 Task: Open an excel sheet and write heading  Alpha Sales. Add 10 people name  'Joshua Rivera, Zoey Coleman, Ryan Wright, Addison Bailey, Jonathan Simmons, Brooklyn Ward, Caleb Barnes, Audrey Collins, Gabriel Perry, Sofia Bell'Item code in between  450-900. Product range in between  1000-10000. Add Products   Calvin Klein, Tommy Hilfiger T-shirt, Armani Bag, Burberry Shoe, Levi's T-shirt, Under Armour, Vans Shoe, Converse Shoe, Timberland Shoe, Skechers Shoe.Choose quantity  2 to 5 In Total Add the Amounts. Save page  Alpha Sales book
Action: Mouse moved to (18, 17)
Screenshot: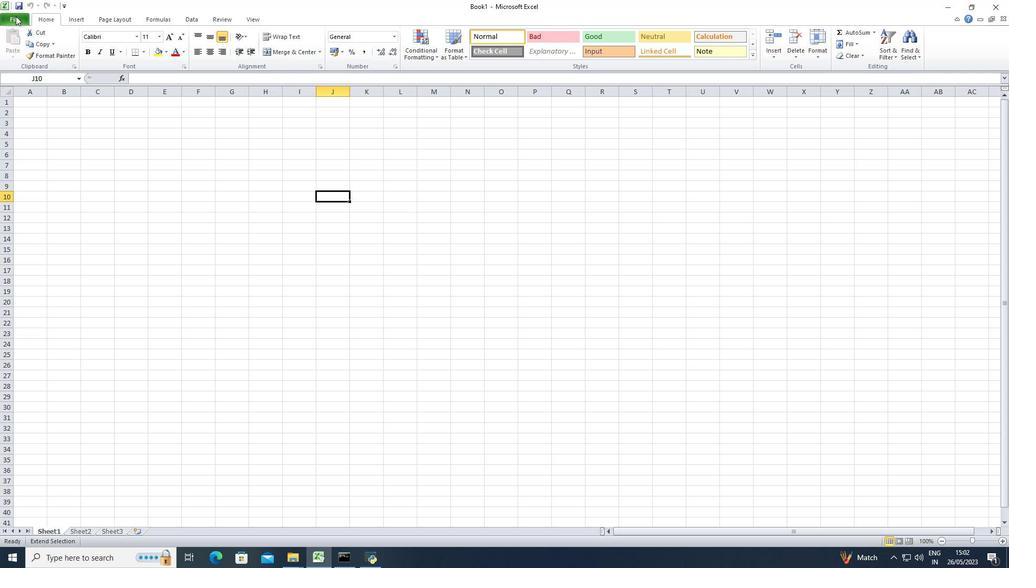 
Action: Mouse pressed left at (18, 17)
Screenshot: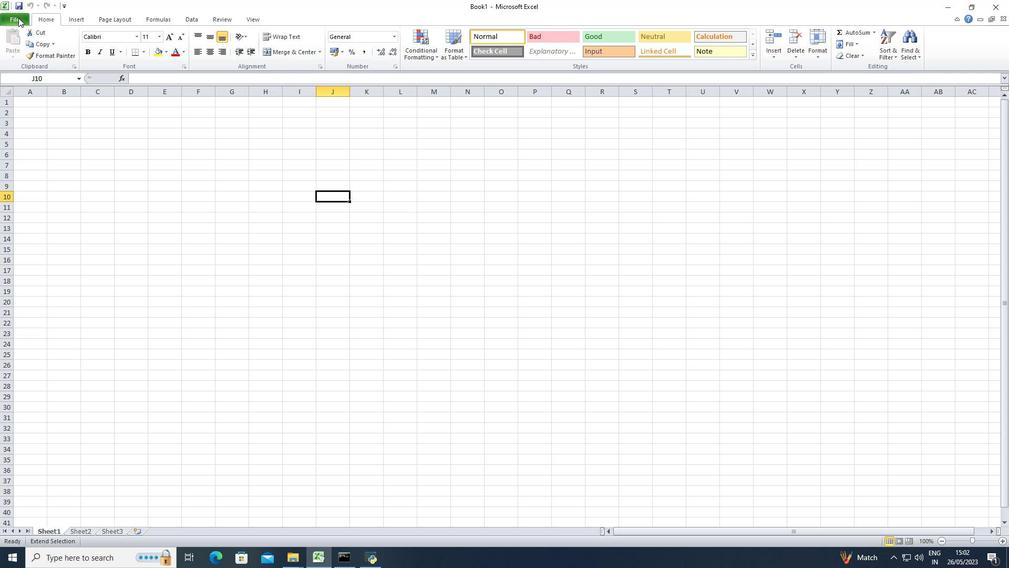 
Action: Mouse moved to (39, 129)
Screenshot: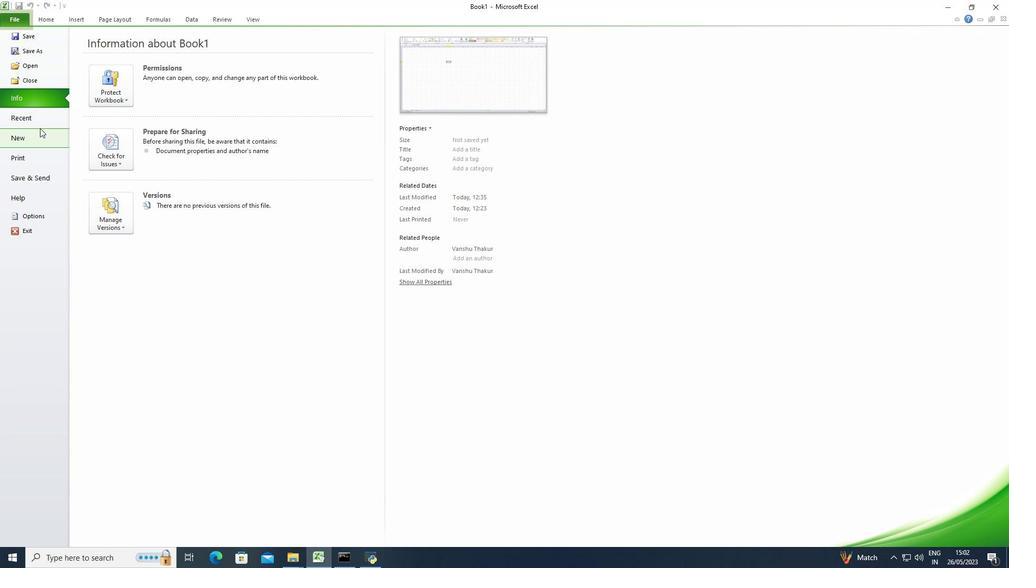 
Action: Mouse pressed left at (39, 129)
Screenshot: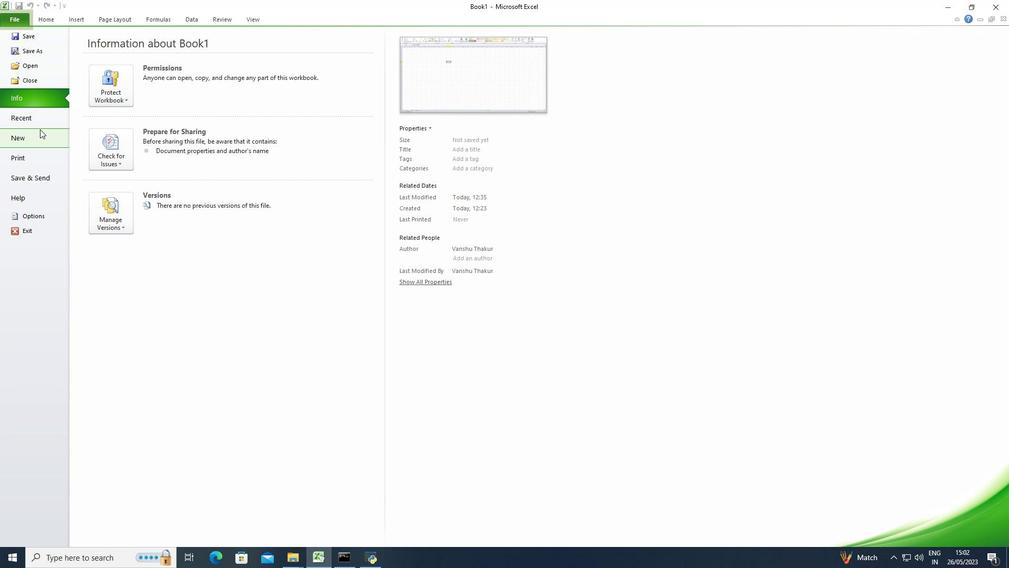 
Action: Mouse moved to (114, 94)
Screenshot: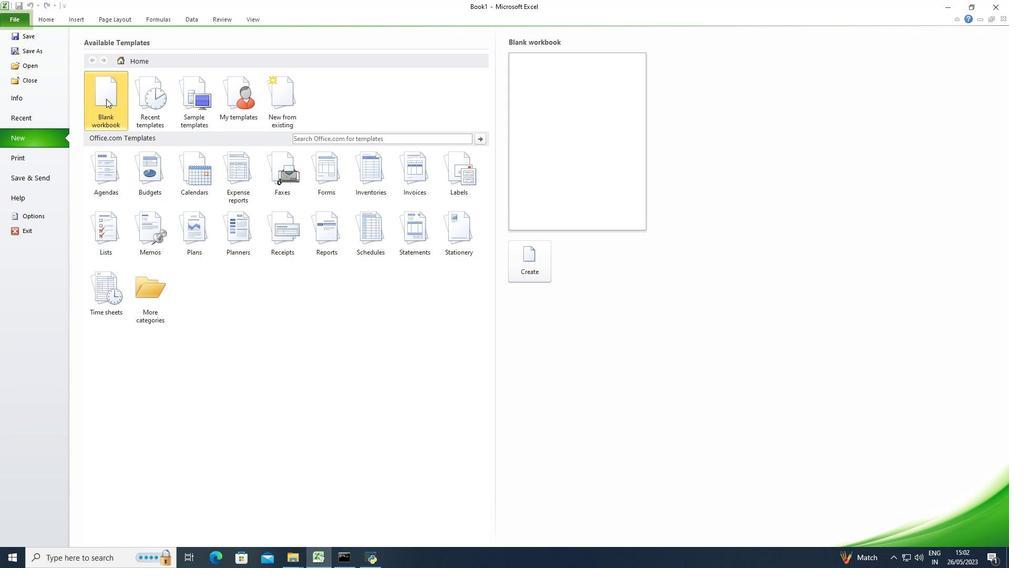 
Action: Mouse pressed left at (114, 94)
Screenshot: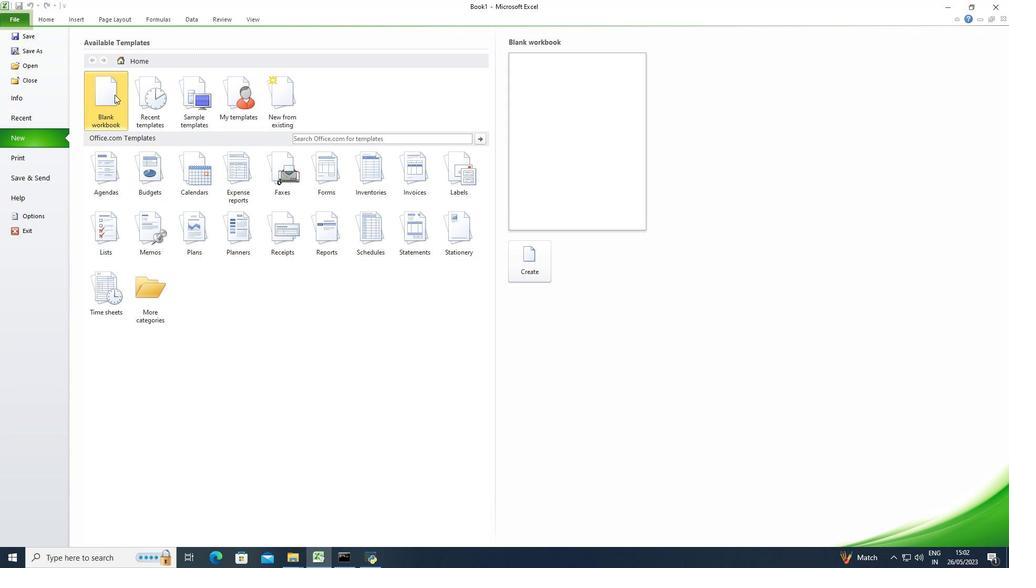 
Action: Mouse moved to (537, 270)
Screenshot: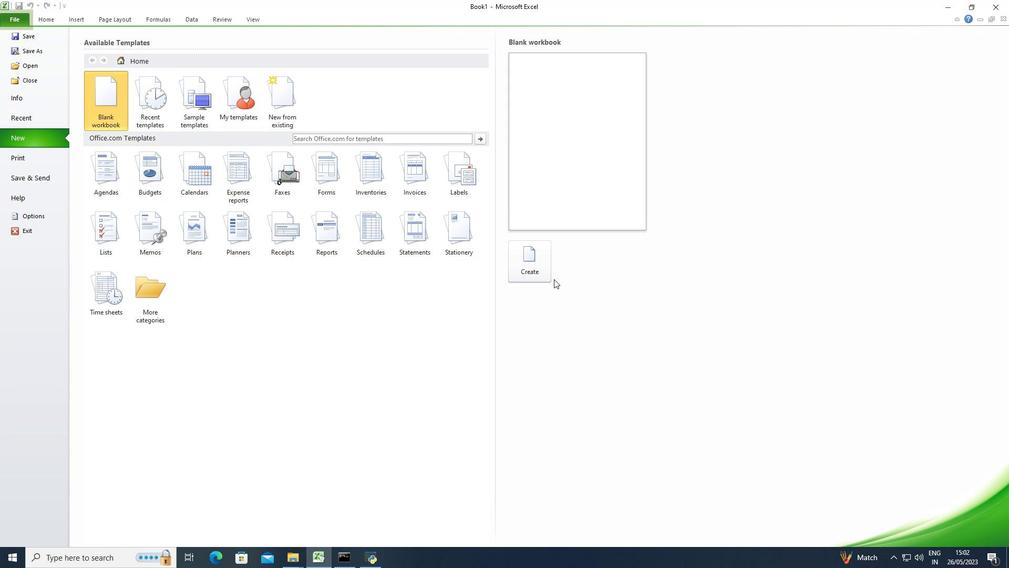 
Action: Mouse pressed left at (537, 270)
Screenshot: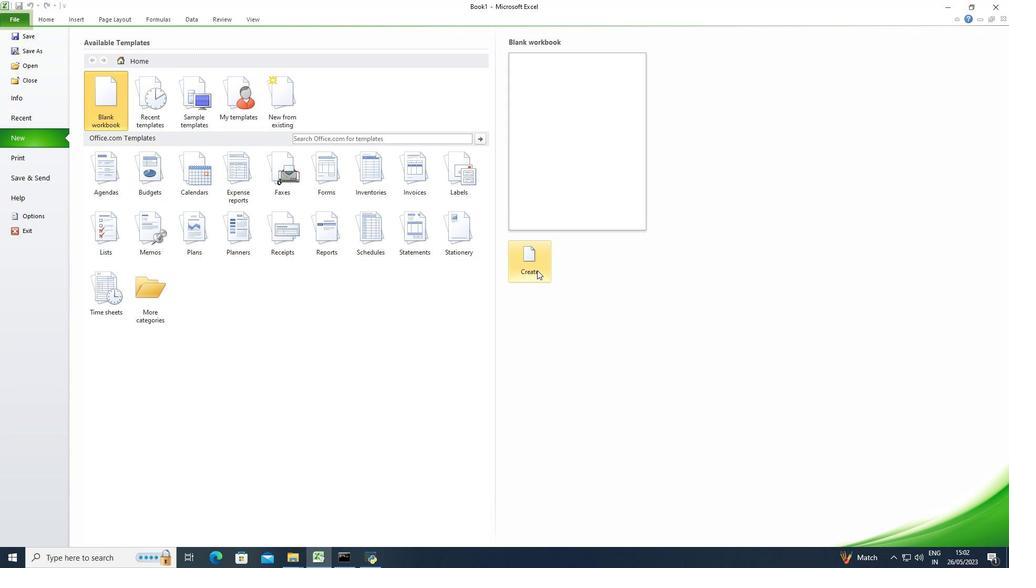 
Action: Mouse moved to (42, 102)
Screenshot: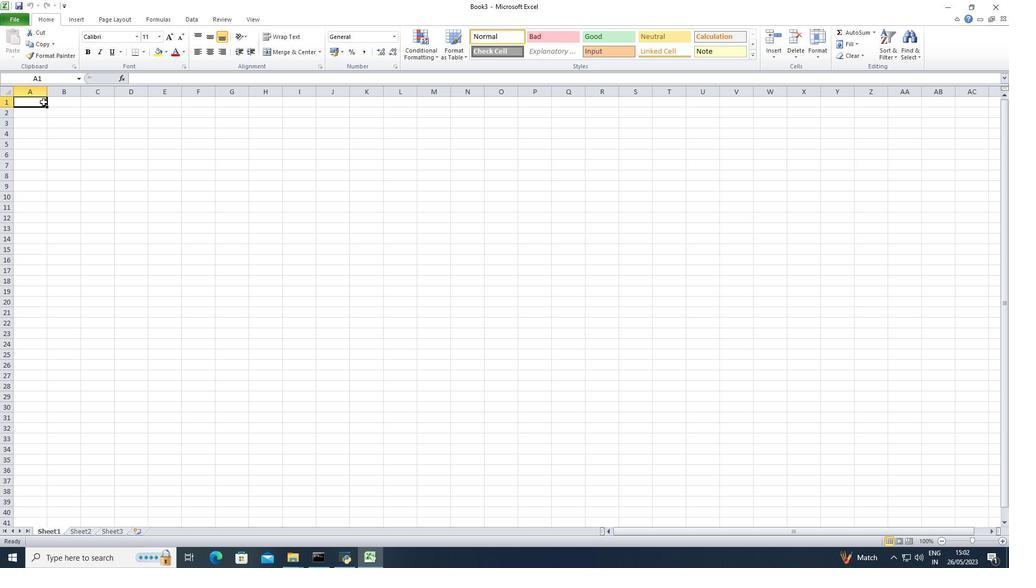 
Action: Mouse pressed left at (42, 102)
Screenshot: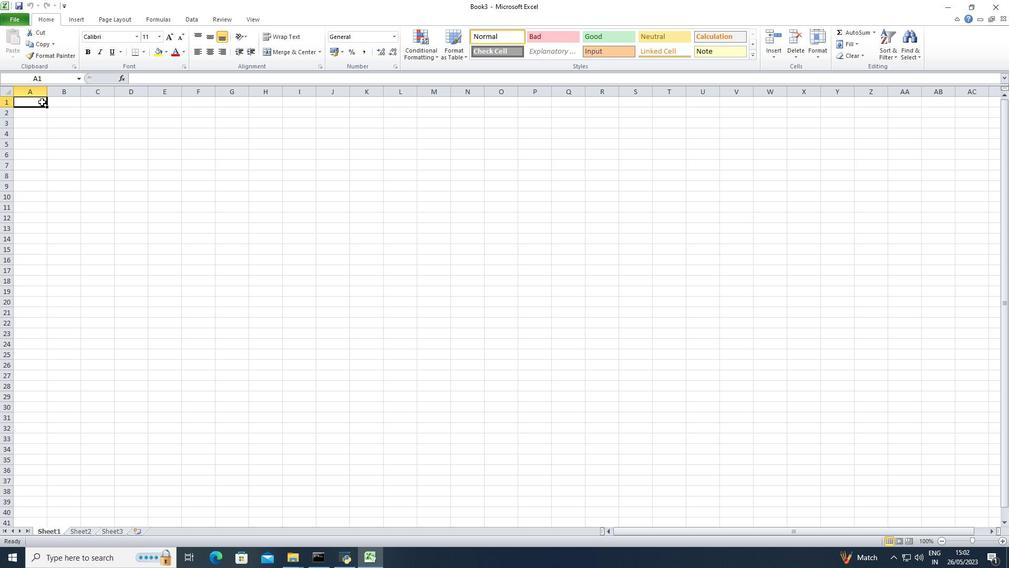 
Action: Mouse moved to (88, 98)
Screenshot: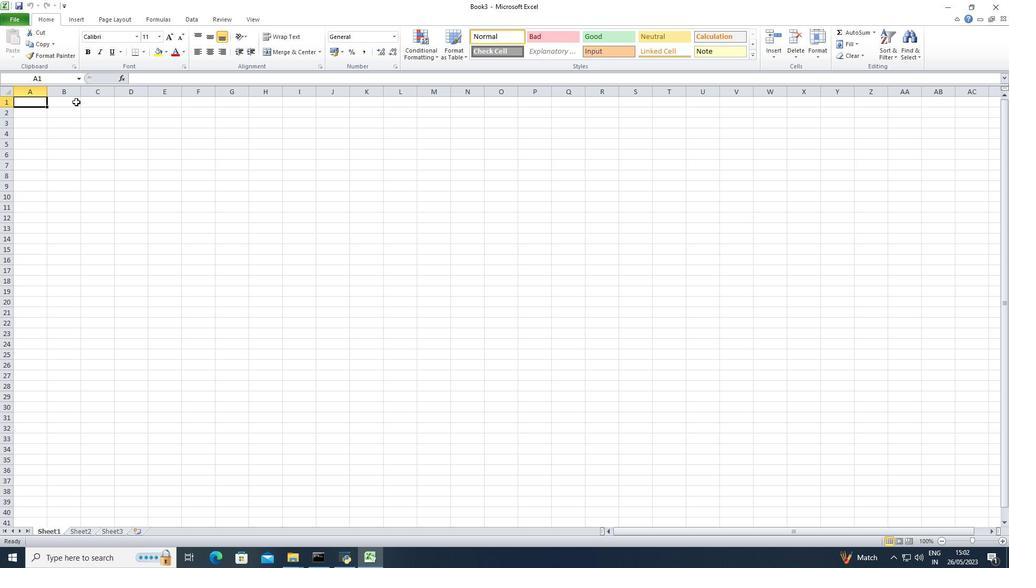 
Action: Key pressed <Key.shift>Alpha<Key.space><Key.shift>Sales<Key.down><Key.shift>Name<Key.right><Key.shift><Key.shift><Key.shift><Key.shift><Key.shift><Key.shift><Key.shift><Key.shift><Key.shift><Key.shift><Key.shift><Key.shift><Key.shift><Key.shift><Key.shift><Key.shift><Key.shift><Key.shift><Key.shift><Key.shift><Key.shift><Key.shift><Key.shift><Key.shift><Key.shift><Key.shift><Key.shift><Key.shift><Key.shift><Key.shift><Key.shift><Key.shift><Key.shift><Key.shift><Key.shift>Item<Key.space><Key.shift><Key.shift><Key.shift><Key.shift>Code<Key.tab><Key.shift>Products<Key.space><Key.shift><Key.shift><Key.shift><Key.shift><Key.shift>range<Key.tab><Key.shift>Products<Key.tab><Key.shift><Key.shift><Key.shift><Key.shift><Key.shift><Key.shift><Key.shift><Key.shift><Key.shift><Key.shift><Key.shift>Quan<Key.backspace><Key.backspace><Key.backspace><Key.backspace><Key.shift>Choose<Key.space><Key.shift>Quantity<Key.left><Key.left>
Screenshot: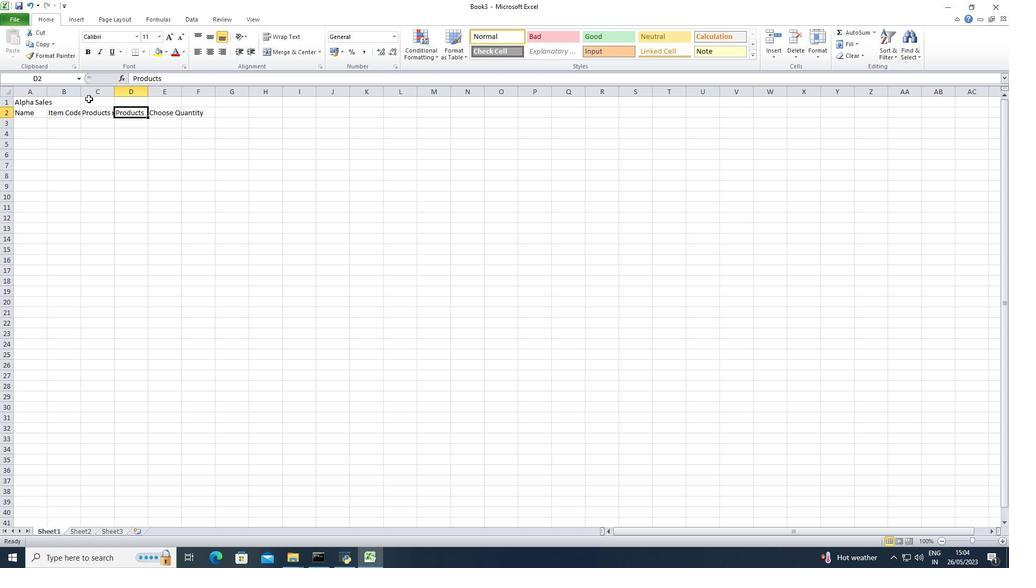 
Action: Mouse moved to (172, 113)
Screenshot: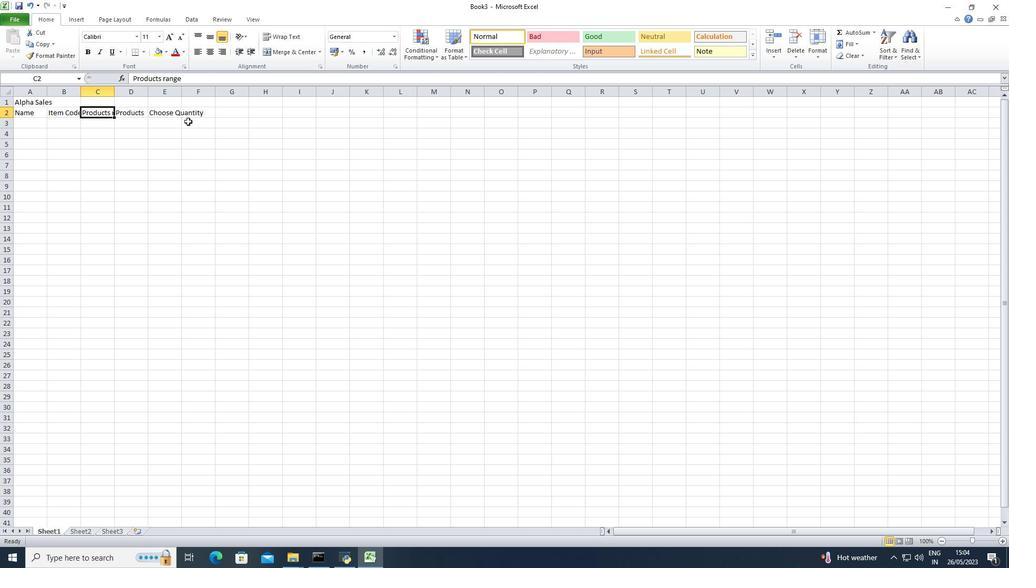 
Action: Mouse pressed left at (172, 113)
Screenshot: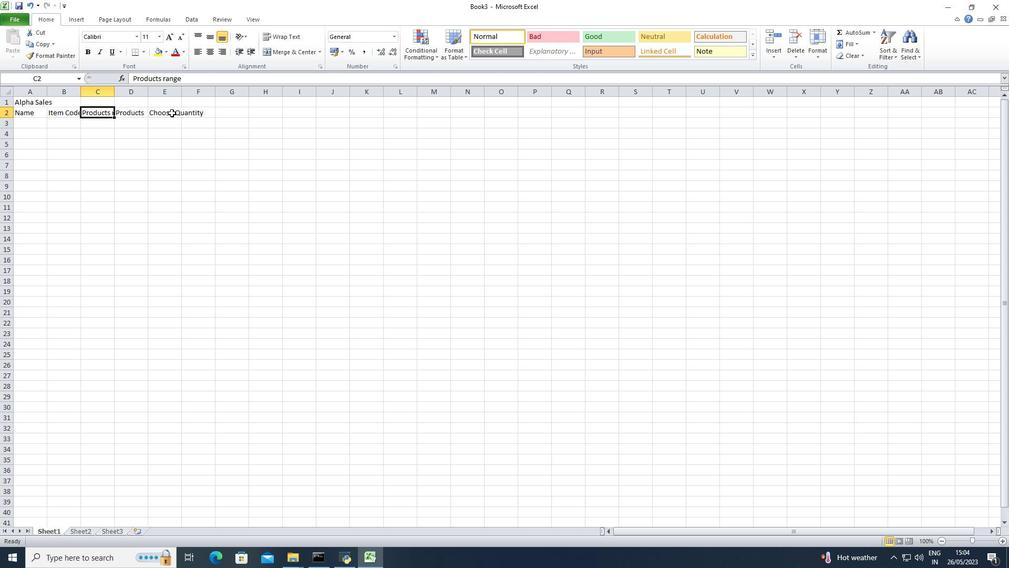 
Action: Mouse moved to (172, 113)
Screenshot: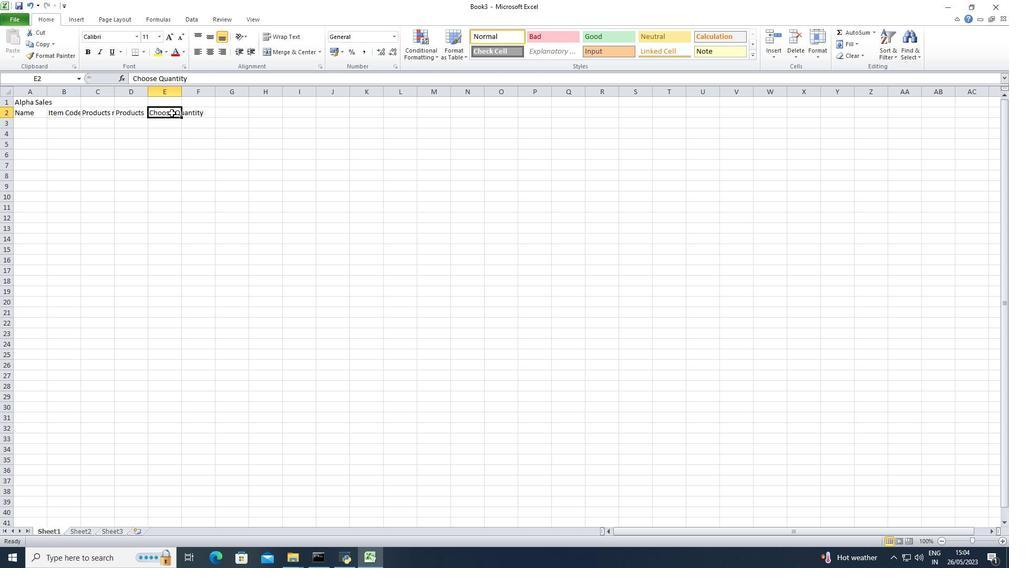 
Action: Mouse pressed left at (172, 113)
Screenshot: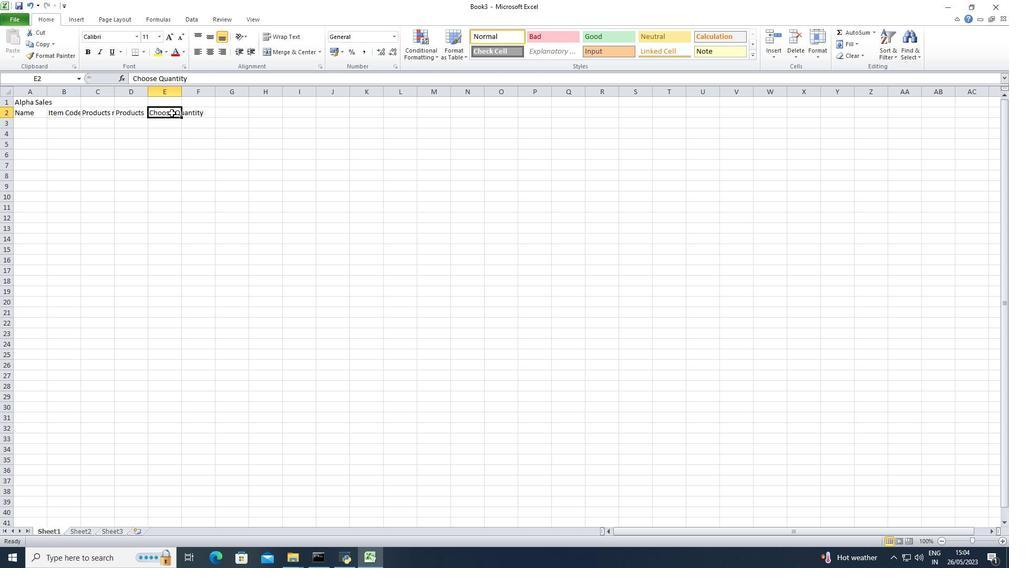 
Action: Mouse pressed left at (172, 113)
Screenshot: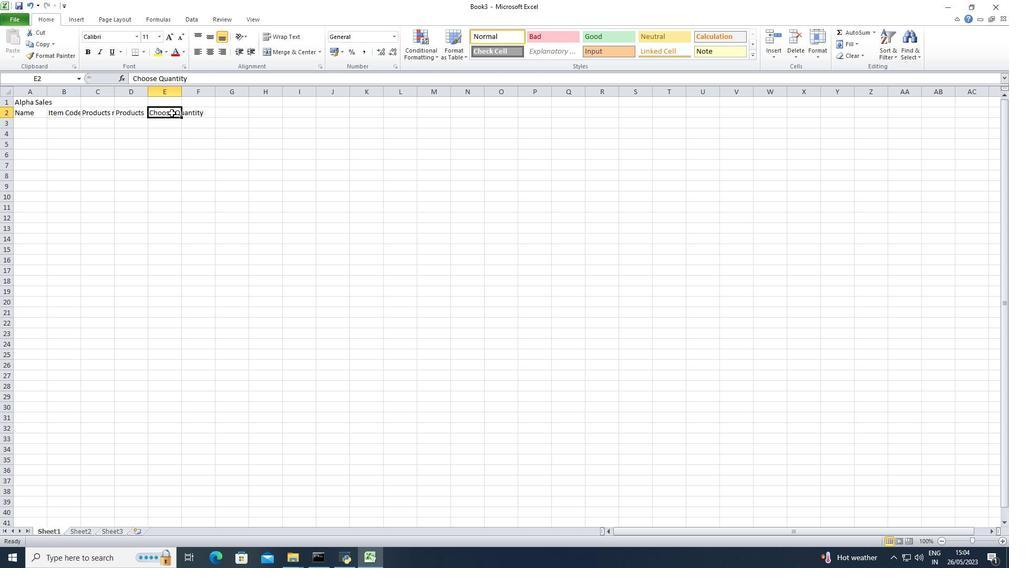 
Action: Mouse moved to (157, 77)
Screenshot: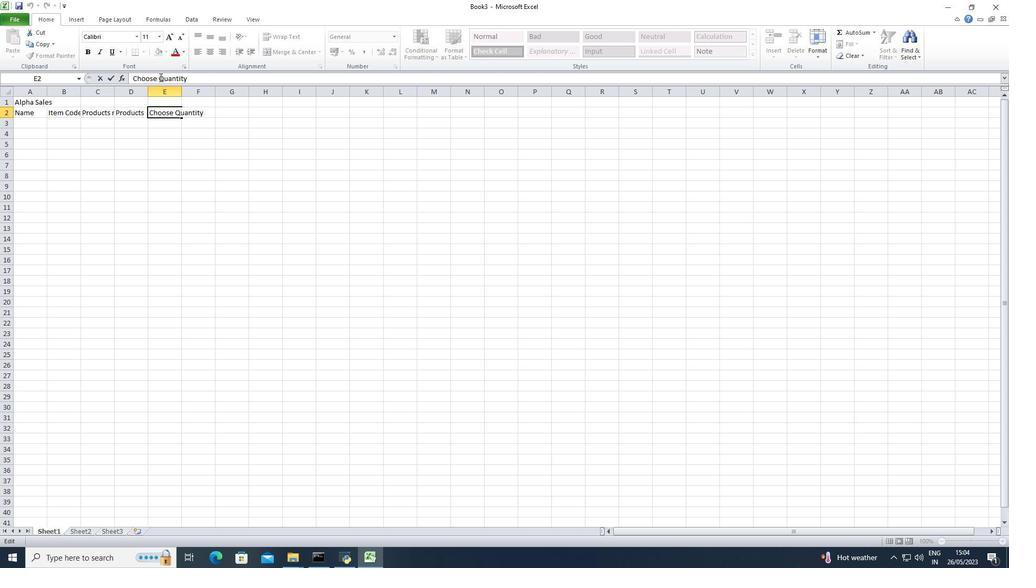 
Action: Mouse pressed left at (157, 77)
Screenshot: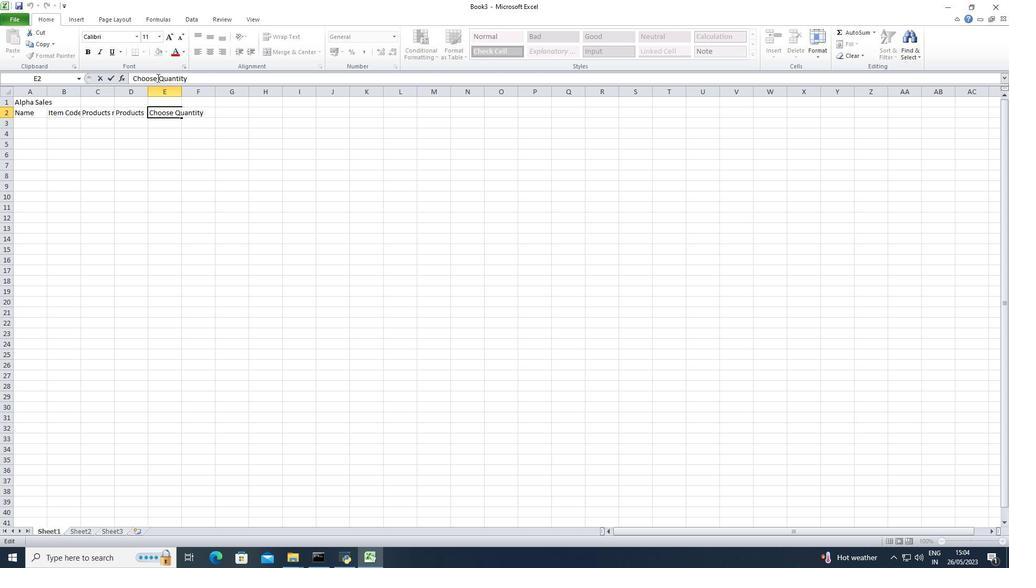 
Action: Mouse moved to (163, 81)
Screenshot: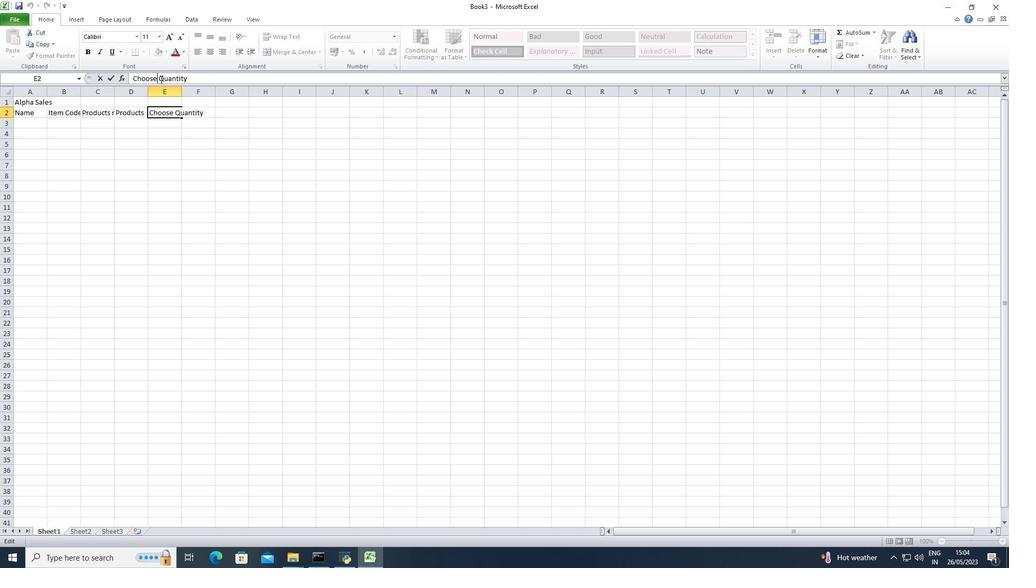 
Action: Key pressed <Key.right><Key.backspace><Key.backspace><Key.backspace><Key.backspace><Key.backspace><Key.backspace><Key.backspace><Key.backspace>
Screenshot: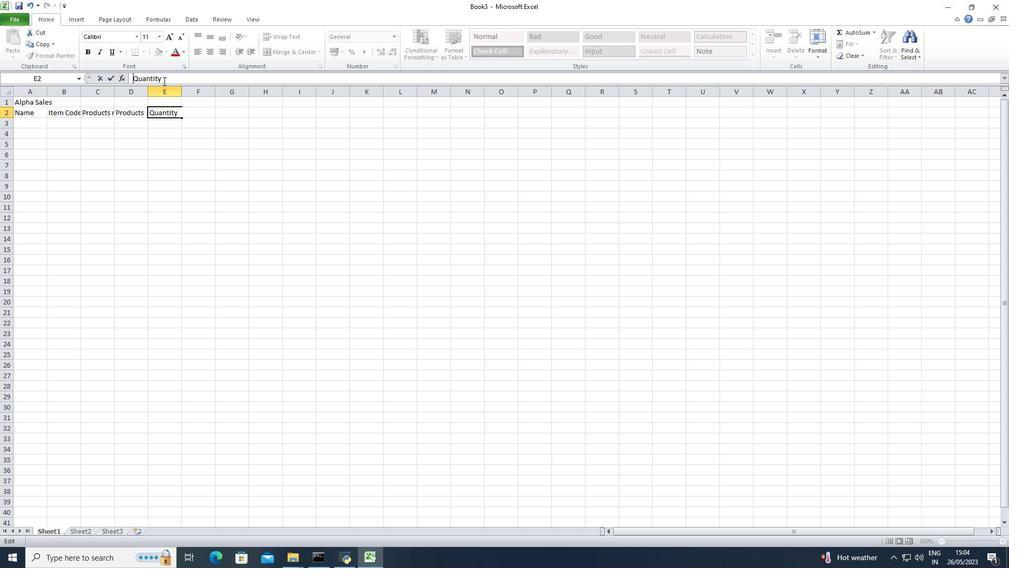 
Action: Mouse moved to (205, 112)
Screenshot: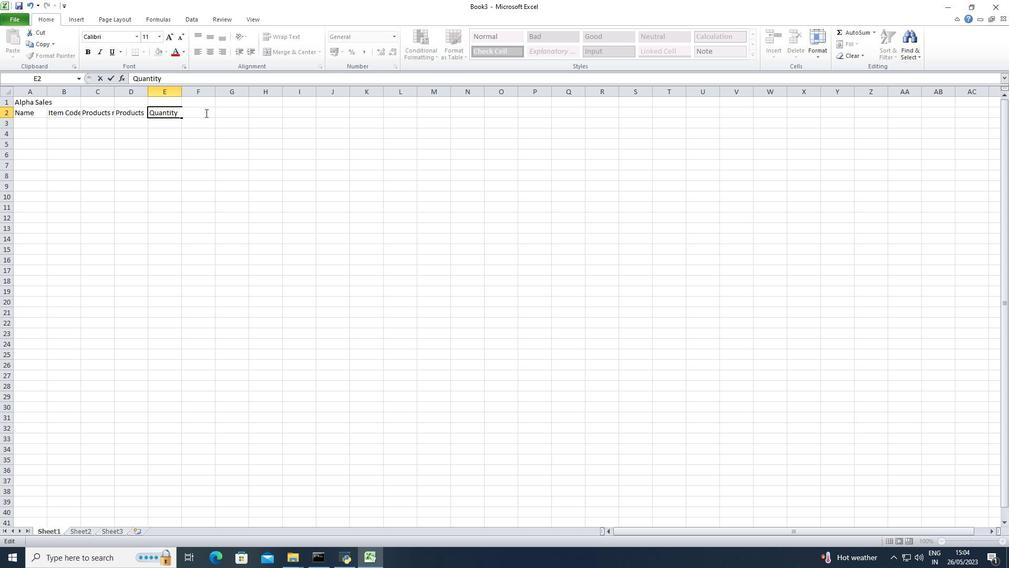 
Action: Mouse pressed left at (205, 112)
Screenshot: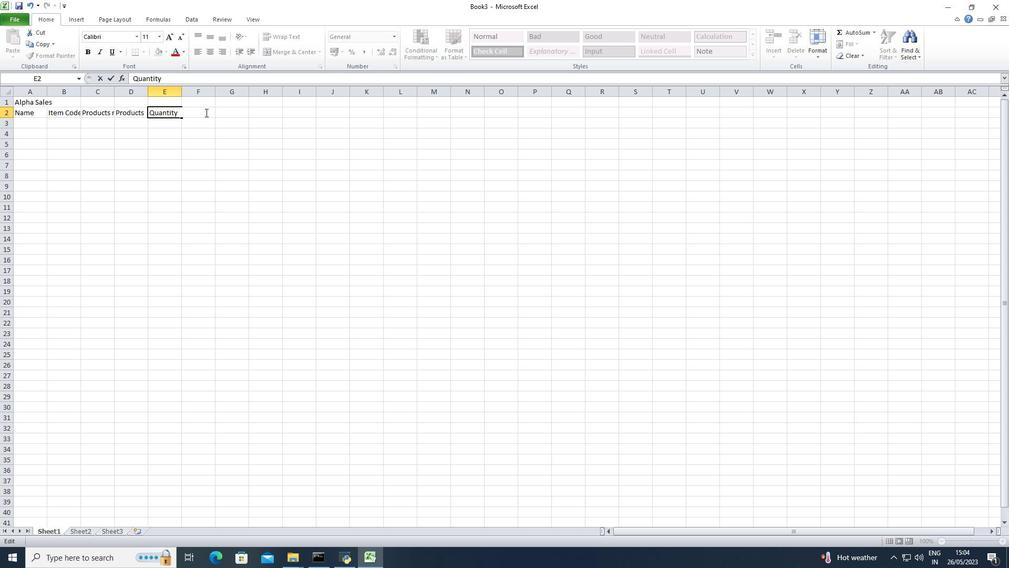 
Action: Mouse moved to (195, 113)
Screenshot: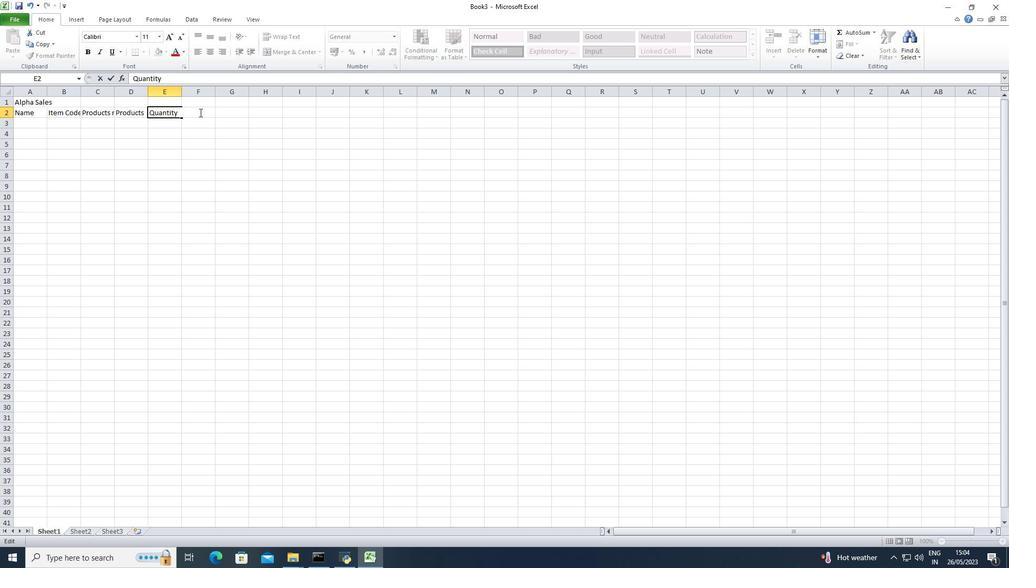 
Action: Key pressed <Key.tab><Key.shift>Total
Screenshot: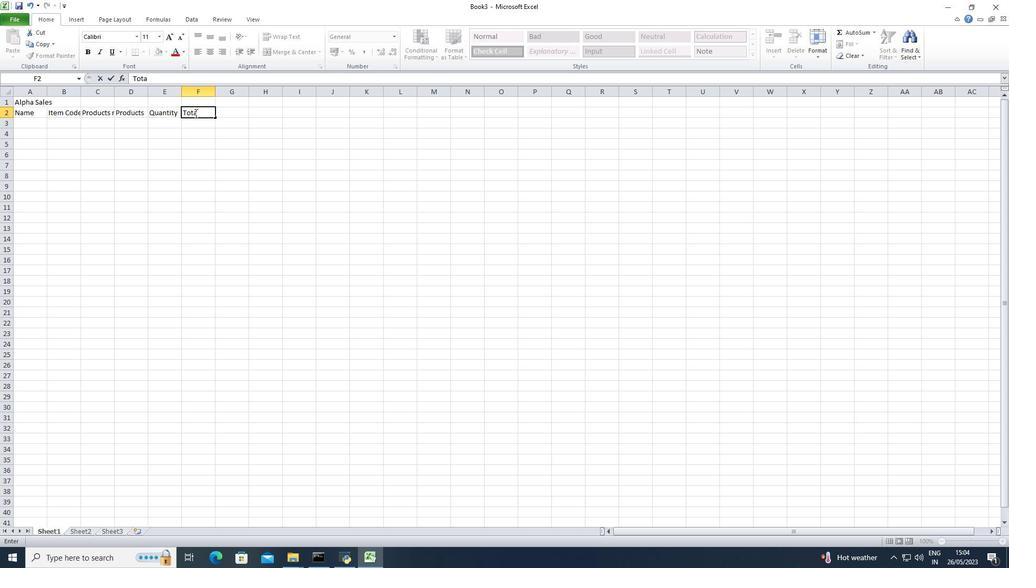 
Action: Mouse moved to (36, 125)
Screenshot: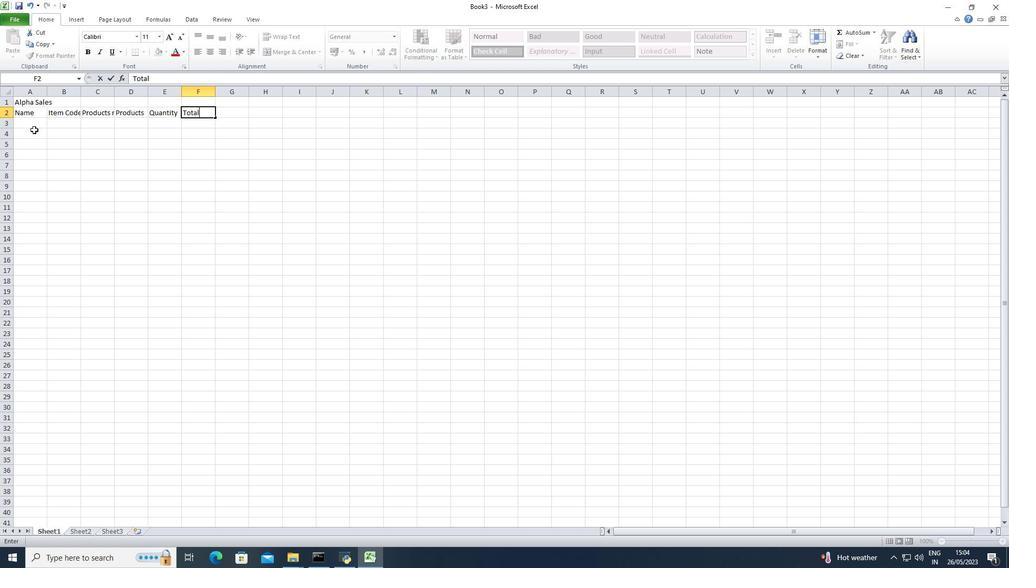 
Action: Mouse pressed left at (36, 125)
Screenshot: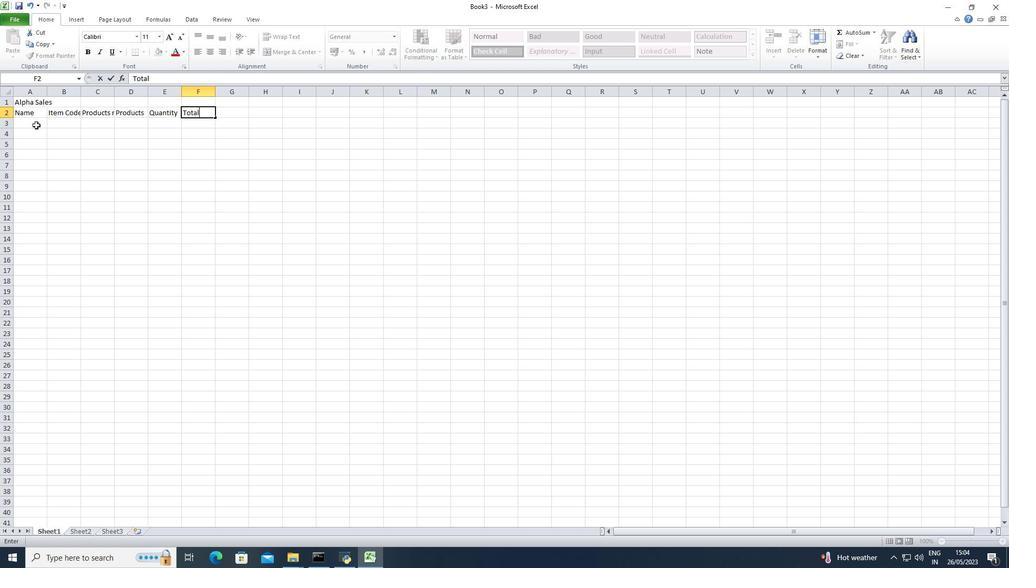 
Action: Mouse moved to (96, 123)
Screenshot: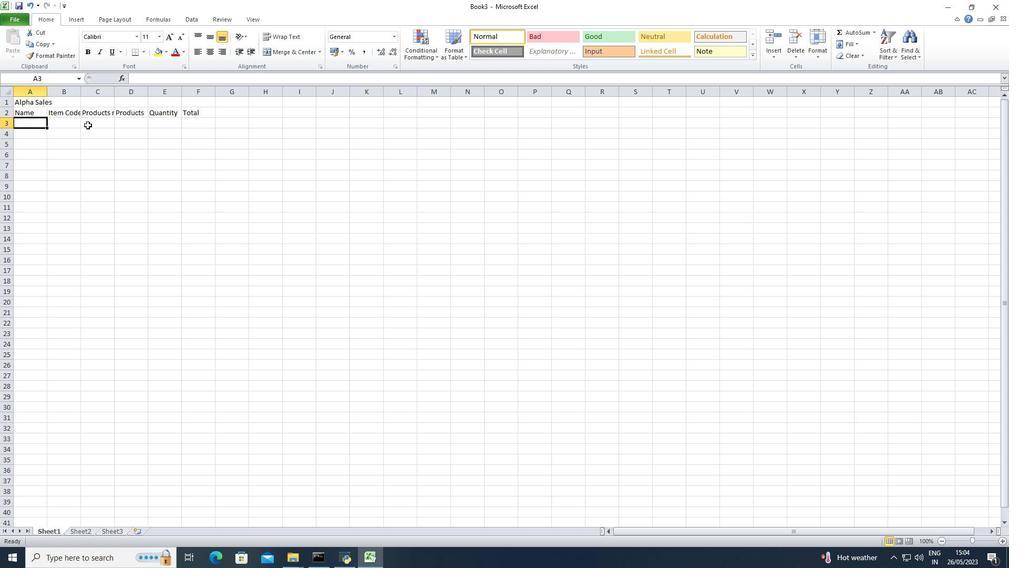 
Action: Key pressed <Key.shift>Joshua<Key.space><Key.shift>Ra<Key.backspace>ivera<Key.down><Key.shift><Key.shift><Key.shift><Key.shift><Key.shift><Key.shift><Key.shift><Key.shift><Key.shift><Key.shift><Key.shift>Zoey<Key.space><Key.shift>Coleman<Key.down><Key.shift><Key.shift><Key.shift><Key.shift><Key.shift><Key.shift><Key.shift><Key.shift><Key.shift><Key.shift><Key.shift><Key.shift>Ryan<Key.space><Key.shift><Key.shift>Wright<Key.down><Key.shift>Addison<Key.space><Key.shift>Bailey<Key.down><Key.shift><Key.shift><Key.shift><Key.shift>Jonathan<Key.space><Key.shift>Simmons<Key.down><Key.shift><Key.shift><Key.shift><Key.shift><Key.shift><Key.shift>Brooklyn<Key.space><Key.shift>Ward<Key.down><Key.shift>Caleb<Key.space><Key.shift>Bara<Key.backspace>nes<Key.down><Key.shift>Audrey<Key.space><Key.shift>Collins<Key.down><Key.shift>Gabriel<Key.space><Key.shift>Perry<Key.down><Key.shift><Key.shift><Key.shift><Key.shift><Key.shift><Key.shift><Key.shift><Key.shift><Key.shift><Key.shift><Key.shift><Key.shift><Key.shift><Key.shift><Key.shift><Key.shift><Key.shift>Sofia<Key.space><Key.shift>Bell<Key.right><Key.up><Key.up><Key.up><Key.up><Key.up><Key.up><Key.up><Key.up><Key.up>
Screenshot: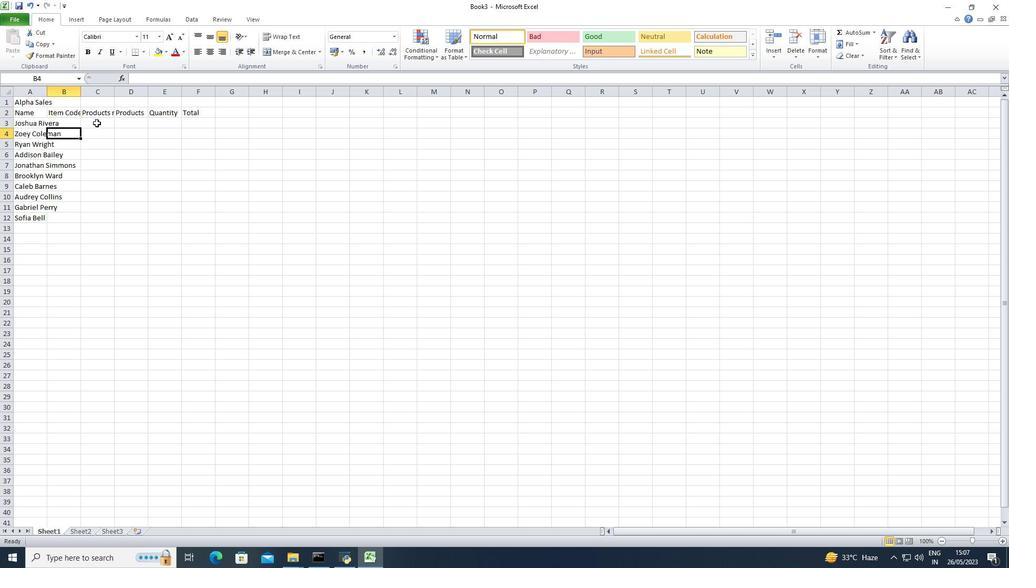 
Action: Mouse moved to (48, 95)
Screenshot: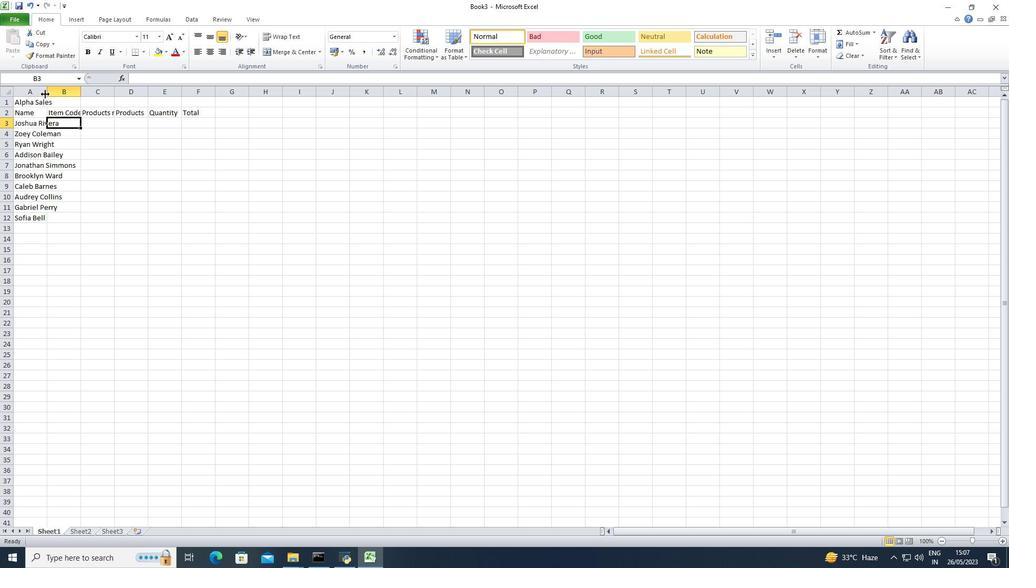 
Action: Mouse pressed left at (48, 95)
Screenshot: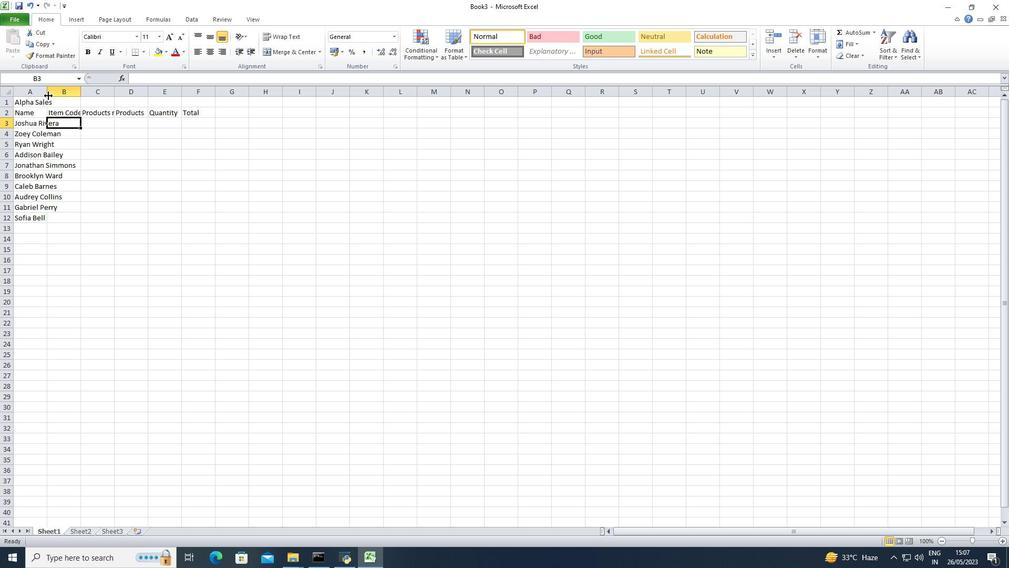
Action: Mouse pressed left at (48, 95)
Screenshot: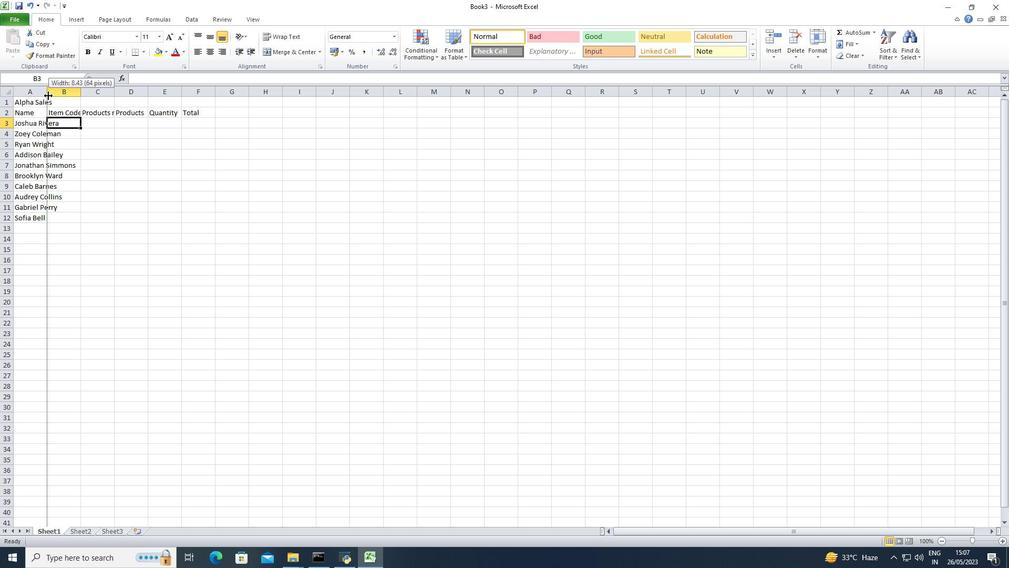 
Action: Mouse moved to (87, 124)
Screenshot: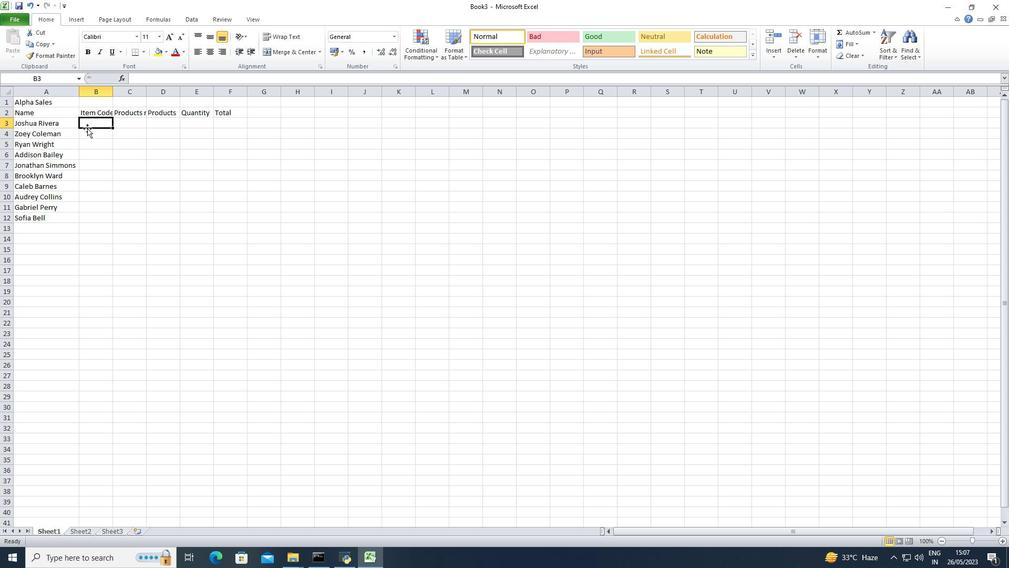 
Action: Key pressed 453<Key.down>54<Key.backspace><Key.backspace>456<Key.enter>
Screenshot: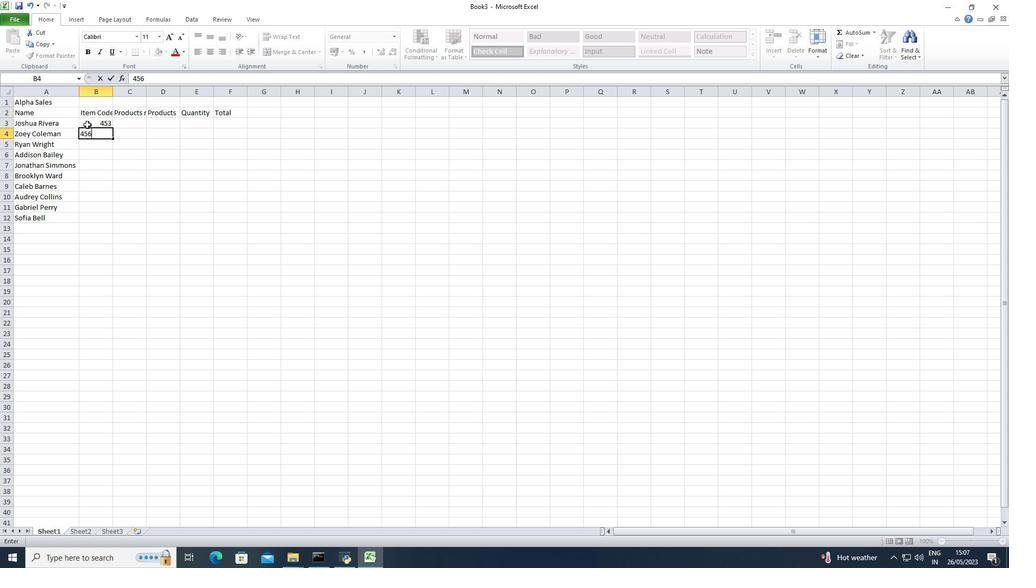 
Action: Mouse moved to (103, 122)
Screenshot: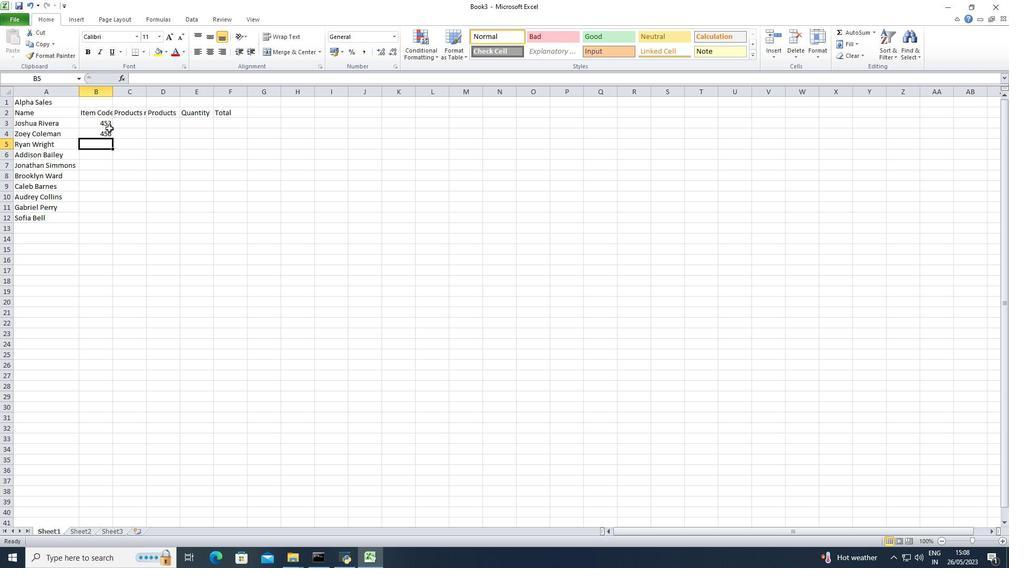 
Action: Mouse pressed left at (103, 122)
Screenshot: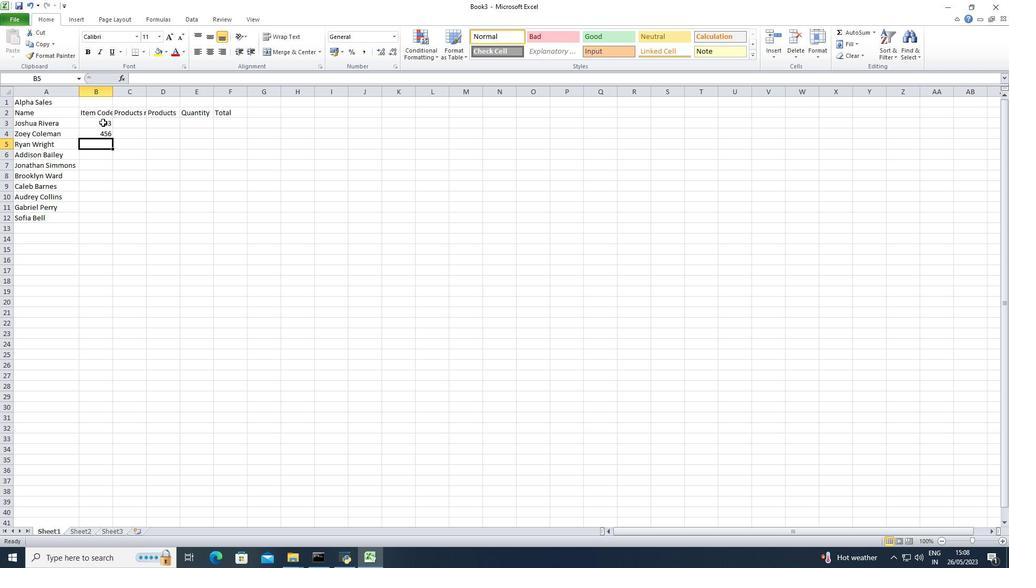 
Action: Mouse moved to (113, 128)
Screenshot: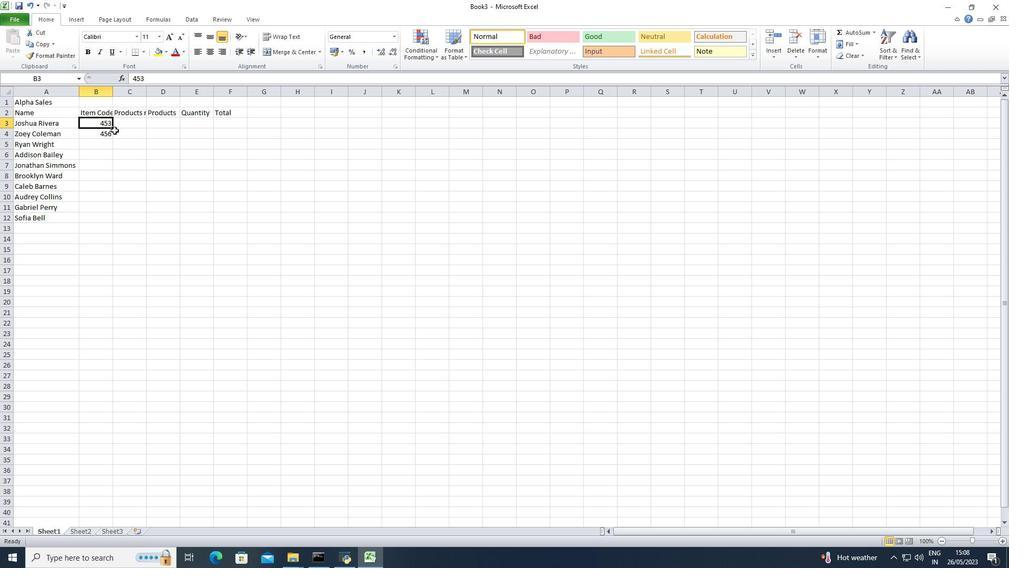 
Action: Mouse pressed left at (113, 128)
Screenshot: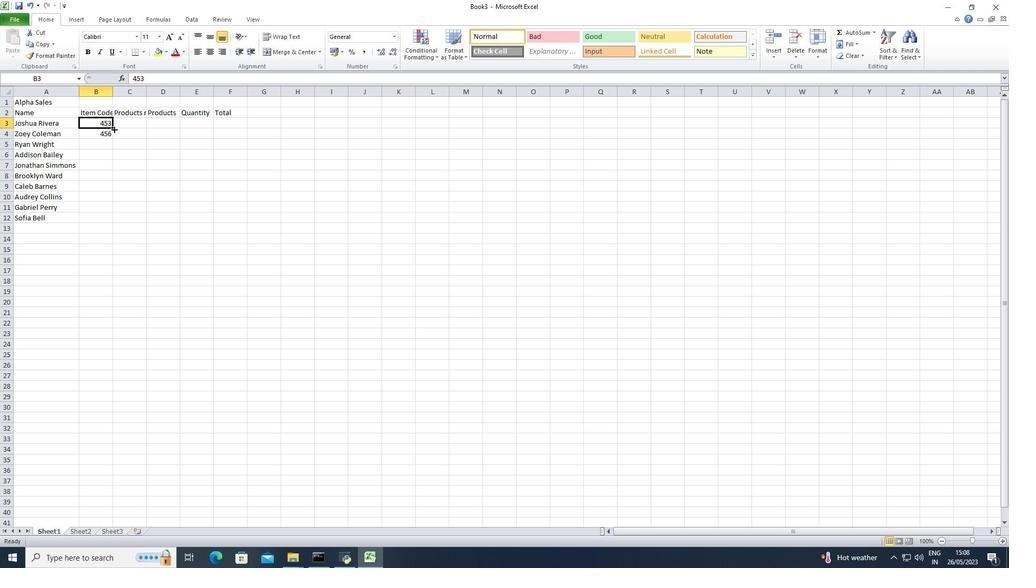 
Action: Mouse moved to (100, 133)
Screenshot: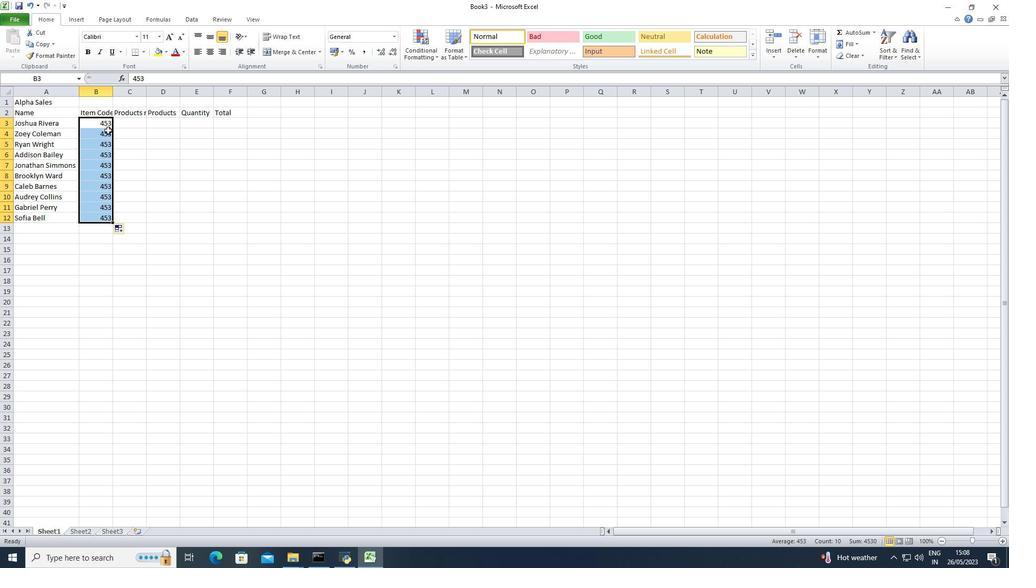 
Action: Mouse pressed left at (100, 133)
Screenshot: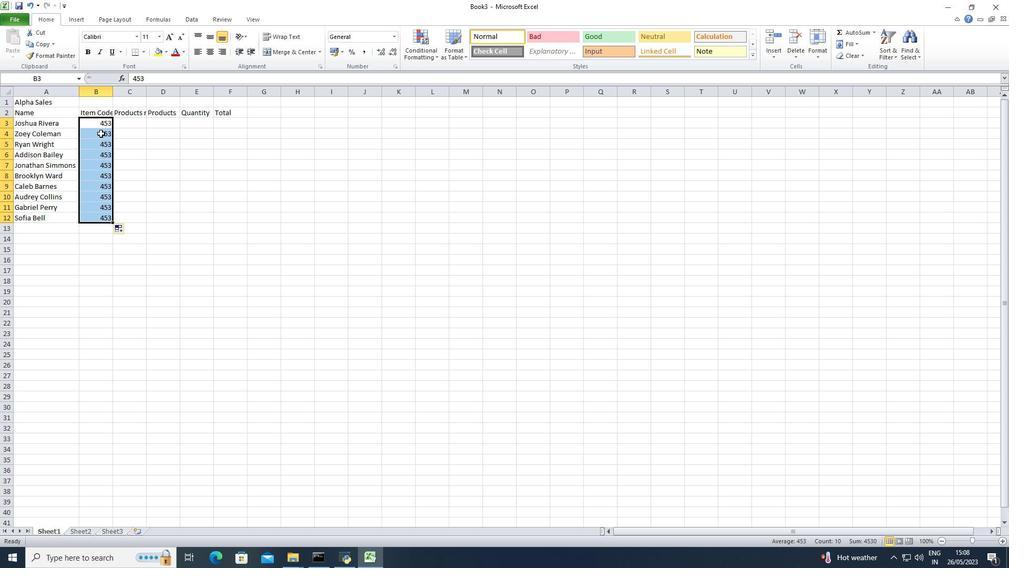 
Action: Mouse moved to (102, 135)
Screenshot: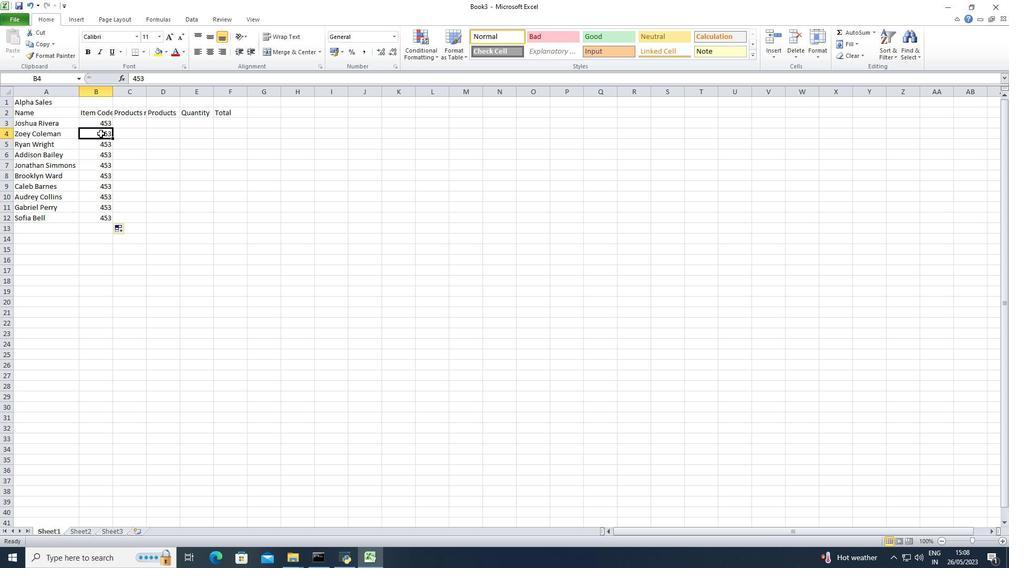 
Action: Key pressed 456
Screenshot: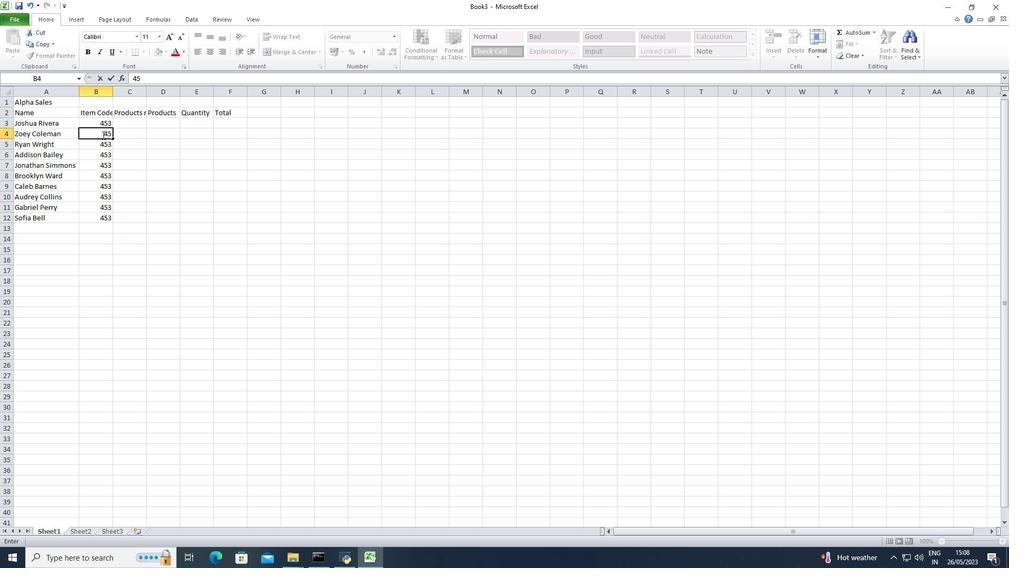 
Action: Mouse moved to (94, 123)
Screenshot: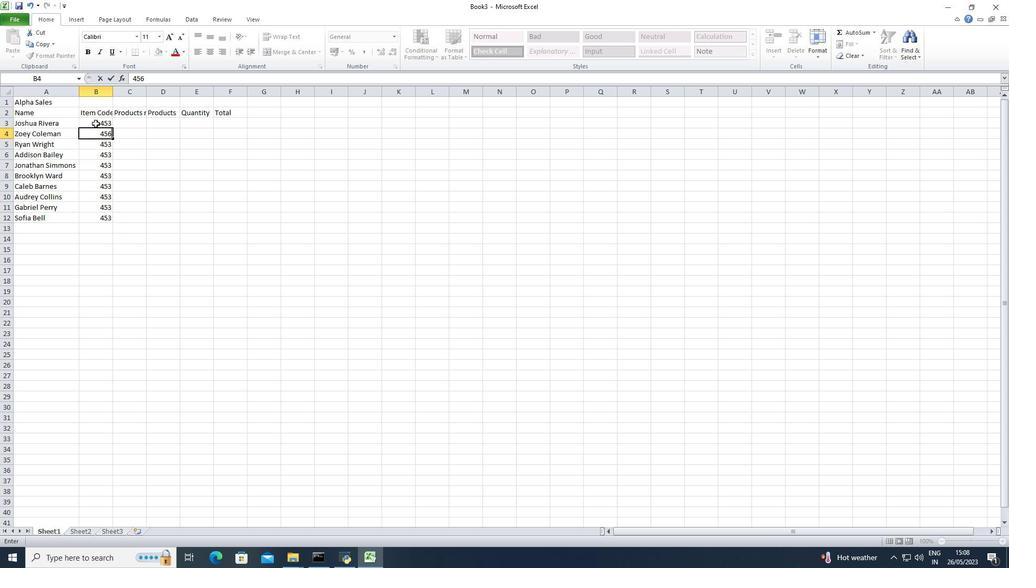 
Action: Mouse pressed left at (94, 123)
Screenshot: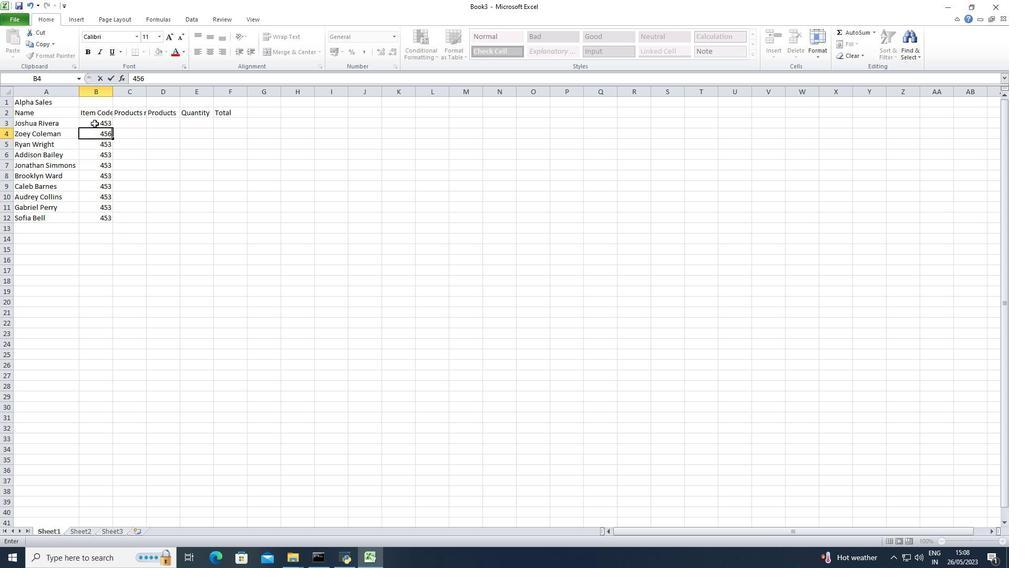 
Action: Mouse moved to (111, 139)
Screenshot: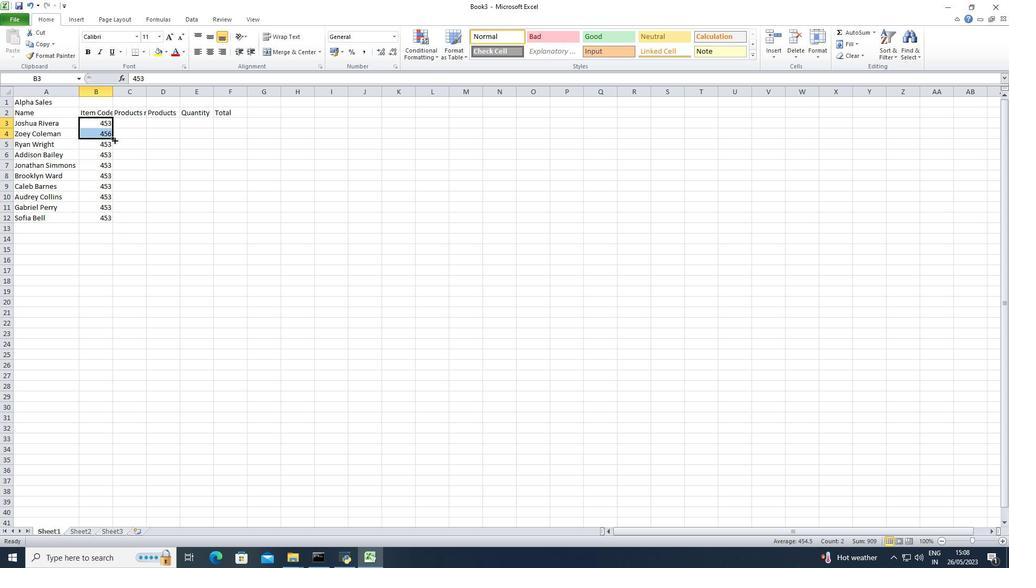
Action: Mouse pressed left at (111, 139)
Screenshot: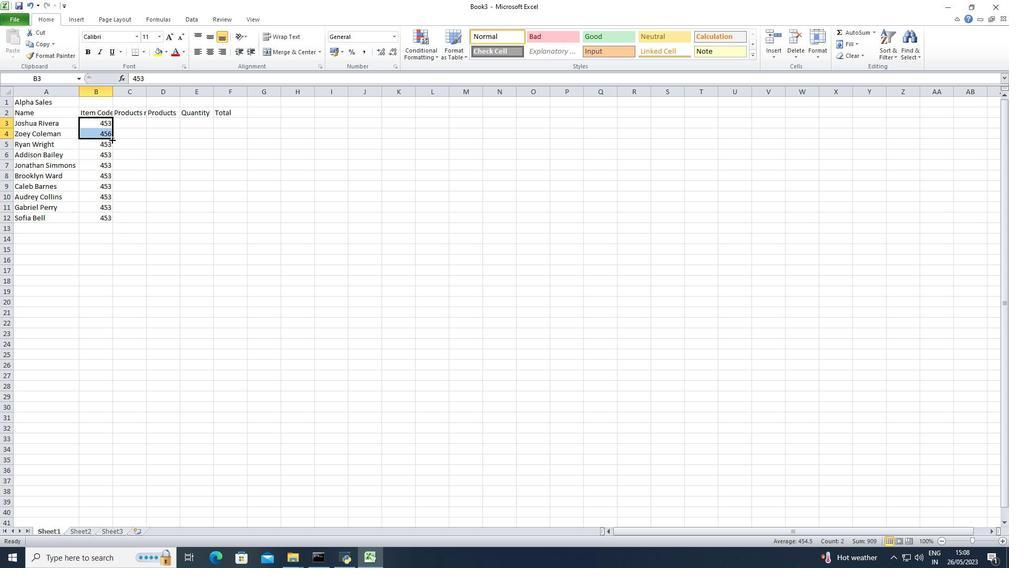 
Action: Mouse moved to (134, 126)
Screenshot: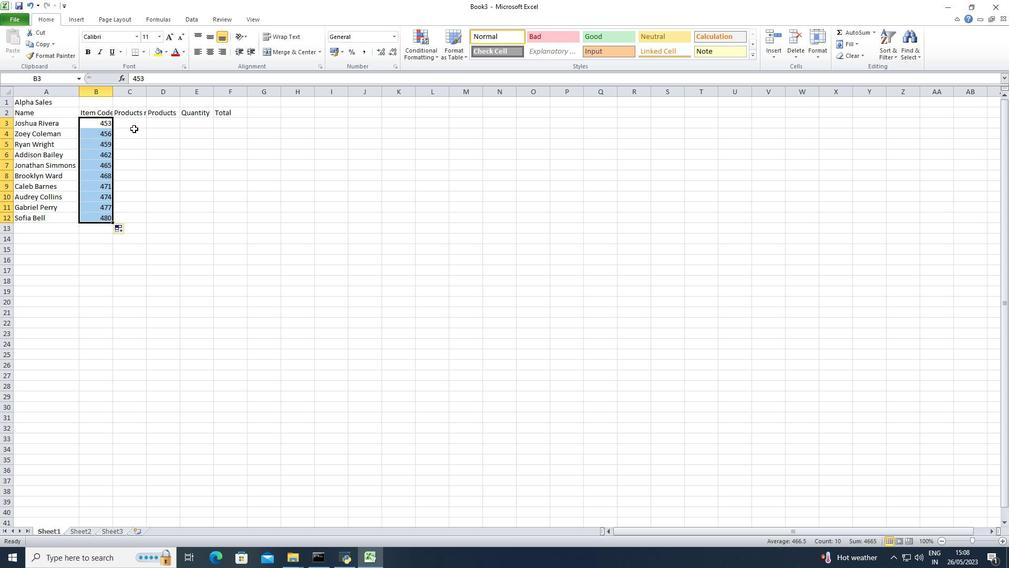 
Action: Mouse pressed left at (134, 126)
Screenshot: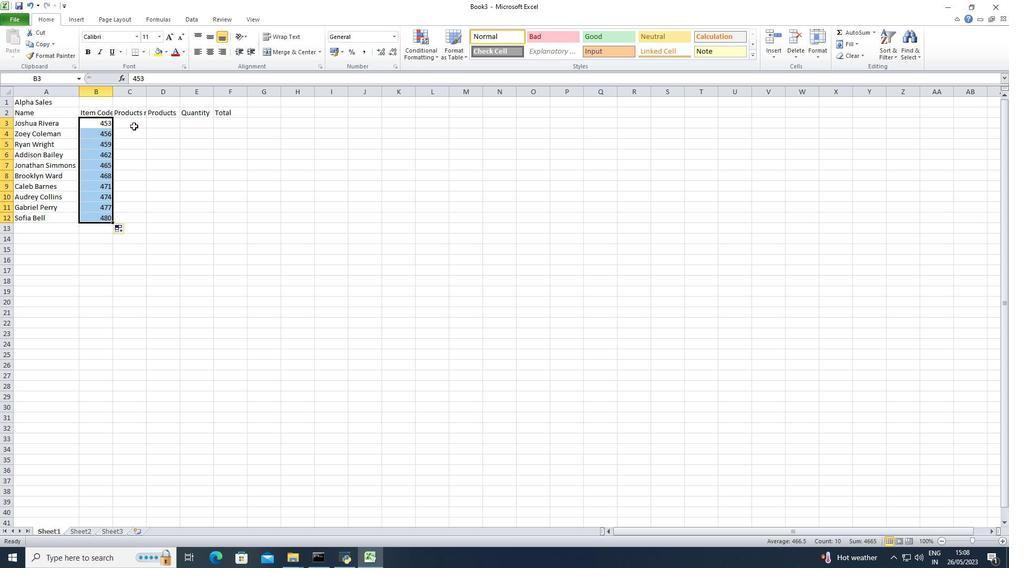 
Action: Mouse moved to (147, 93)
Screenshot: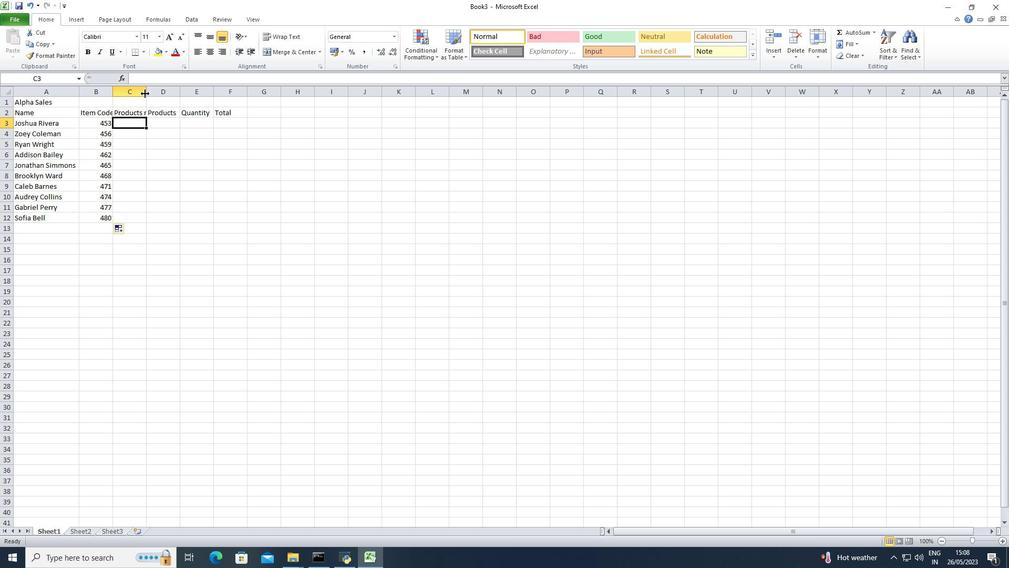 
Action: Mouse pressed left at (147, 93)
Screenshot: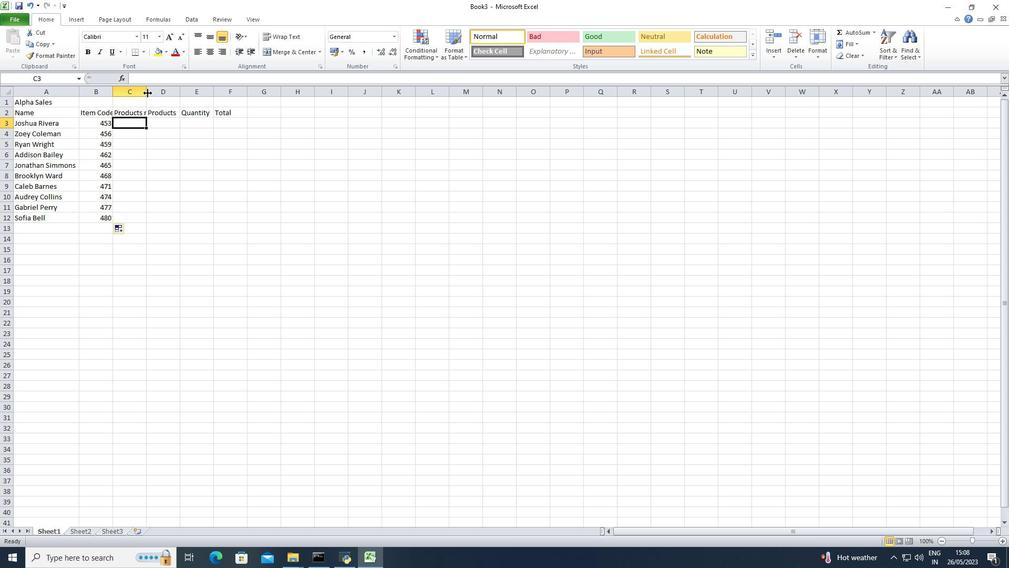 
Action: Mouse pressed left at (147, 93)
Screenshot: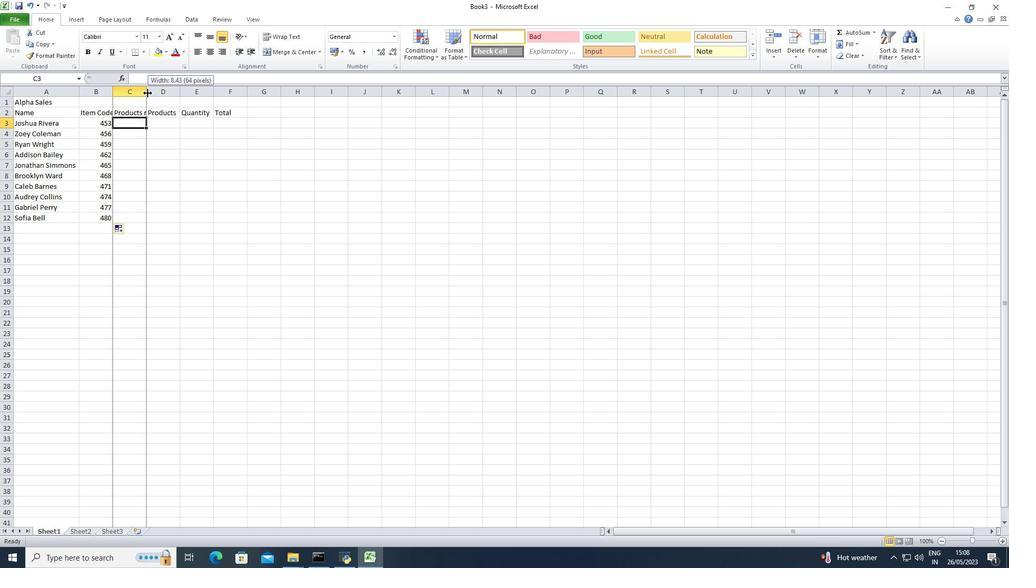 
Action: Mouse moved to (115, 95)
Screenshot: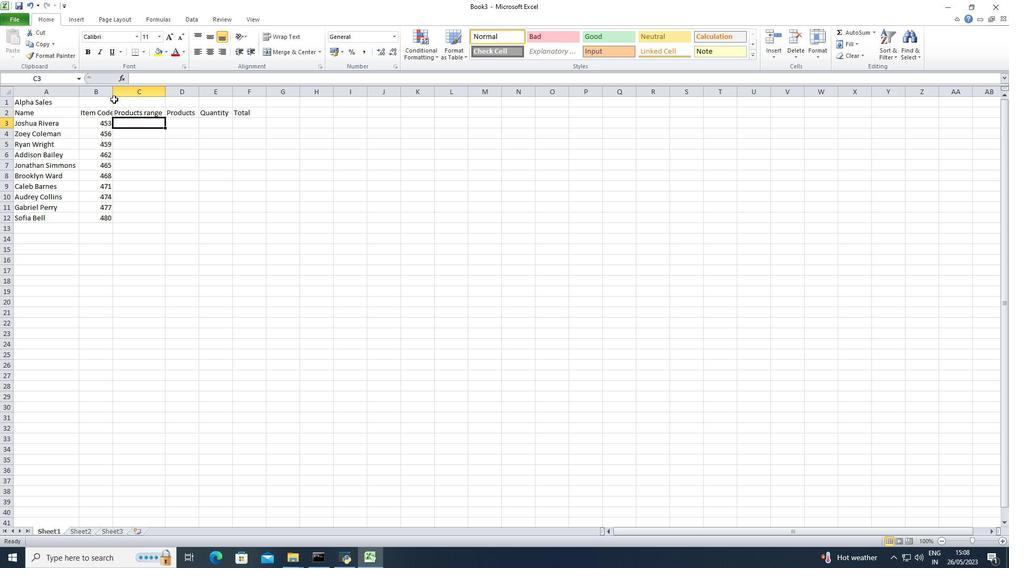 
Action: Mouse pressed left at (115, 95)
Screenshot: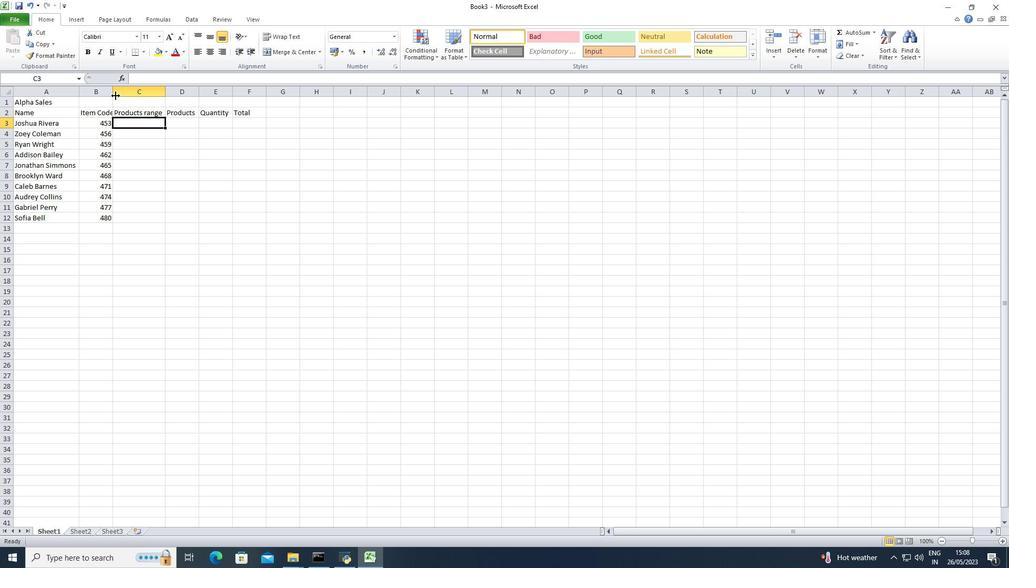 
Action: Mouse pressed left at (115, 95)
Screenshot: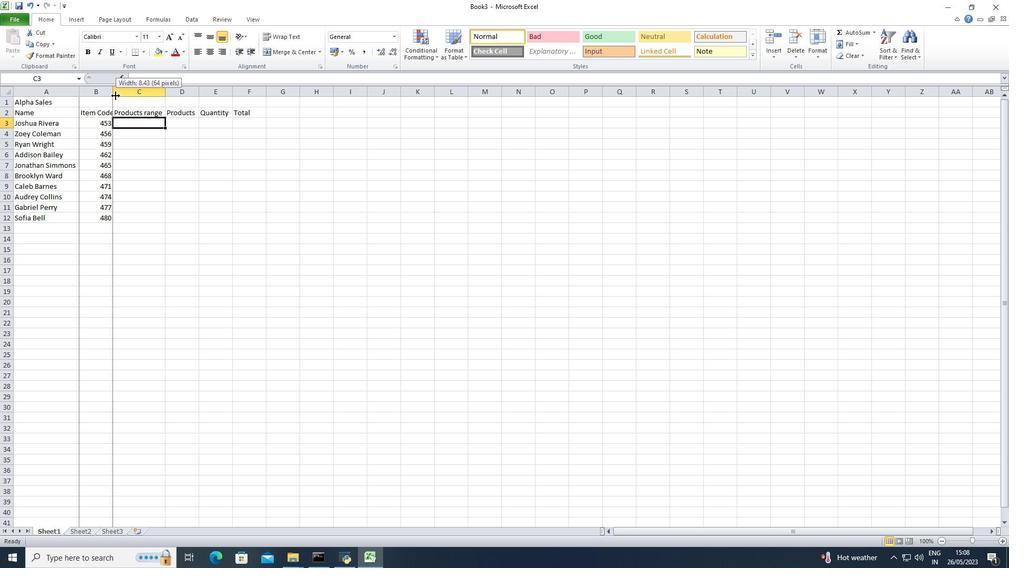 
Action: Mouse moved to (154, 124)
Screenshot: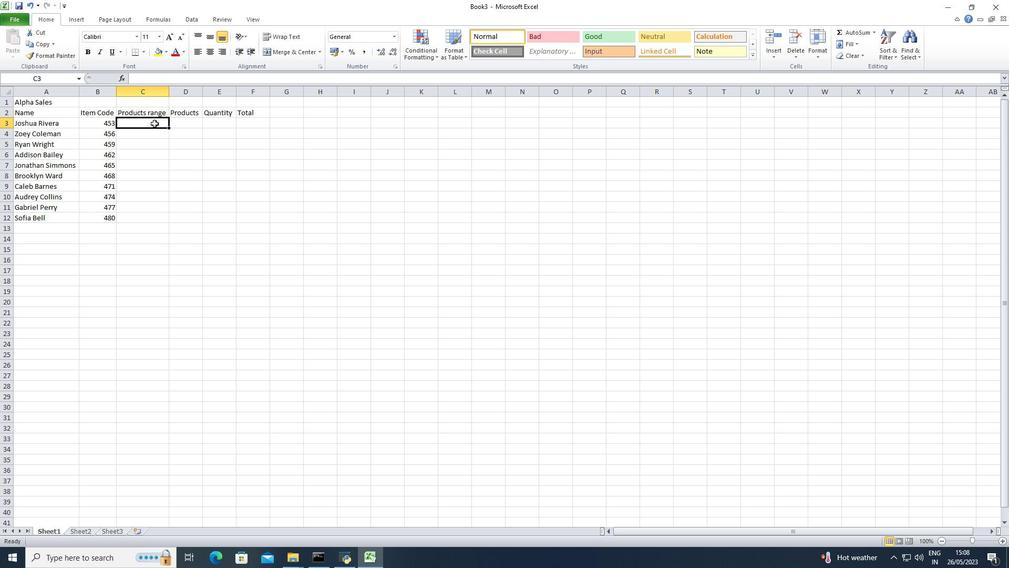 
Action: Mouse pressed left at (154, 124)
Screenshot: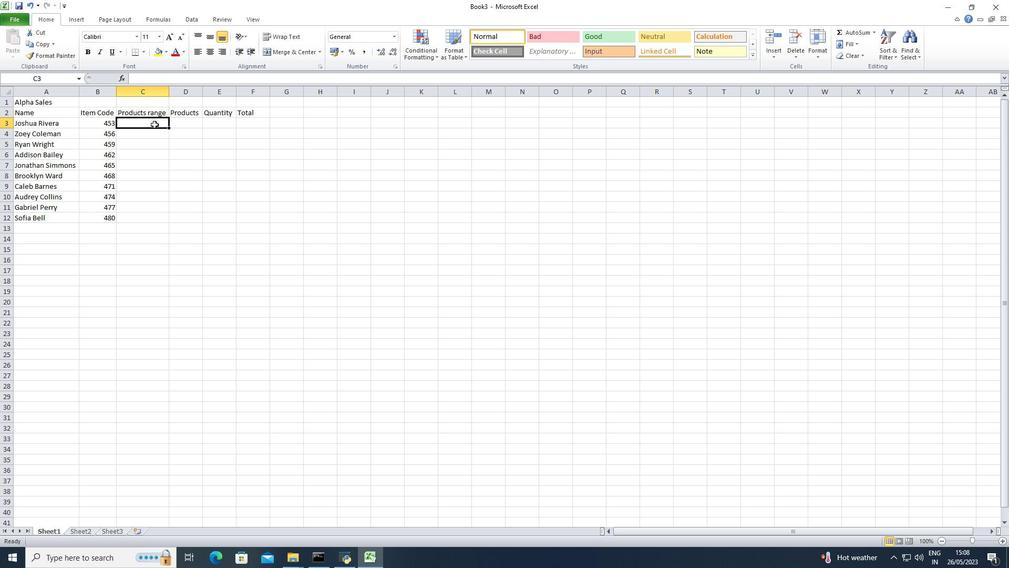 
Action: Key pressed 1005
Screenshot: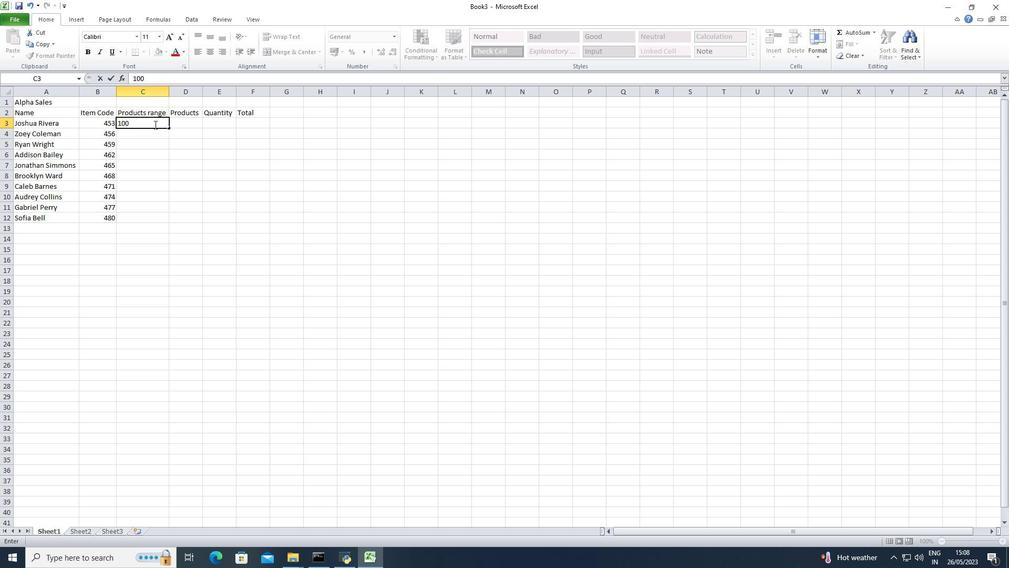 
Action: Mouse moved to (156, 135)
Screenshot: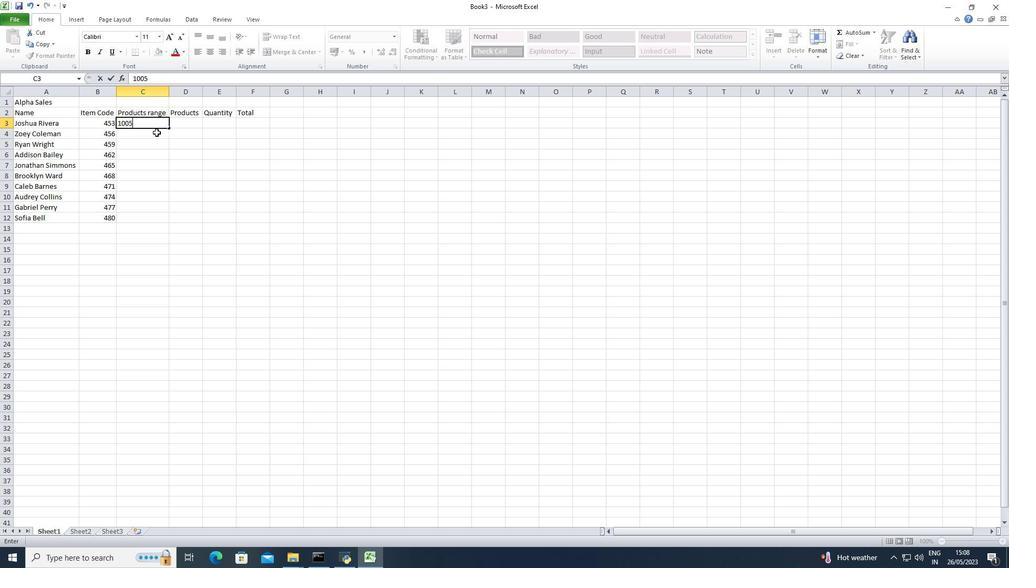 
Action: Mouse pressed left at (156, 135)
Screenshot: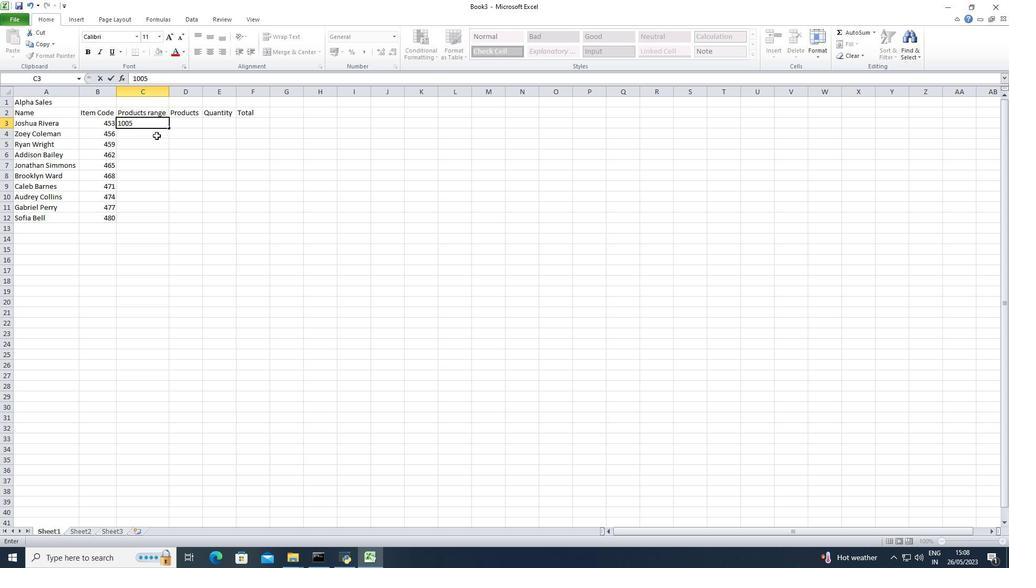 
Action: Mouse moved to (159, 119)
Screenshot: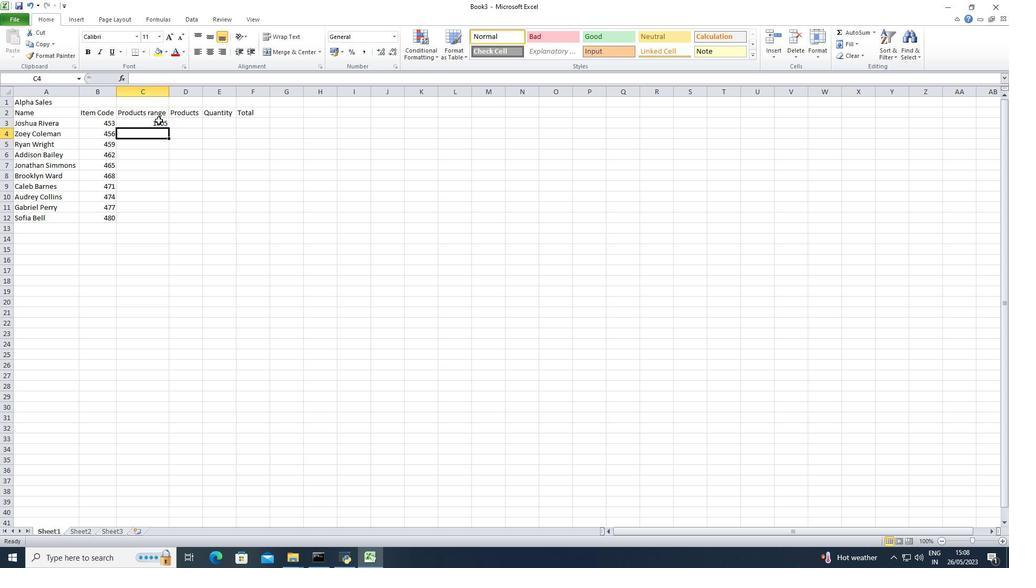 
Action: Mouse pressed left at (159, 119)
Screenshot: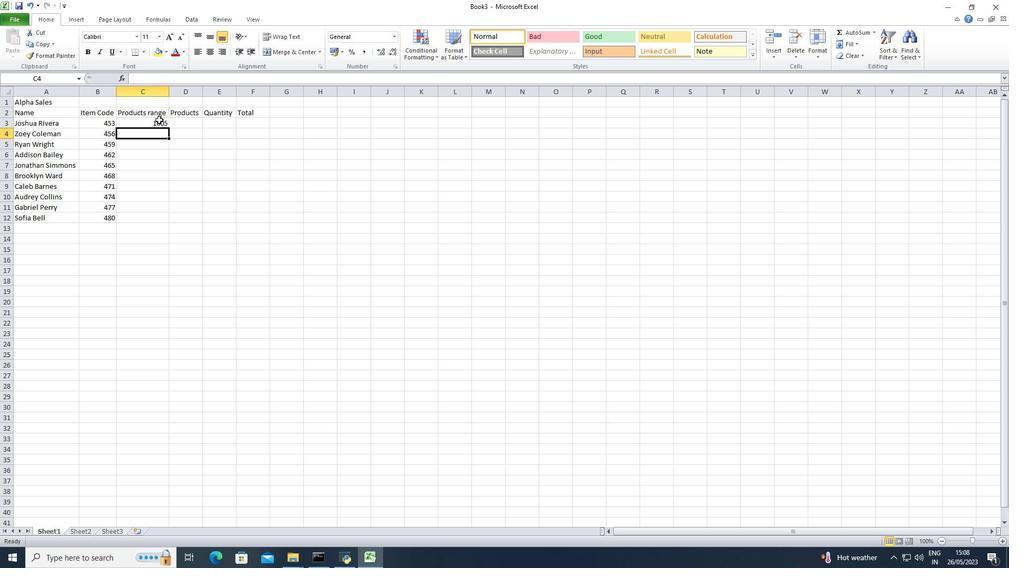 
Action: Mouse moved to (170, 128)
Screenshot: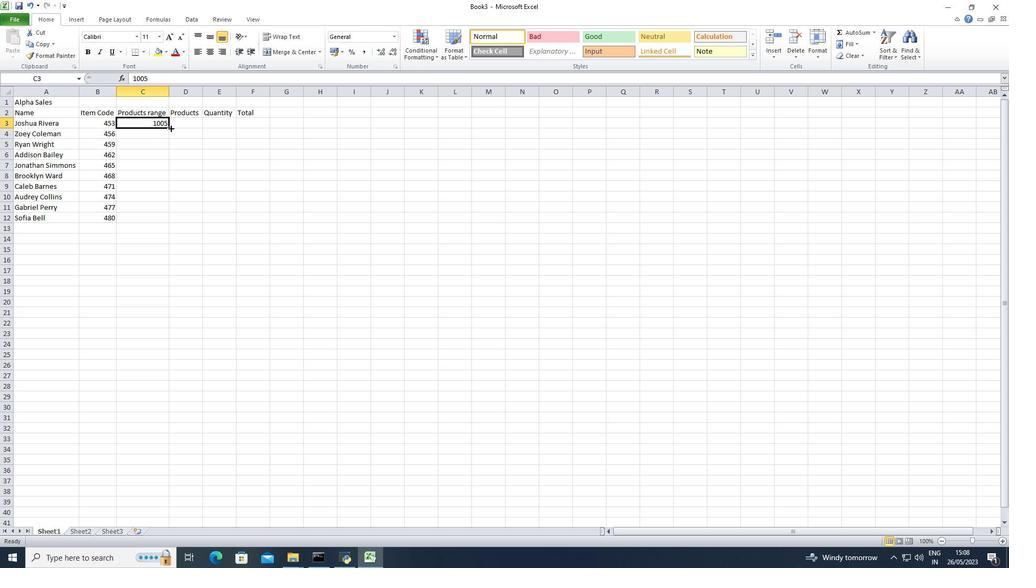 
Action: Mouse pressed left at (170, 128)
Screenshot: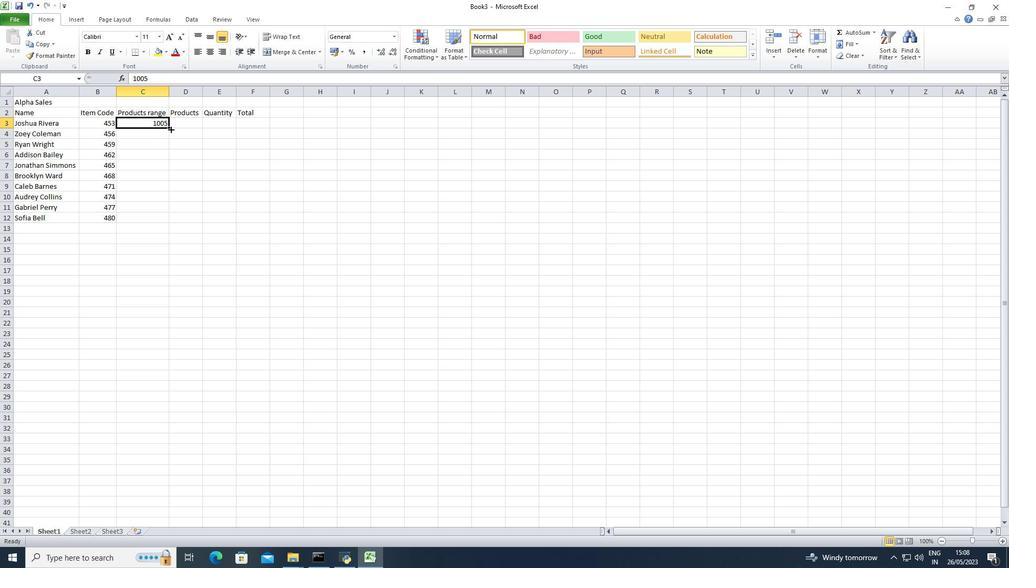 
Action: Mouse moved to (157, 133)
Screenshot: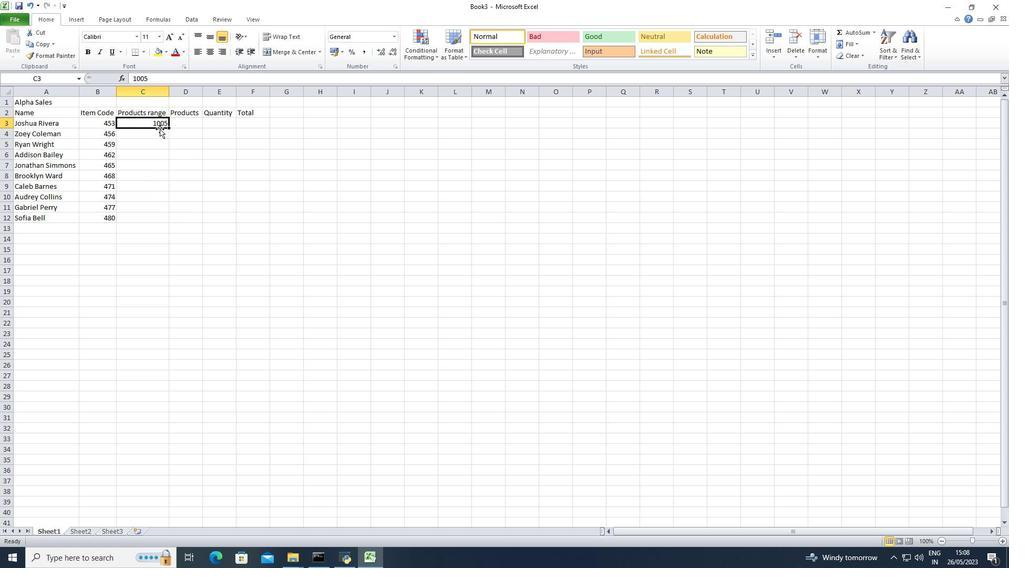 
Action: Mouse pressed left at (157, 133)
Screenshot: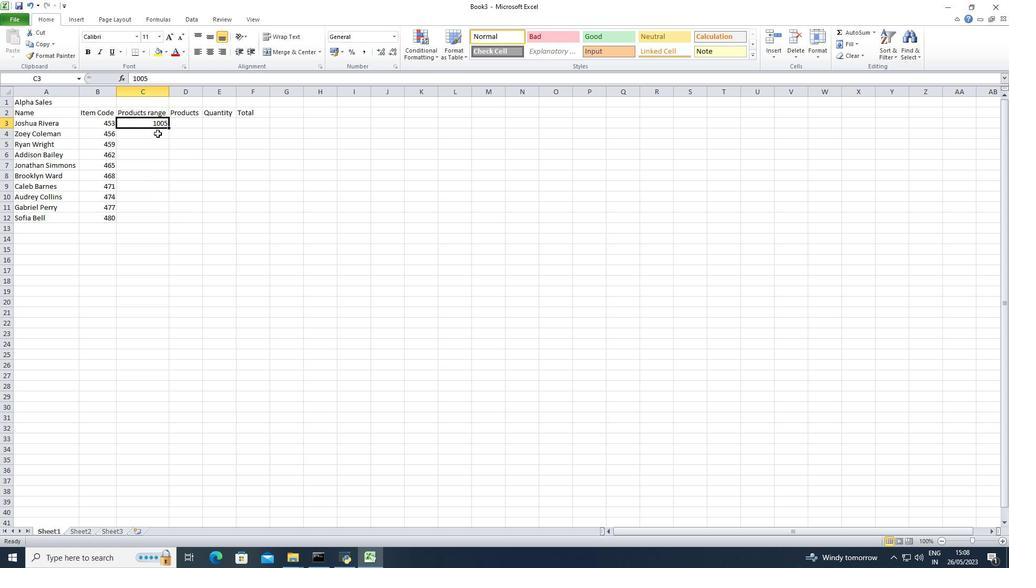 
Action: Mouse moved to (157, 134)
Screenshot: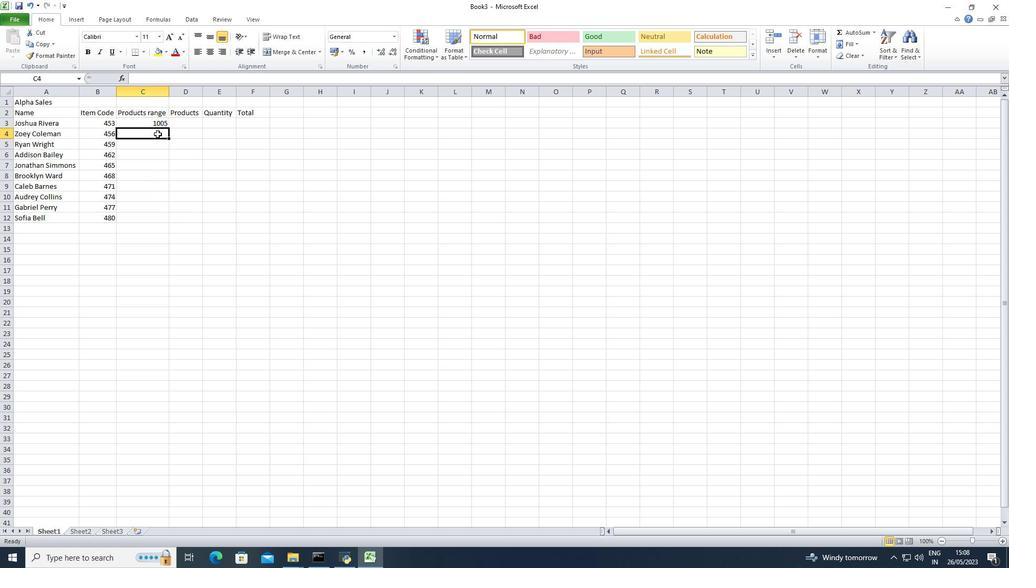 
Action: Key pressed 205
Screenshot: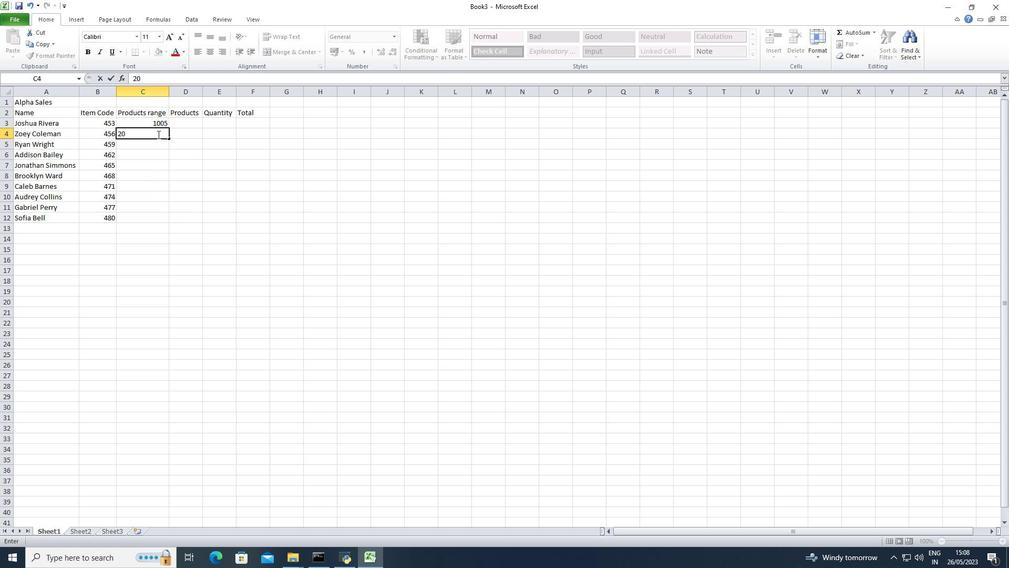 
Action: Mouse moved to (145, 122)
Screenshot: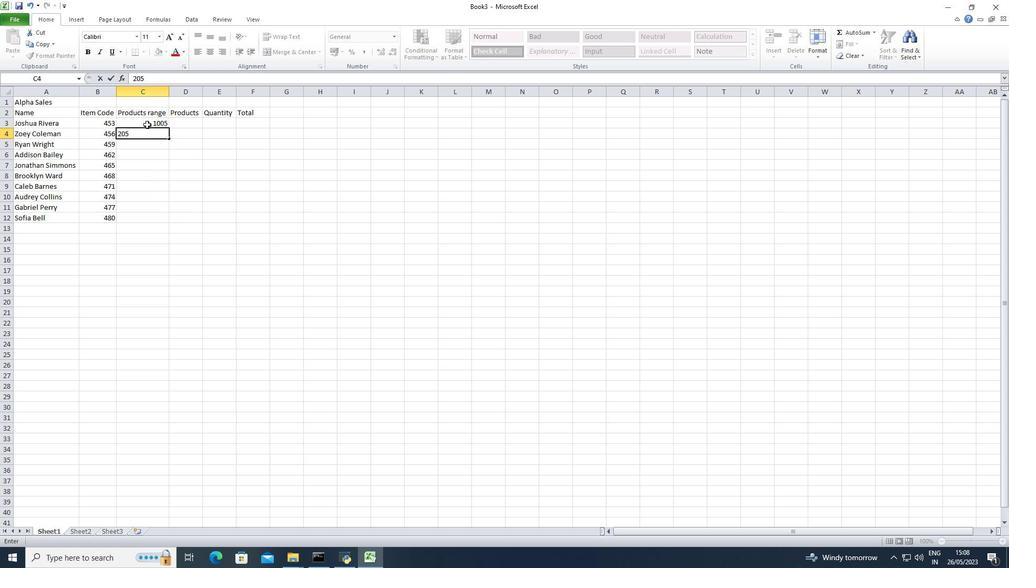 
Action: Mouse pressed left at (145, 122)
Screenshot: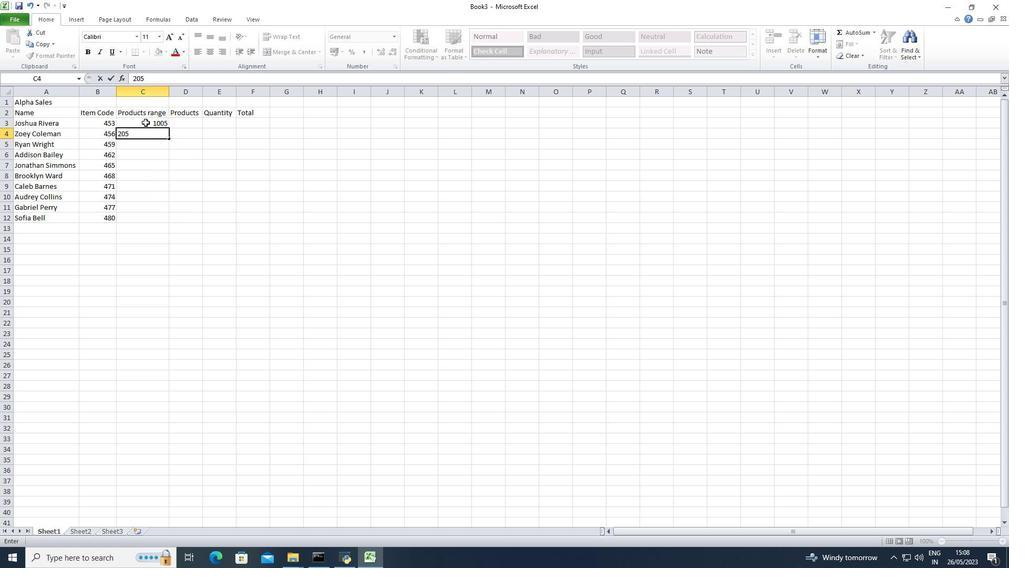 
Action: Mouse moved to (161, 136)
Screenshot: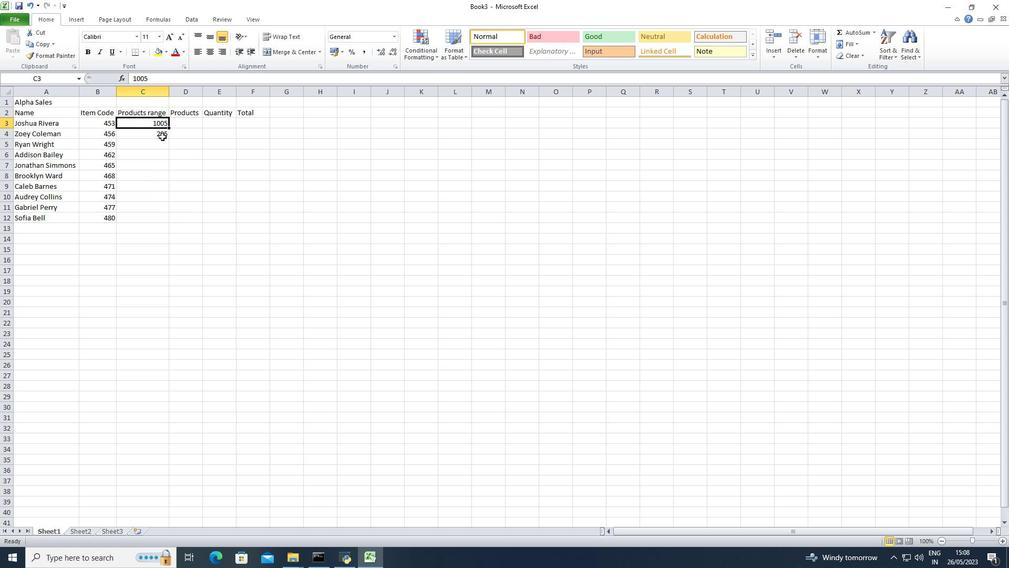 
Action: Mouse pressed left at (161, 136)
Screenshot: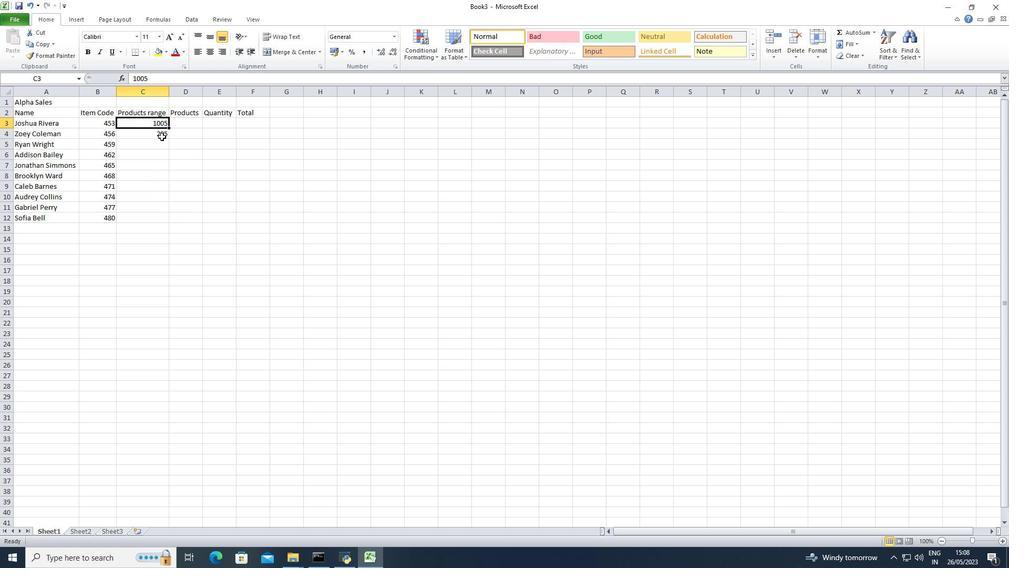 
Action: Mouse moved to (160, 136)
Screenshot: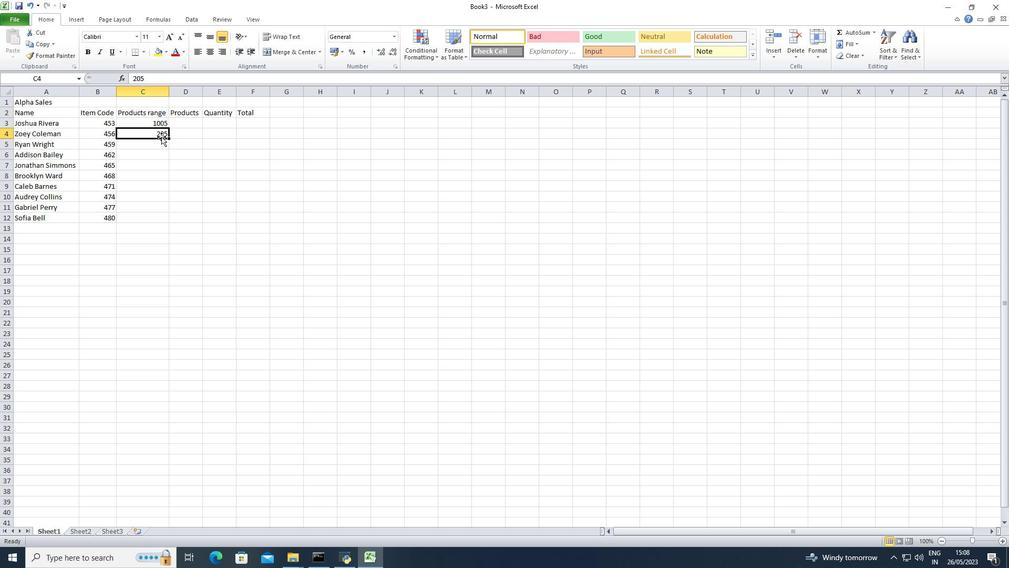 
Action: Mouse pressed left at (160, 136)
Screenshot: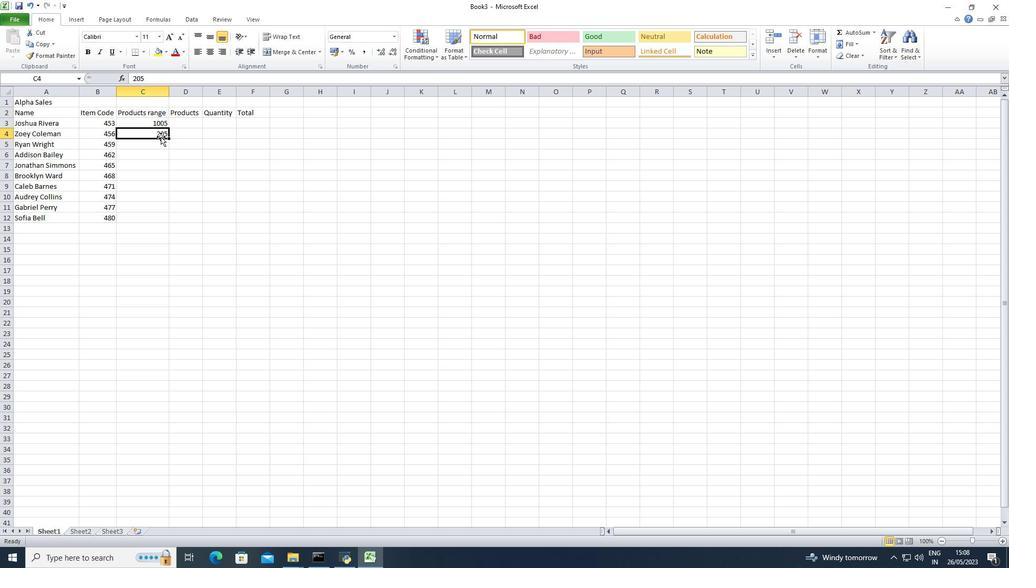 
Action: Mouse pressed left at (160, 136)
Screenshot: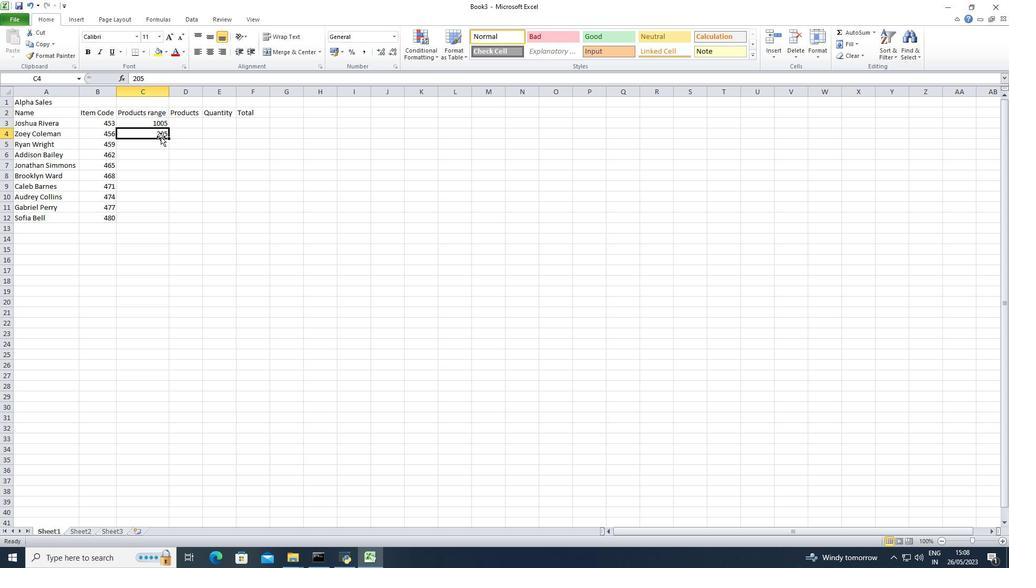 
Action: Mouse moved to (162, 132)
Screenshot: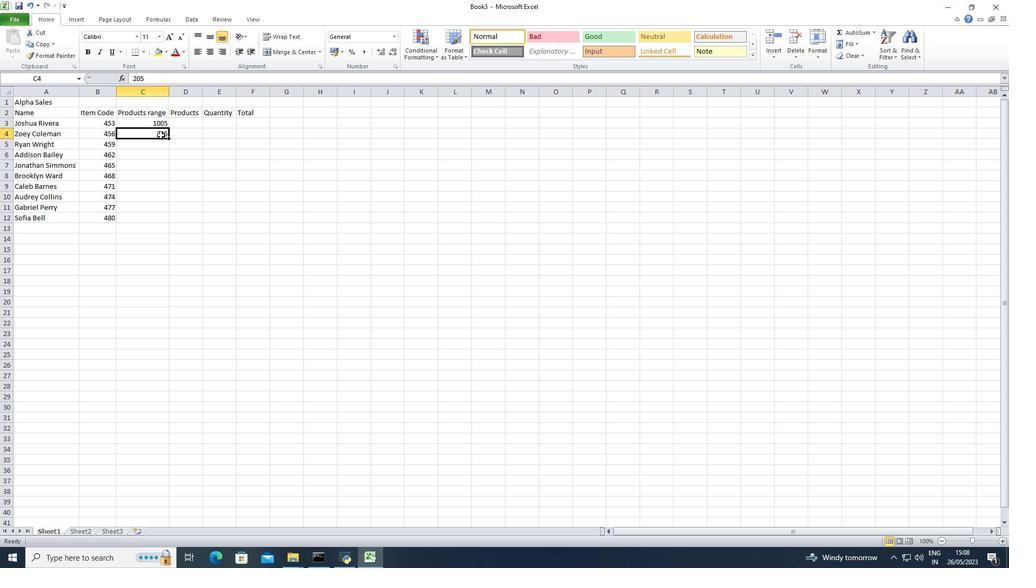 
Action: Mouse pressed left at (162, 132)
Screenshot: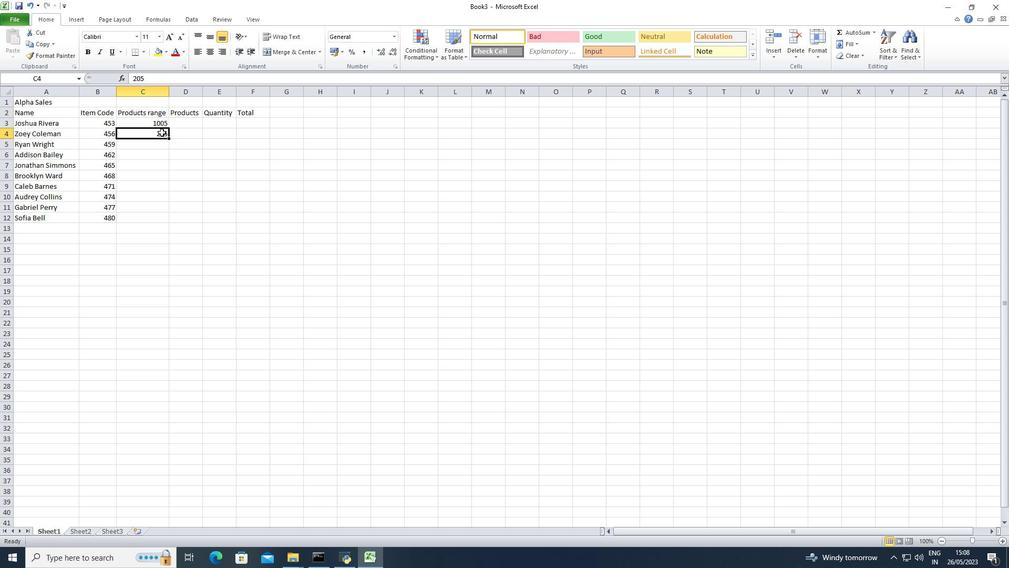 
Action: Mouse pressed left at (162, 132)
Screenshot: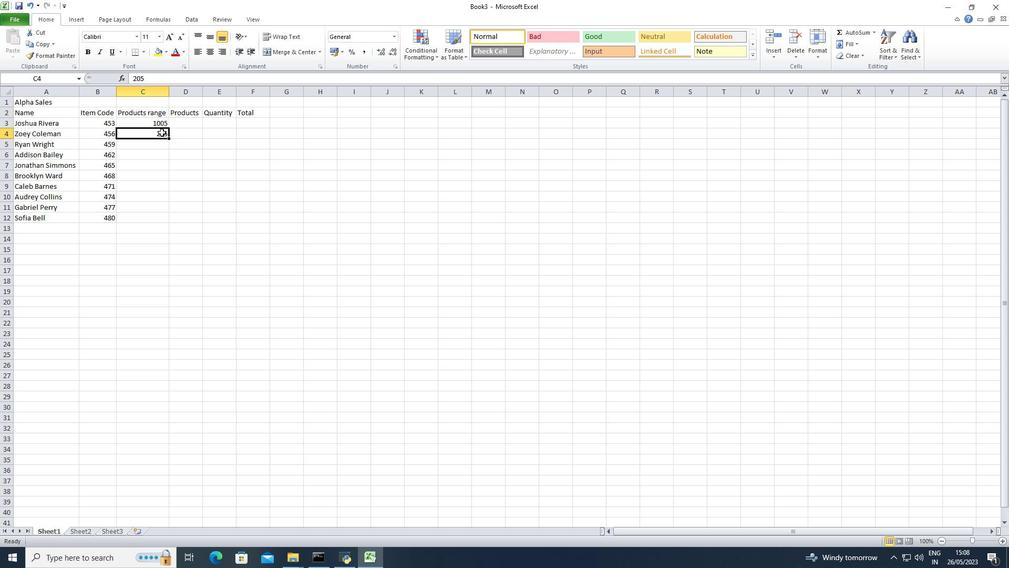 
Action: Mouse moved to (139, 79)
Screenshot: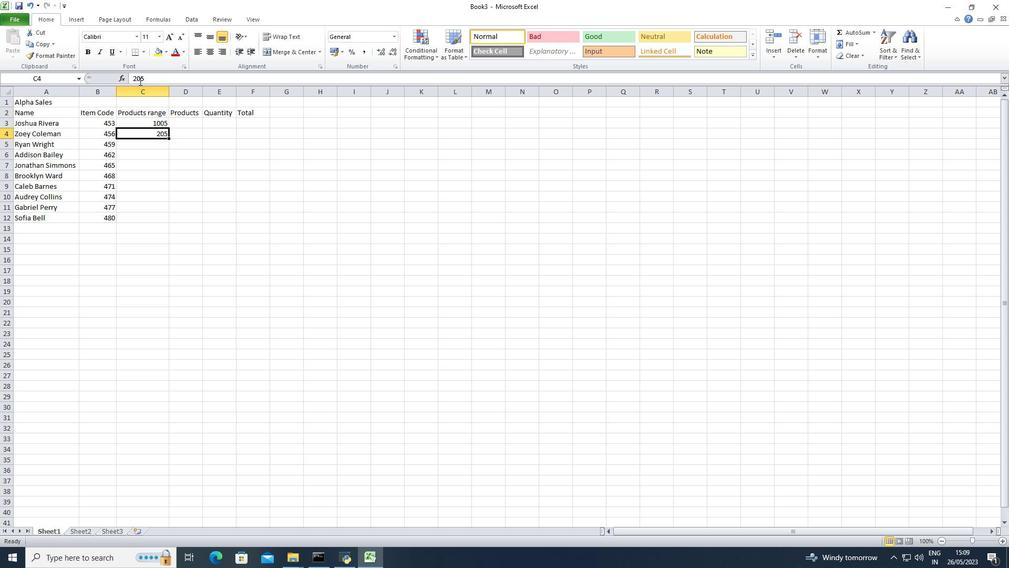 
Action: Mouse pressed left at (139, 79)
Screenshot: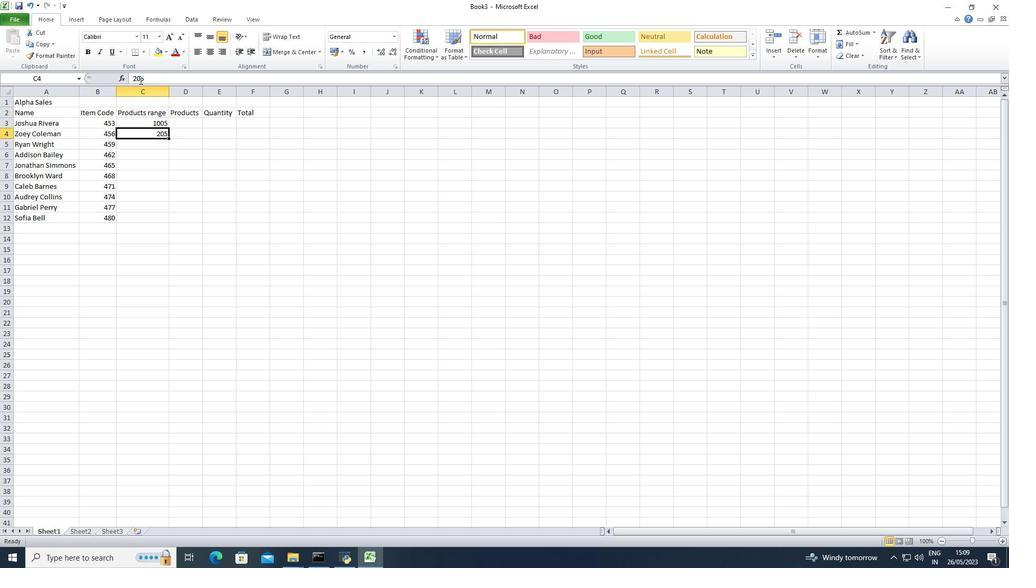
Action: Key pressed 0
Screenshot: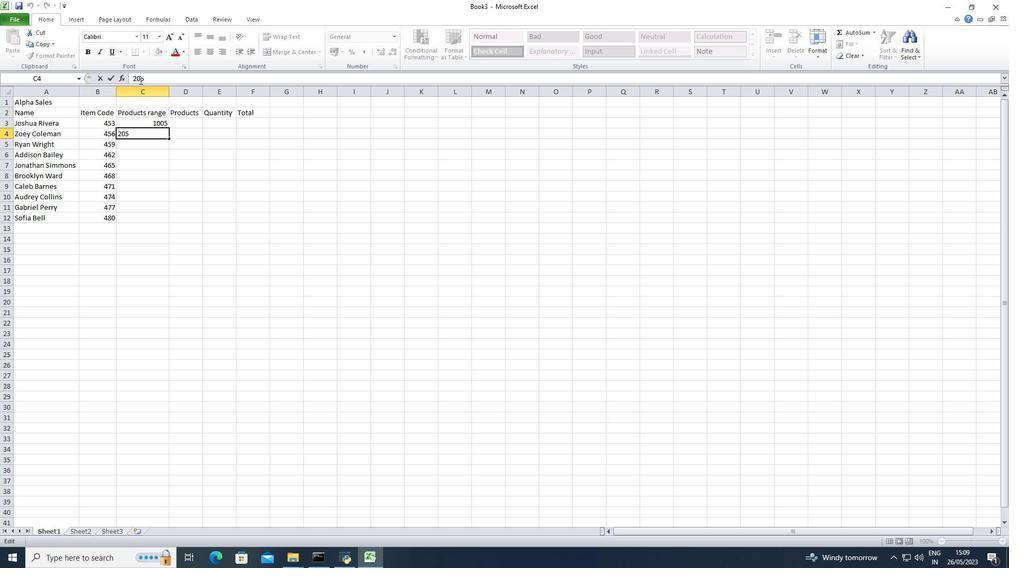 
Action: Mouse moved to (142, 144)
Screenshot: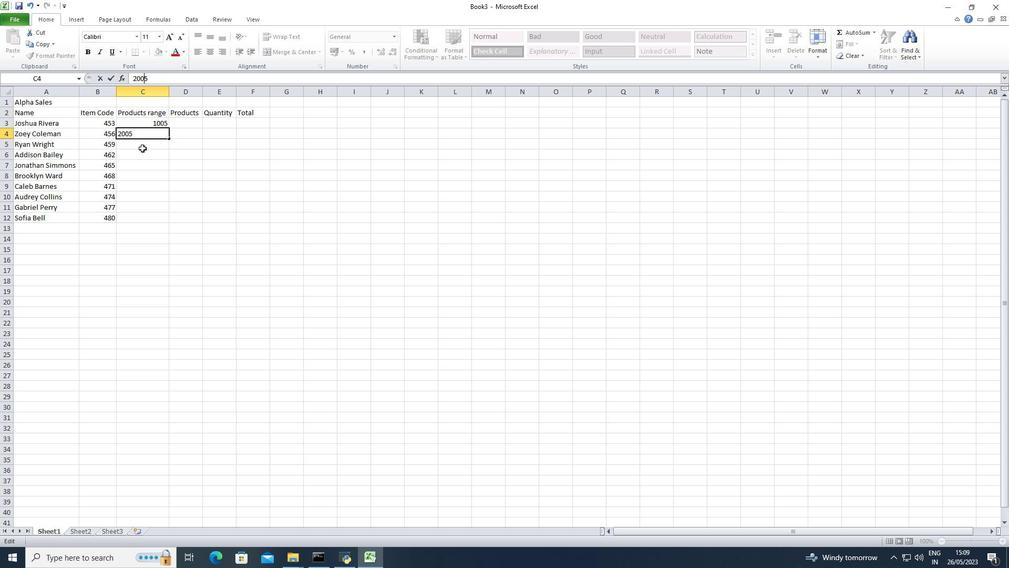 
Action: Mouse pressed left at (142, 144)
Screenshot: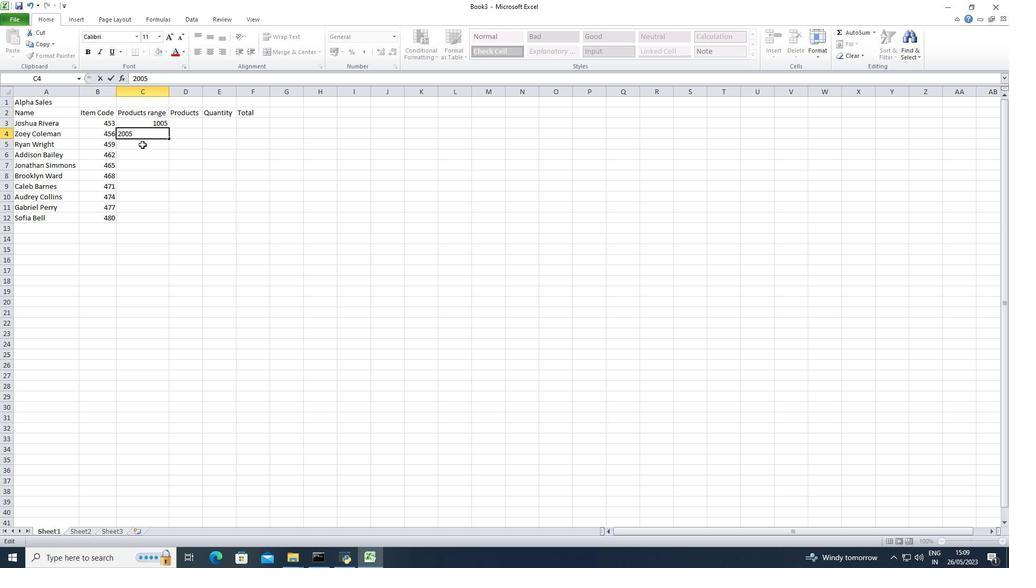 
Action: Mouse moved to (163, 126)
Screenshot: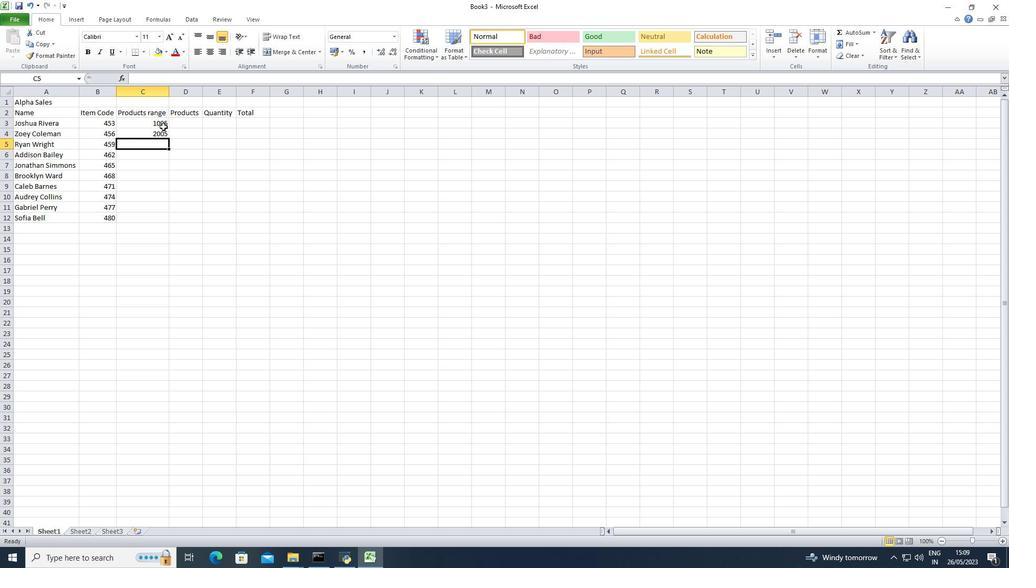
Action: Mouse pressed left at (163, 126)
Screenshot: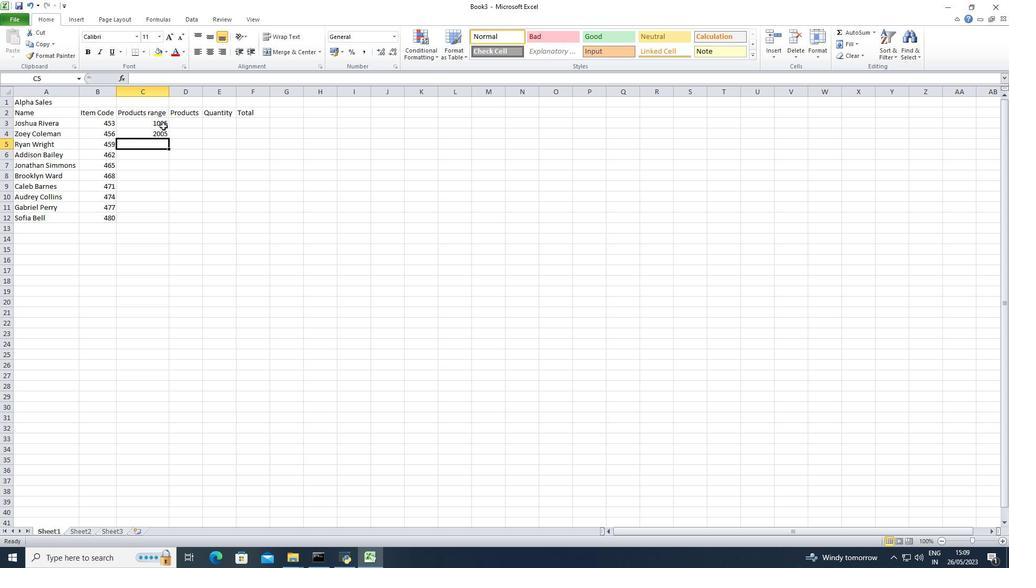 
Action: Mouse moved to (169, 128)
Screenshot: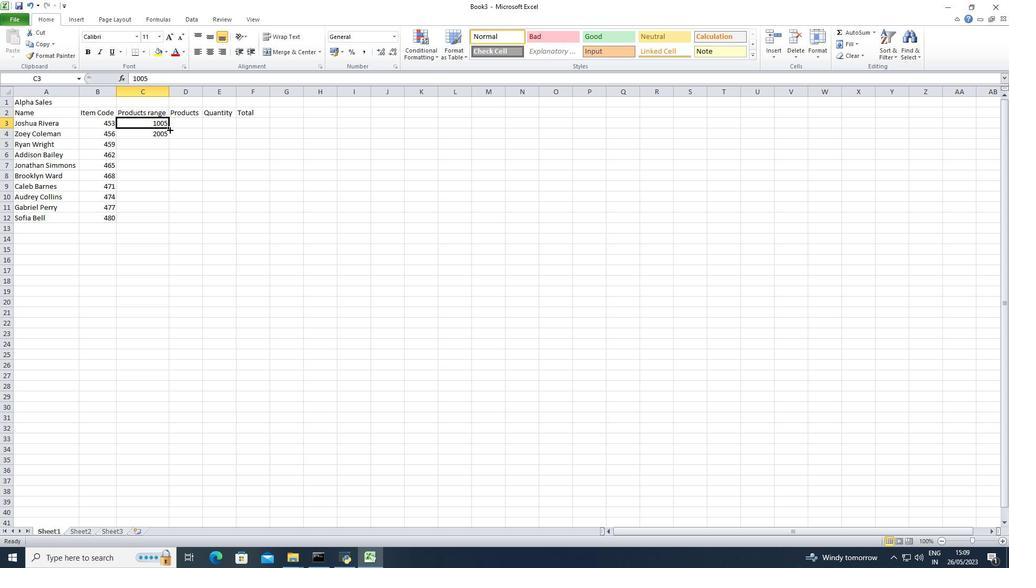 
Action: Mouse pressed left at (169, 128)
Screenshot: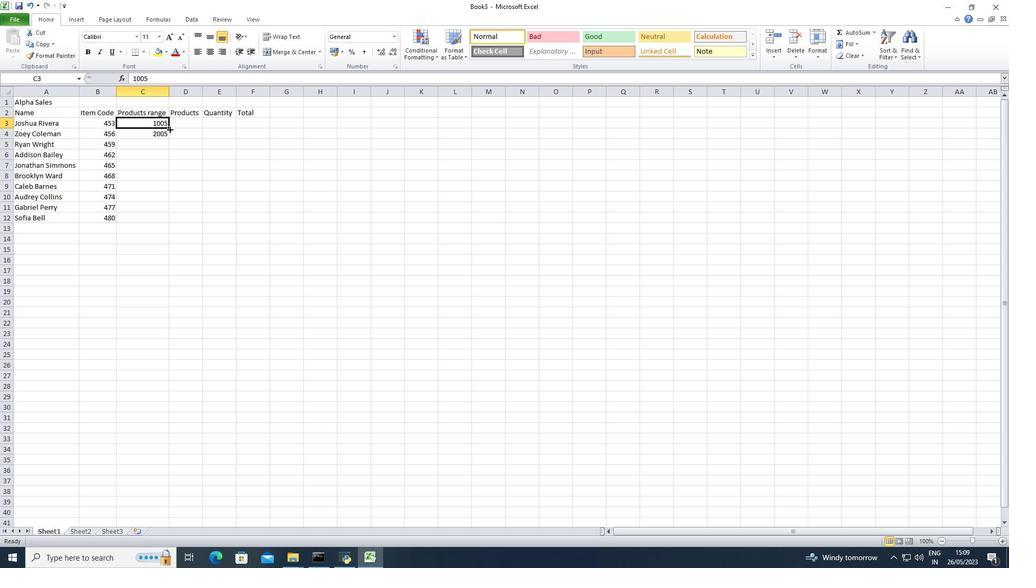 
Action: Mouse moved to (148, 125)
Screenshot: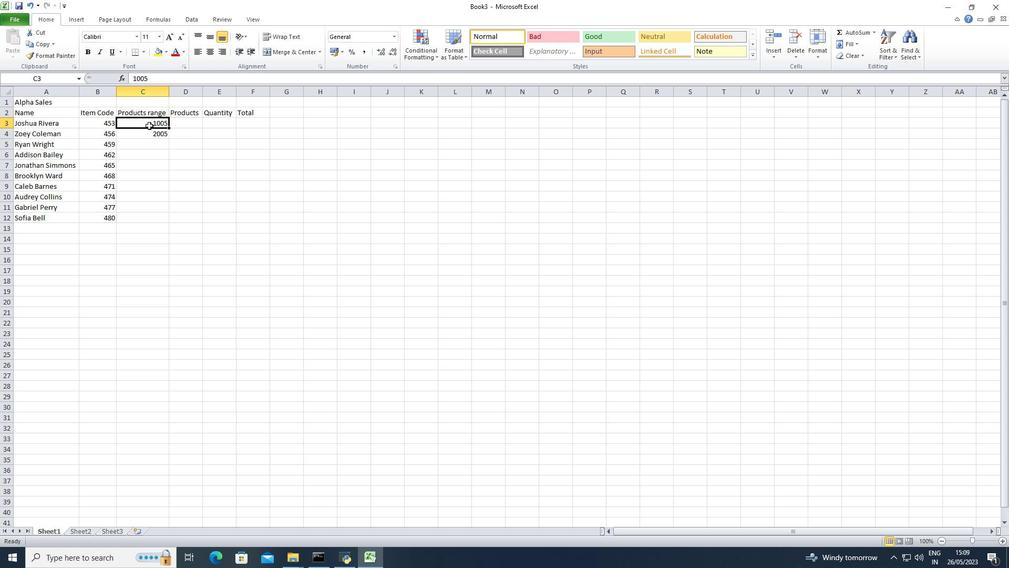 
Action: Mouse pressed left at (148, 125)
Screenshot: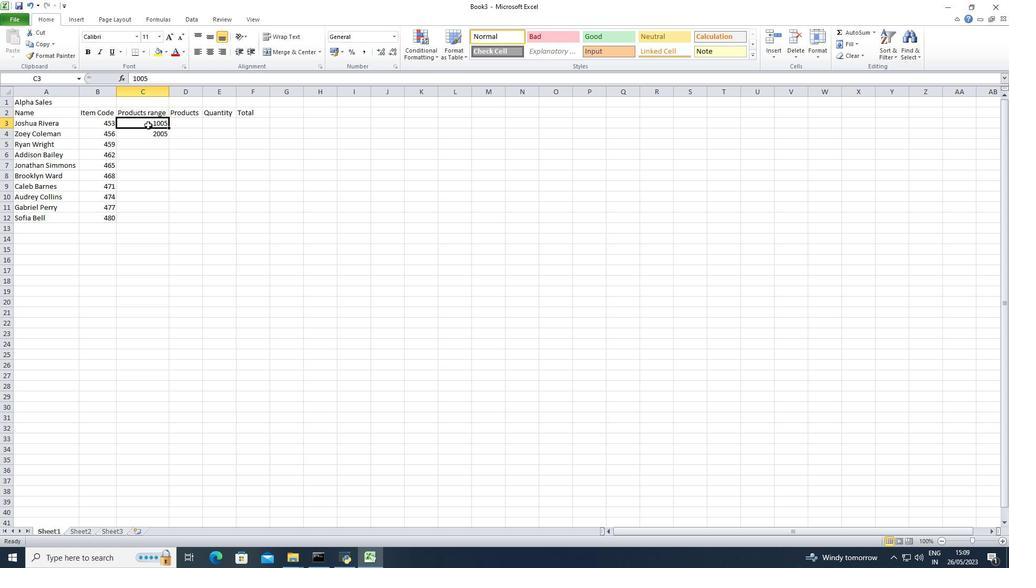 
Action: Mouse moved to (169, 138)
Screenshot: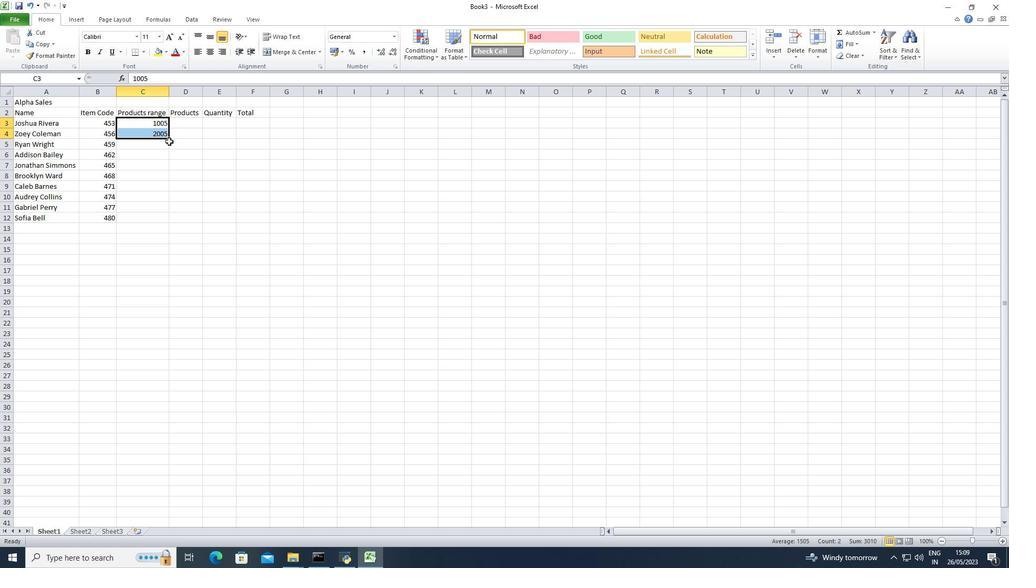 
Action: Mouse pressed left at (169, 138)
Screenshot: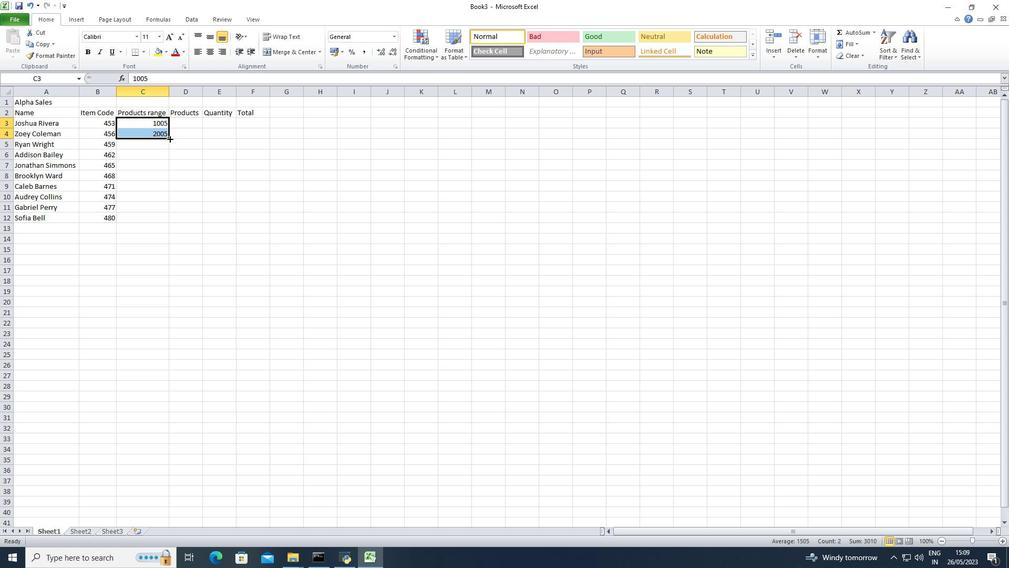 
Action: Mouse moved to (160, 215)
Screenshot: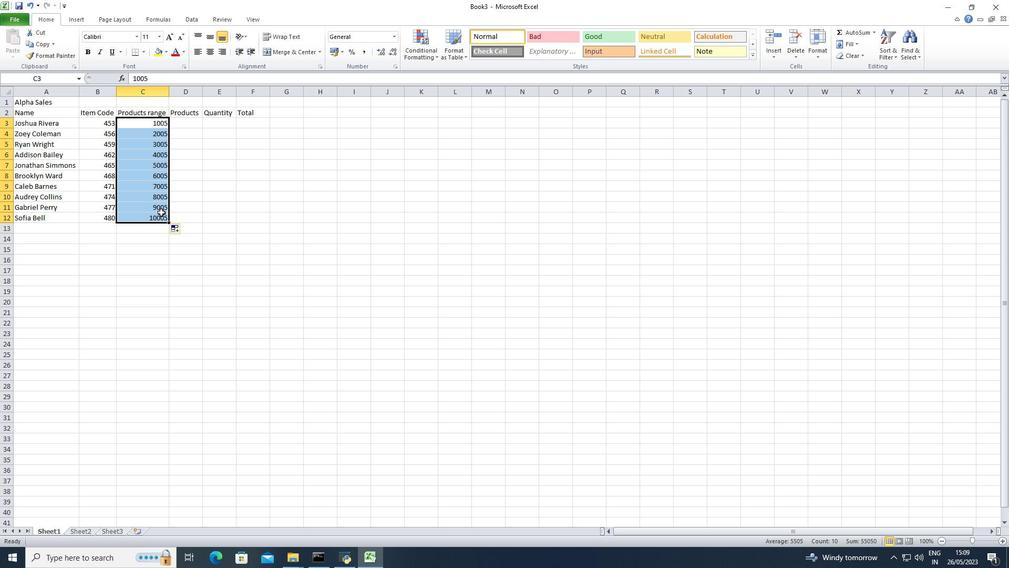 
Action: Mouse pressed left at (160, 215)
Screenshot: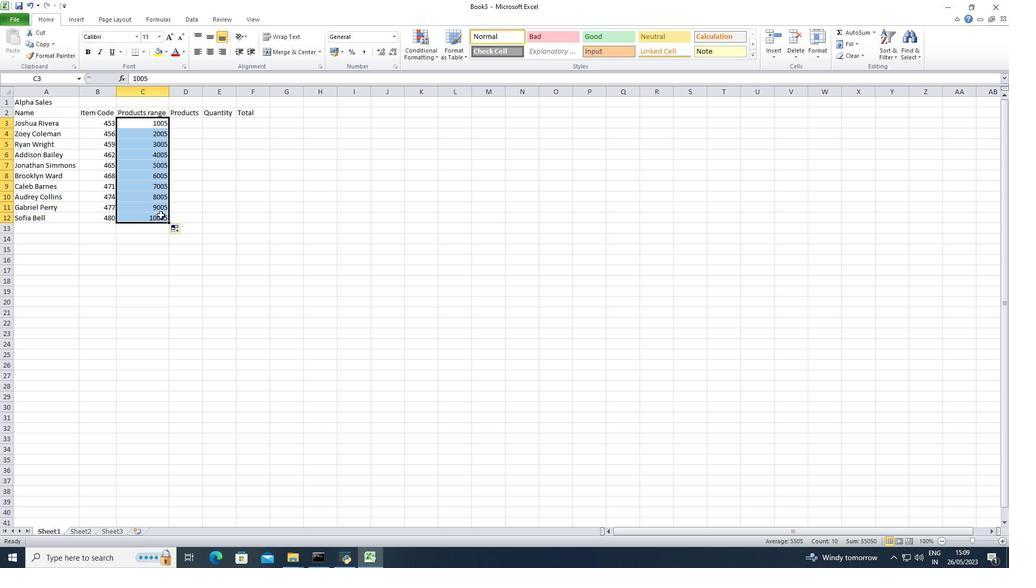 
Action: Mouse moved to (163, 217)
Screenshot: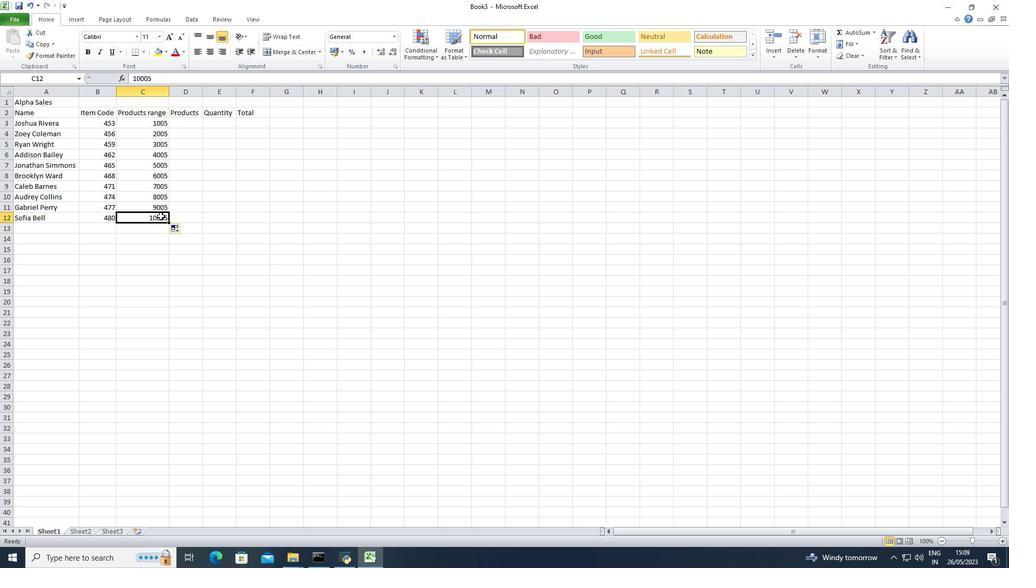 
Action: Key pressed 9009<Key.enter>
Screenshot: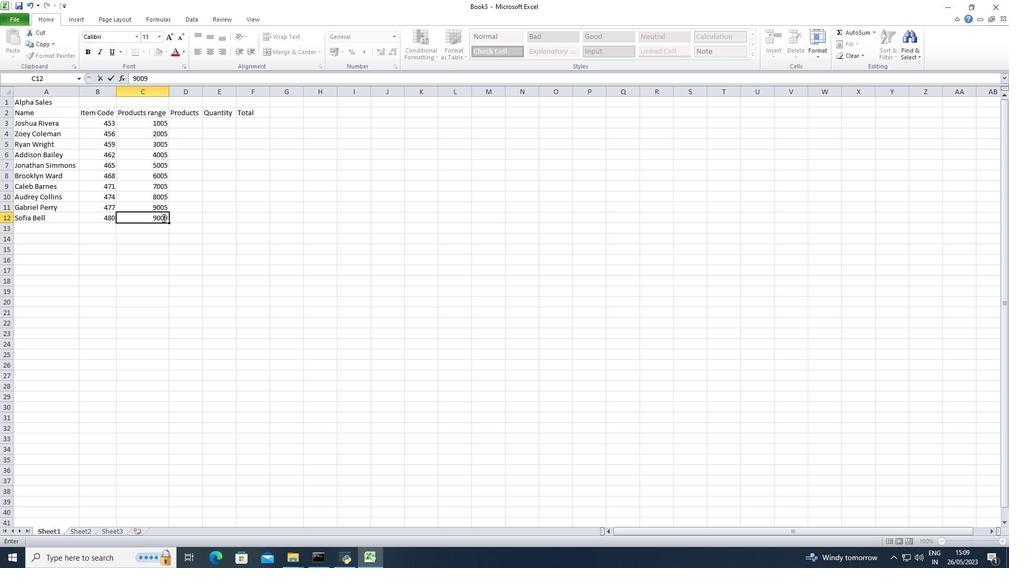 
Action: Mouse moved to (188, 121)
Screenshot: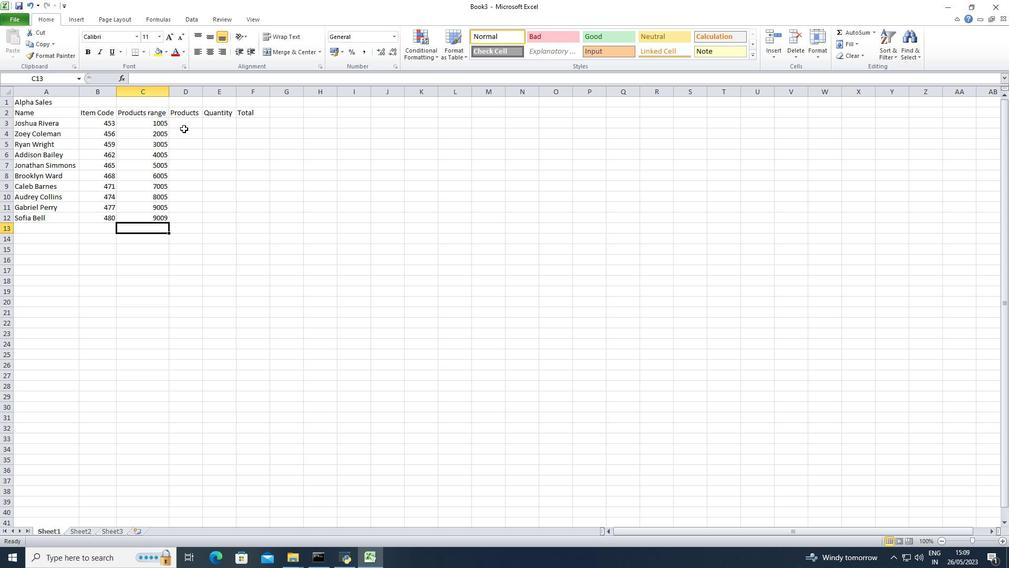 
Action: Mouse pressed left at (188, 121)
Screenshot: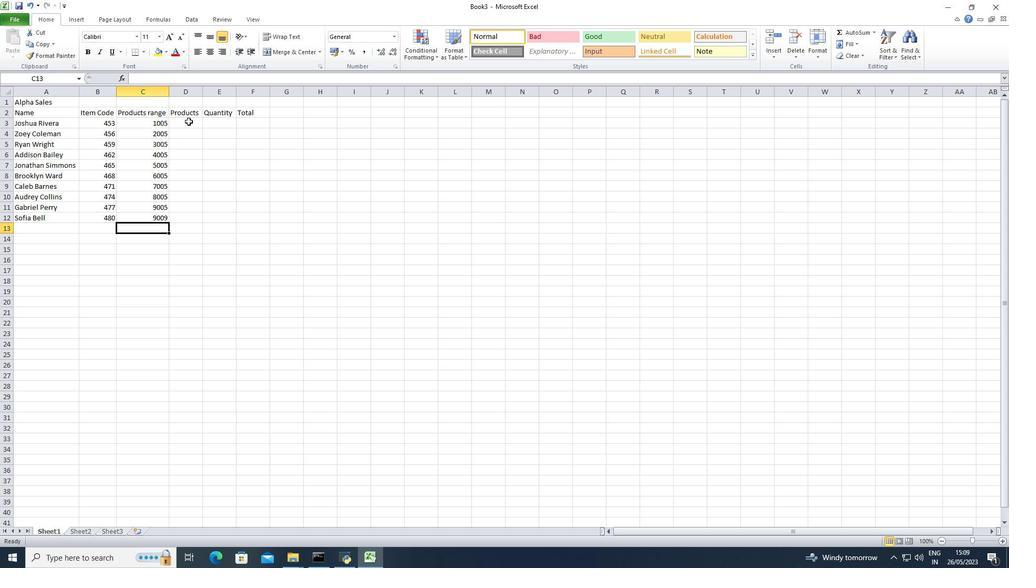 
Action: Key pressed <Key.shift>Calvin<Key.space><Key.shift>Klein<Key.down><Key.shift><Key.shift><Key.shift><Key.shift><Key.shift><Key.shift><Key.shift><Key.shift><Key.shift><Key.shift><Key.shift>Tommy<Key.space><Key.shift>Hilfiger<Key.space>t<Key.backspace><Key.shift><Key.shift><Key.shift><Key.shift>T-shirt<Key.down><Key.shift><Key.shift><Key.shift><Key.shift>Armani<Key.space><Key.shift>Bag<Key.down><Key.shift>Burberry<Key.space><Key.shift>Shop<Key.backspace>e<Key.down><Key.shift><Key.shift><Key.shift>Levi's<Key.space><Key.shift>T-shirt<Key.down><Key.shift>Under<Key.space><Key.shift>Armour<Key.down><Key.shift><Key.shift><Key.shift><Key.shift><Key.shift><Key.shift><Key.shift><Key.shift><Key.shift><Key.shift><Key.shift><Key.shift><Key.shift><Key.shift><Key.shift><Key.shift><Key.shift><Key.shift><Key.shift><Key.shift><Key.shift><Key.shift><Key.shift><Key.shift><Key.shift><Key.shift><Key.shift><Key.shift><Key.shift><Key.shift><Key.shift><Key.shift>Vans<Key.space><Key.shift>Shoe<Key.down><Key.shift><Key.shift><Key.shift><Key.shift>Converse<Key.space><Key.shift>Shoe<Key.enter><Key.shift><Key.shift>Timberland<Key.space><Key.shift>Shoe<Key.enter><Key.shift>Skechers<Key.space><Key.shift>Shoe<Key.right>
Screenshot: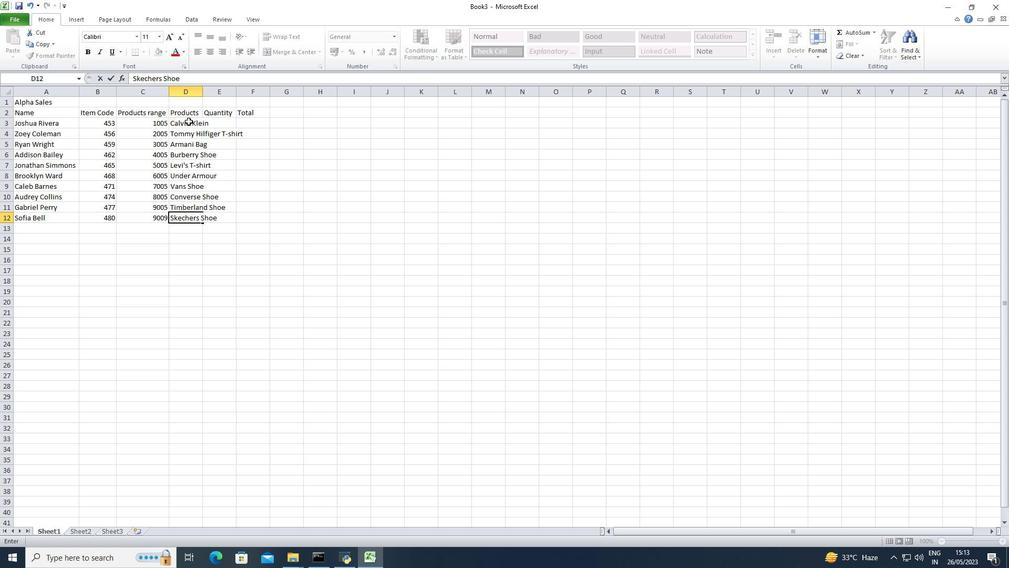 
Action: Mouse moved to (203, 88)
Screenshot: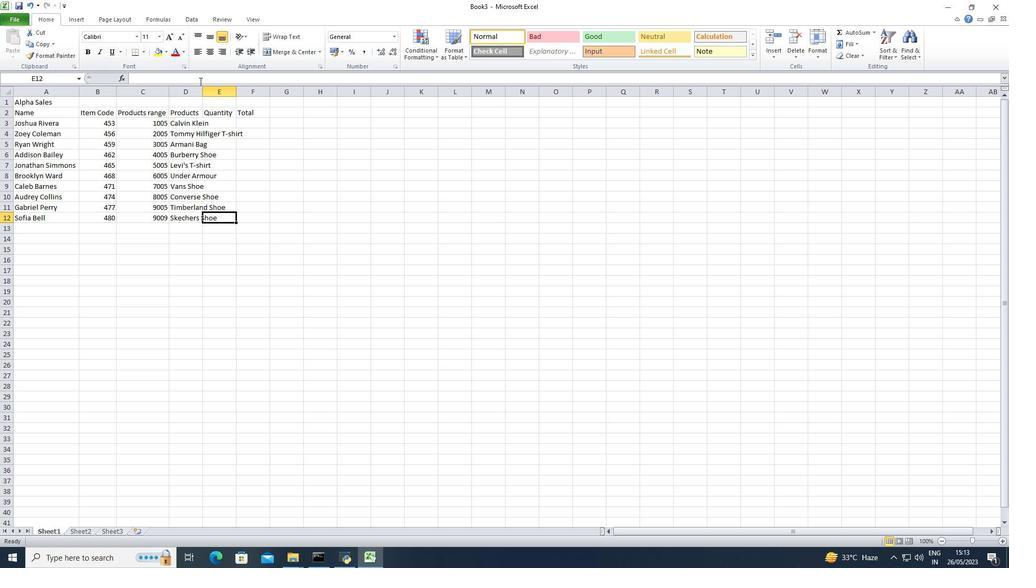 
Action: Mouse pressed left at (203, 88)
Screenshot: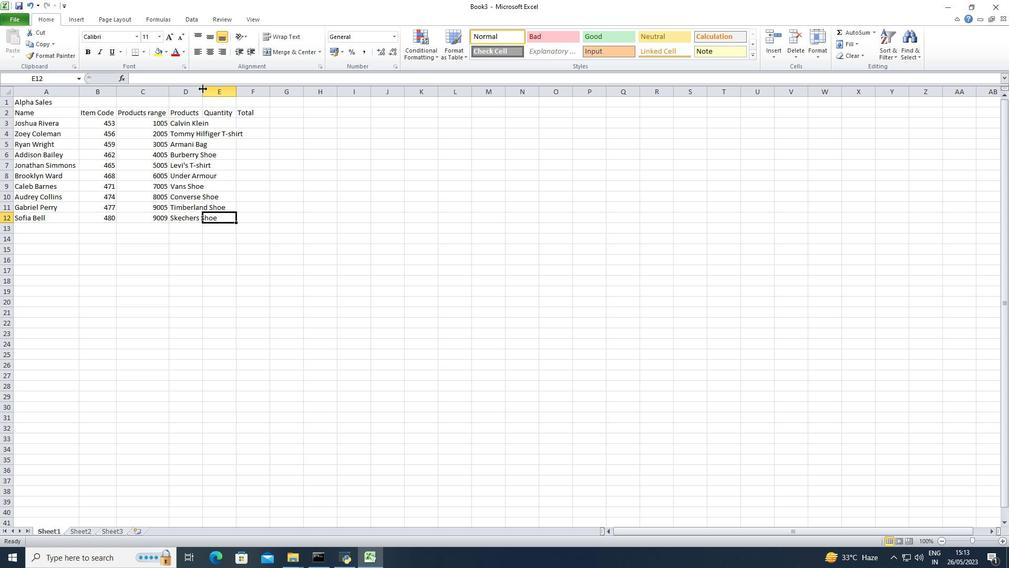 
Action: Mouse pressed left at (203, 88)
Screenshot: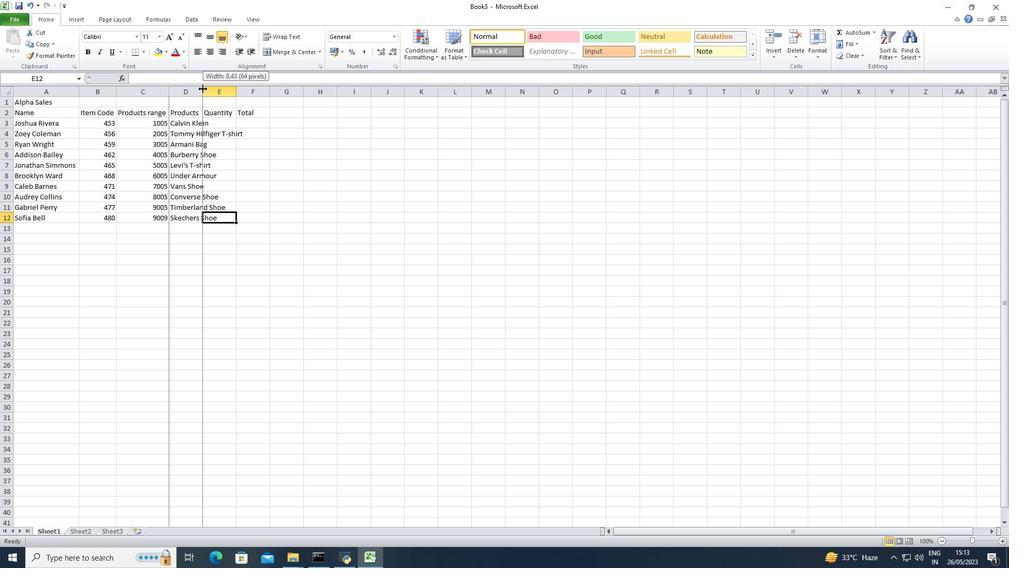 
Action: Mouse moved to (273, 125)
Screenshot: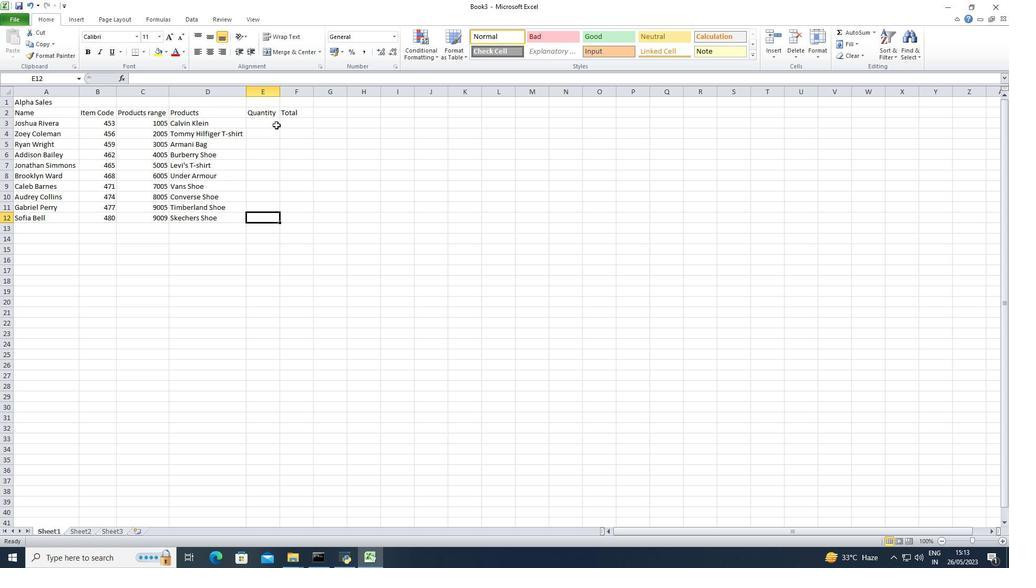 
Action: Mouse pressed left at (273, 125)
Screenshot: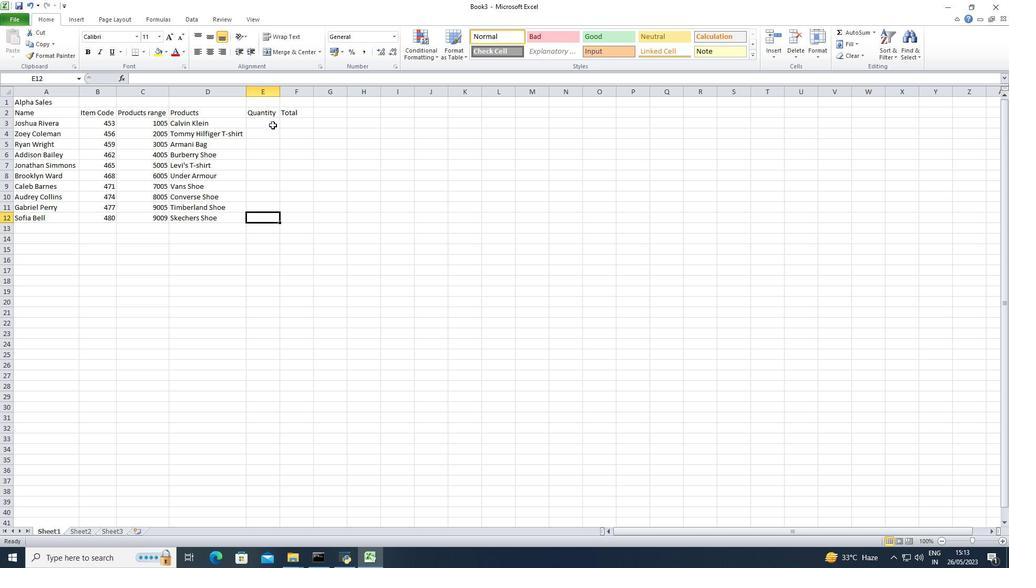 
Action: Key pressed 2<Key.down>4<Key.down>3<Key.down>5<Key.down>2<Key.down>3<Key.down>4<Key.down>3<Key.down>5<Key.down>3<Key.down>
Screenshot: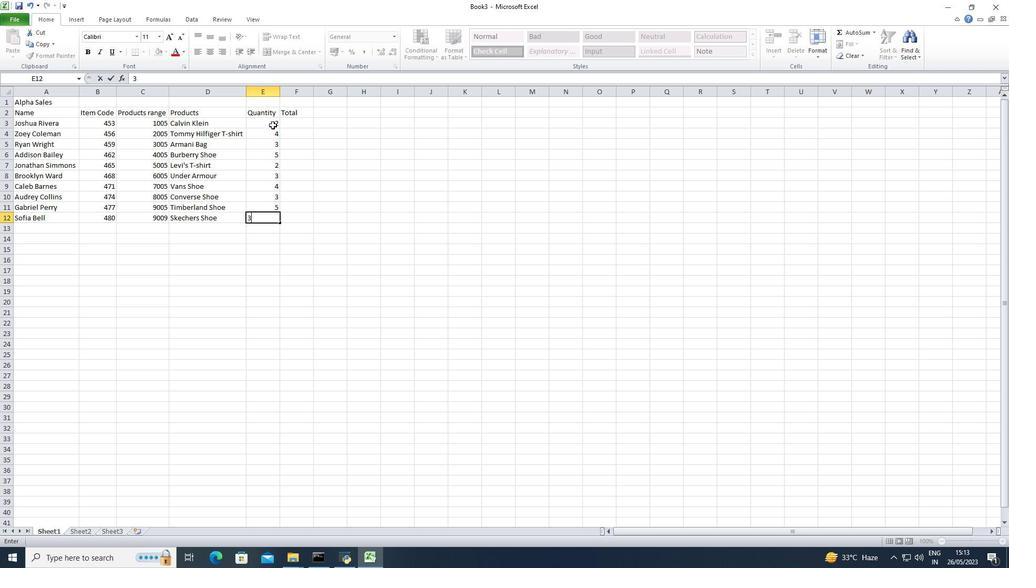 
Action: Mouse moved to (298, 122)
Screenshot: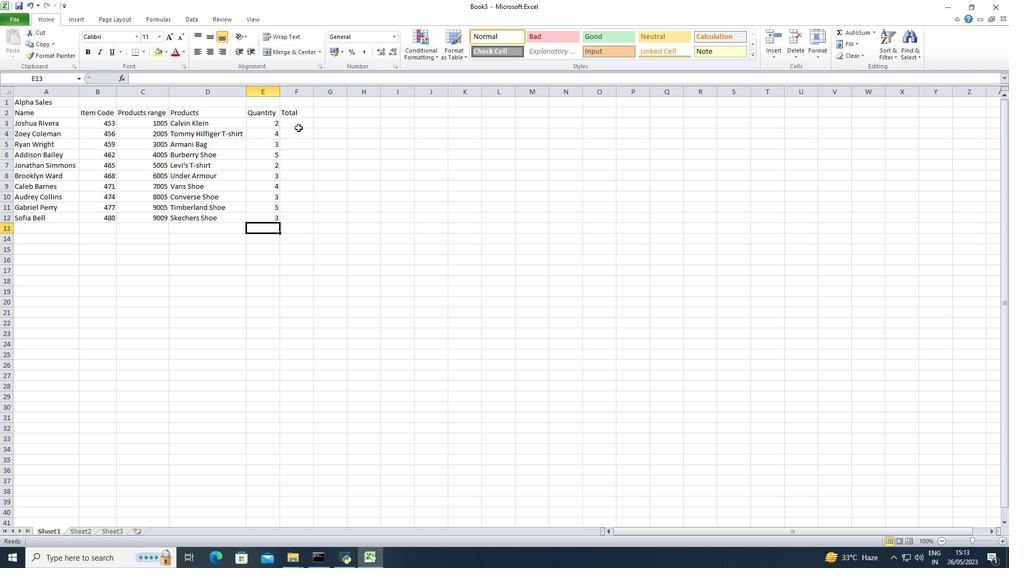 
Action: Mouse pressed left at (298, 122)
Screenshot: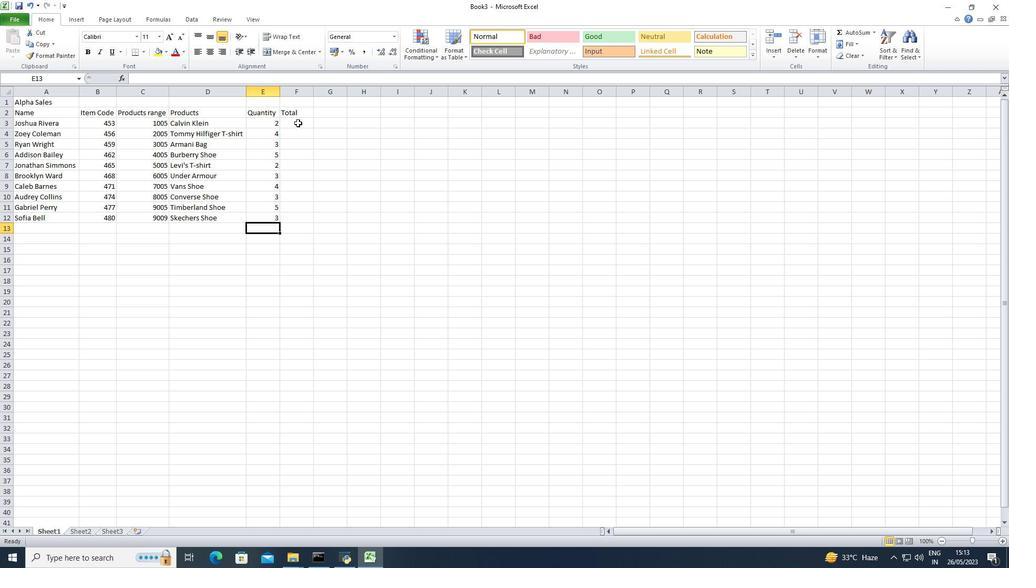 
Action: Key pressed =sum<Key.shift><Key.shift><Key.shift><Key.shift><Key.shift>(
Screenshot: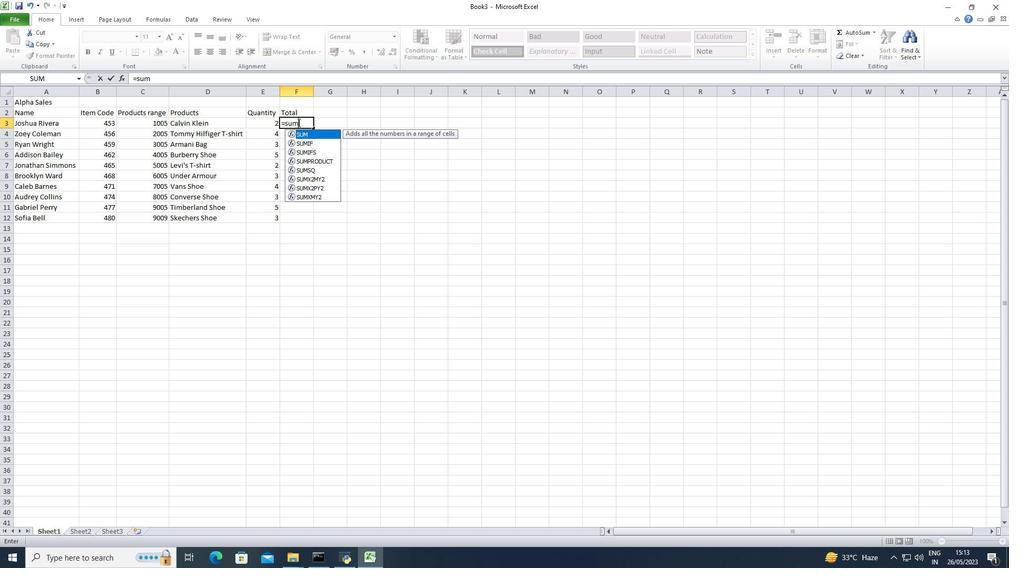 
Action: Mouse moved to (136, 122)
Screenshot: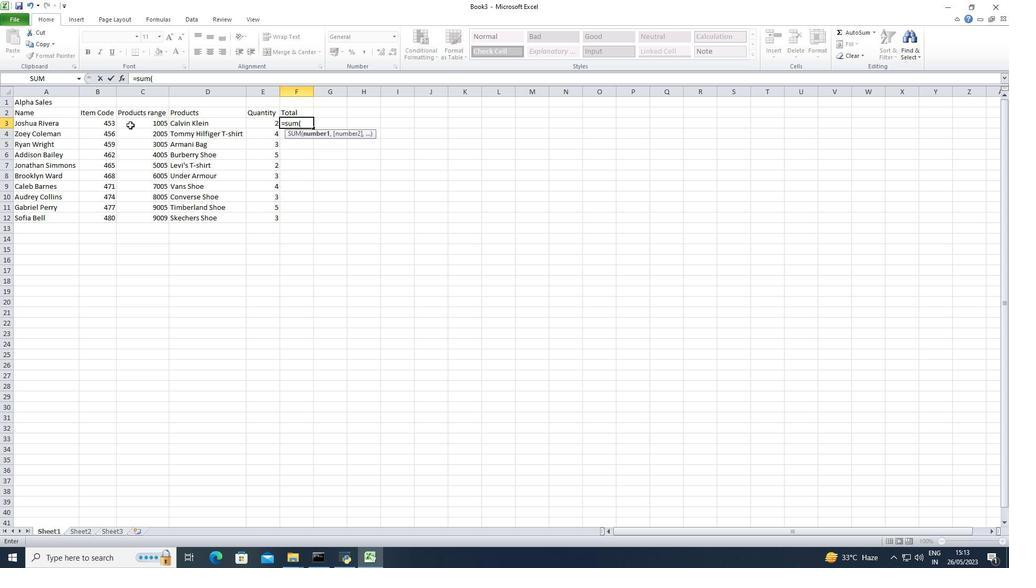 
Action: Mouse pressed left at (136, 122)
Screenshot: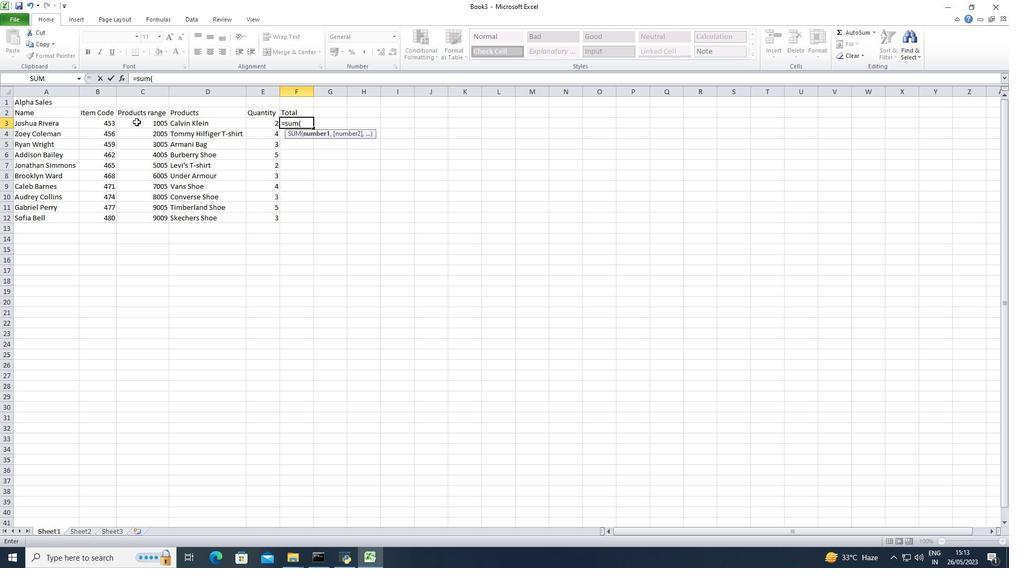 
Action: Key pressed <Key.shift><Key.shift><Key.shift><Key.shift>*
Screenshot: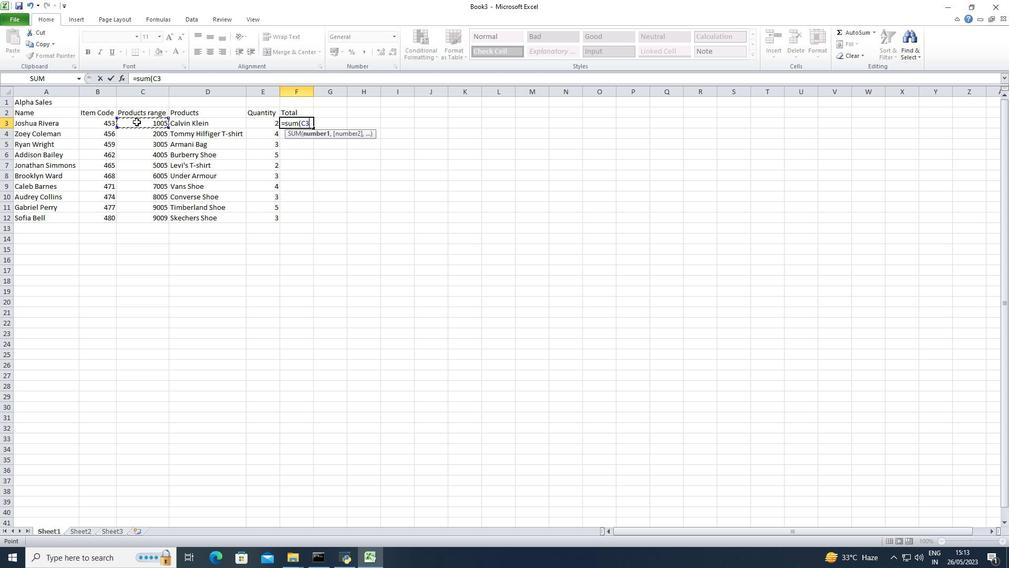 
Action: Mouse moved to (271, 126)
Screenshot: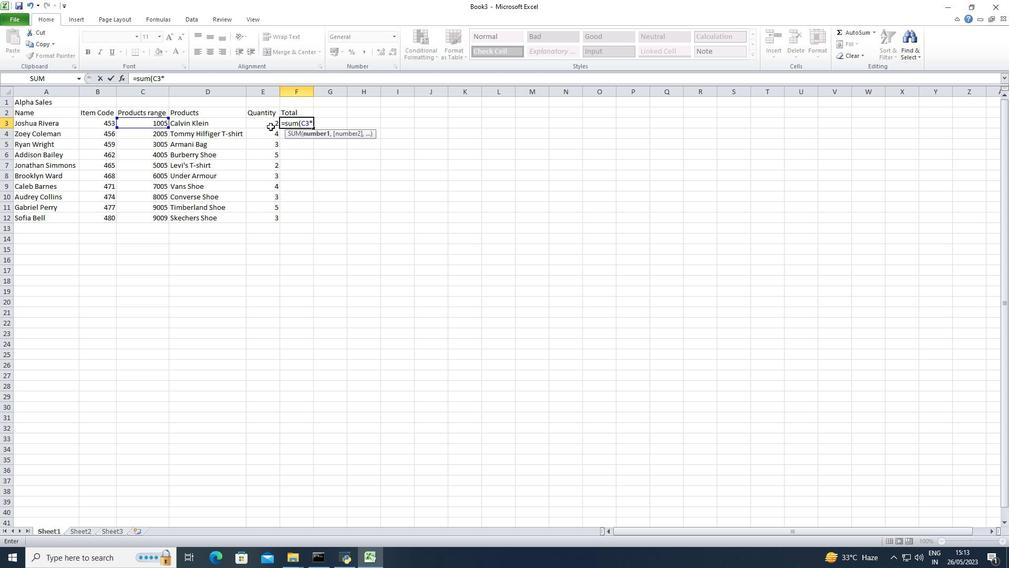 
Action: Mouse pressed left at (271, 126)
Screenshot: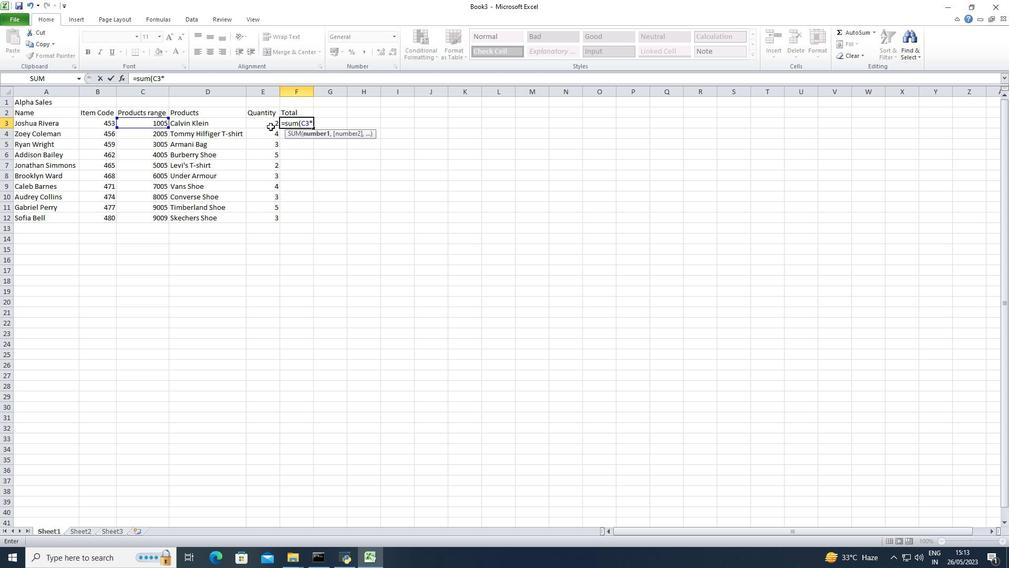 
Action: Mouse moved to (288, 140)
Screenshot: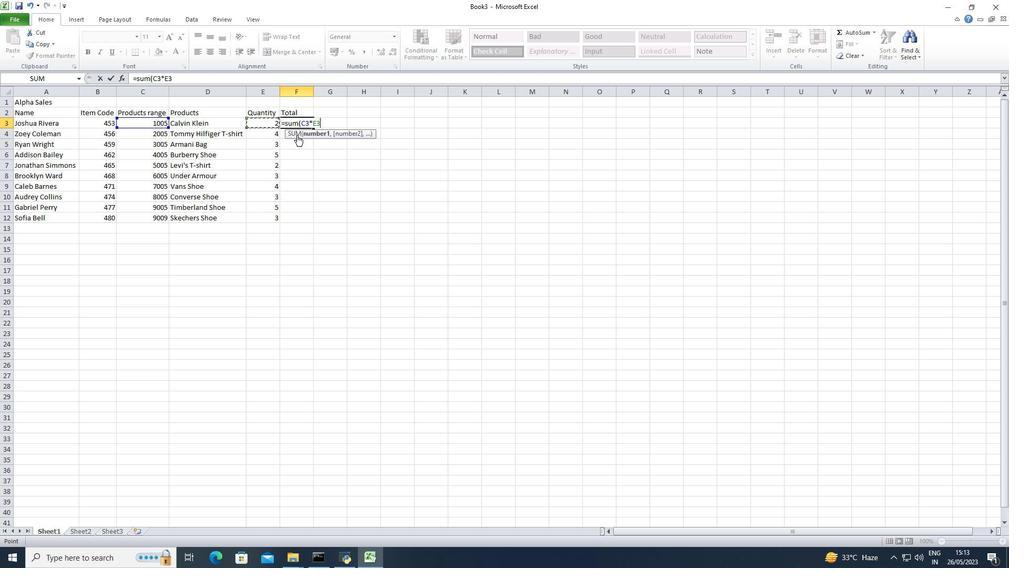 
Action: Key pressed <Key.shift>)<Key.enter>
Screenshot: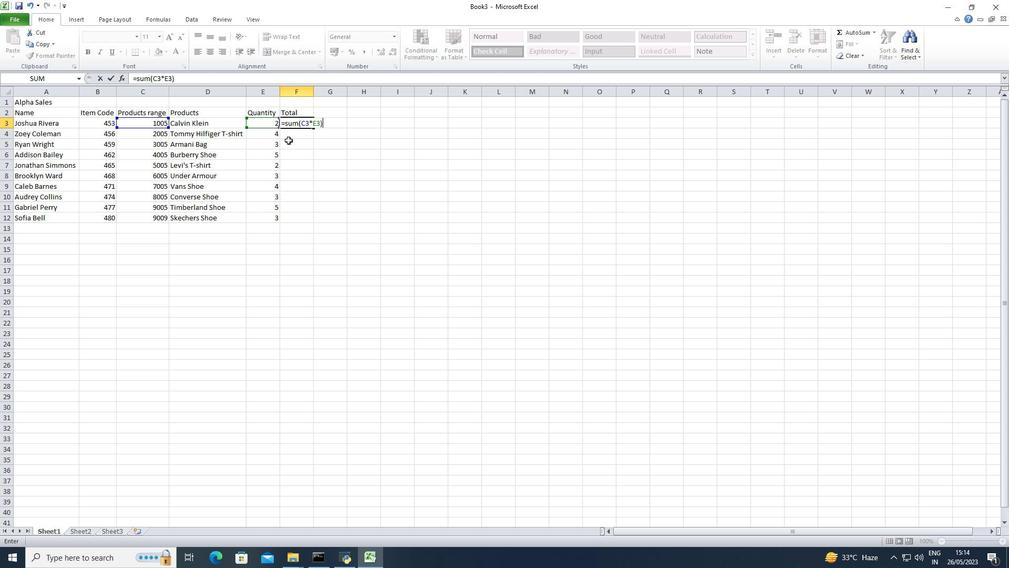 
Action: Mouse moved to (297, 124)
Screenshot: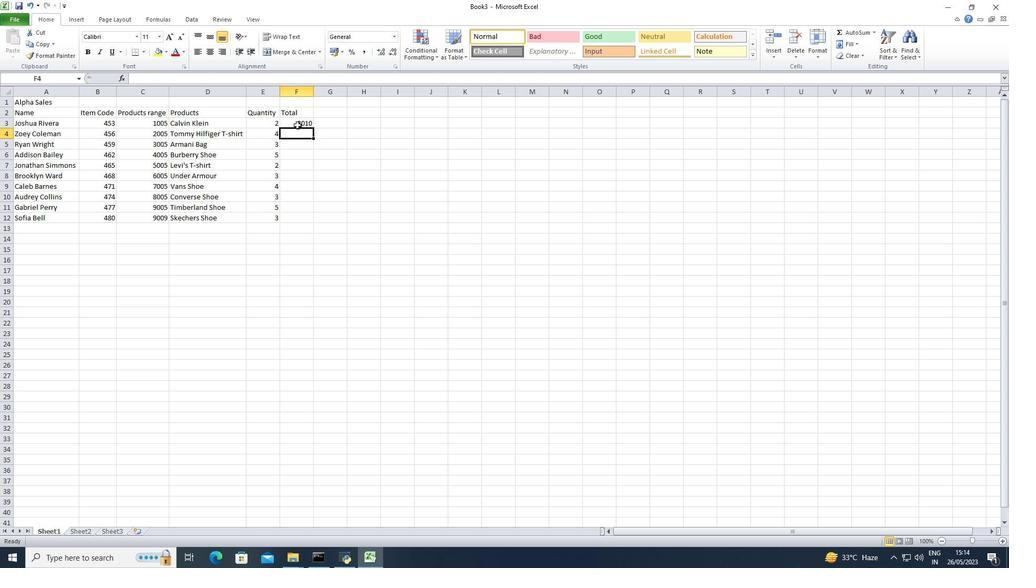 
Action: Mouse pressed left at (297, 124)
Screenshot: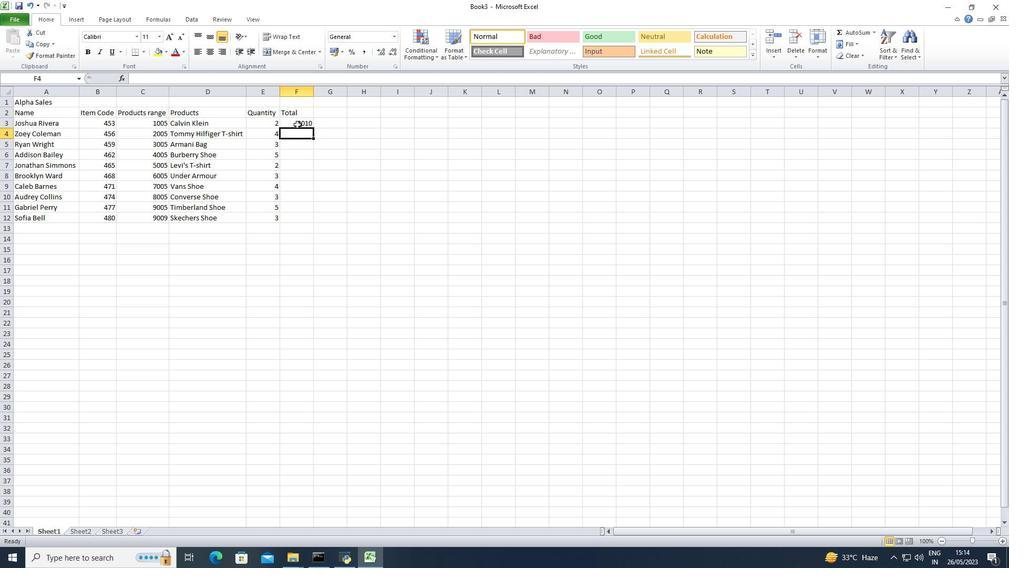 
Action: Mouse moved to (314, 127)
Screenshot: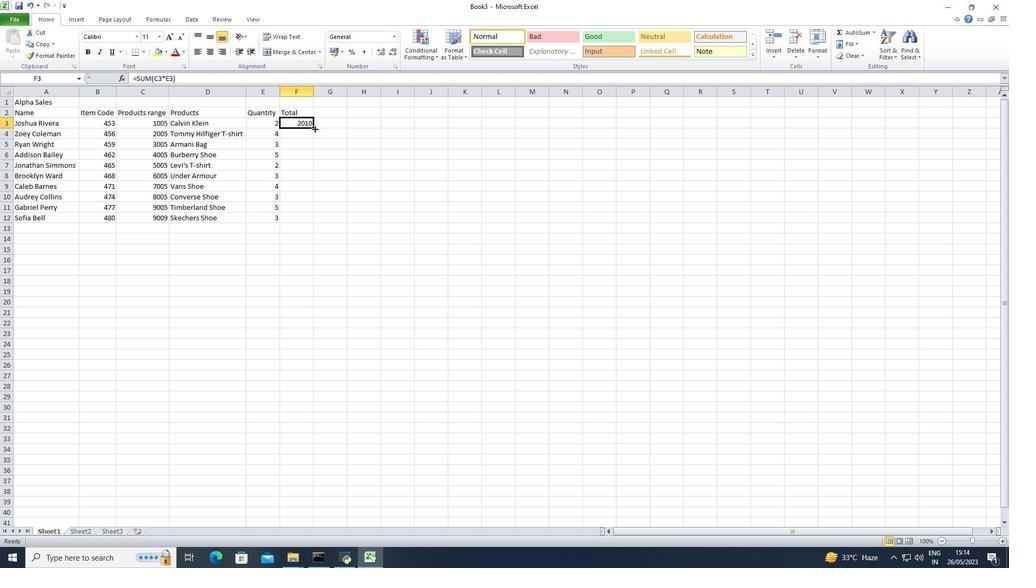 
Action: Mouse pressed left at (314, 127)
Screenshot: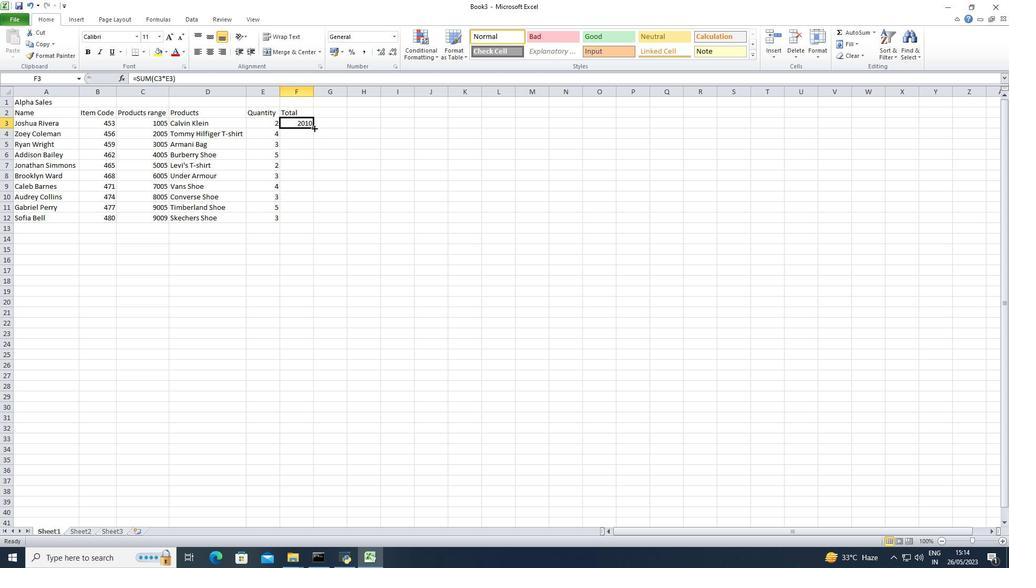 
Action: Mouse moved to (278, 245)
Screenshot: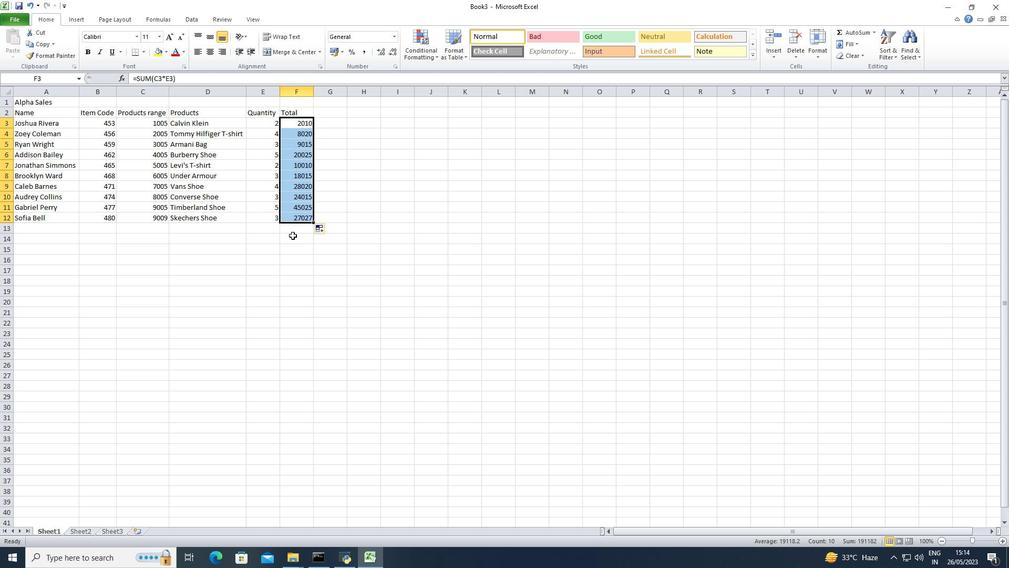 
Action: Mouse pressed left at (278, 245)
Screenshot: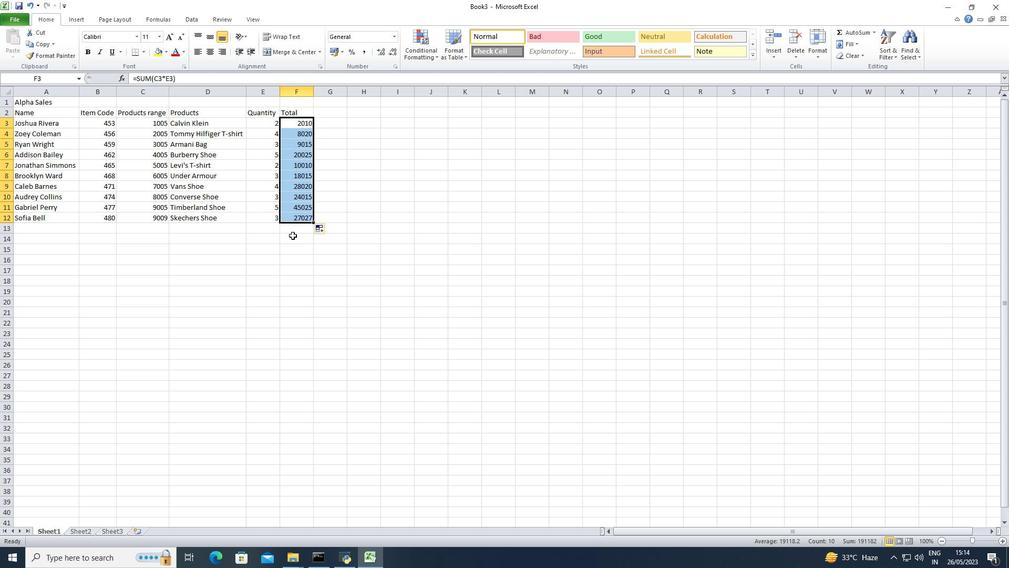 
Action: Mouse moved to (7, 19)
Screenshot: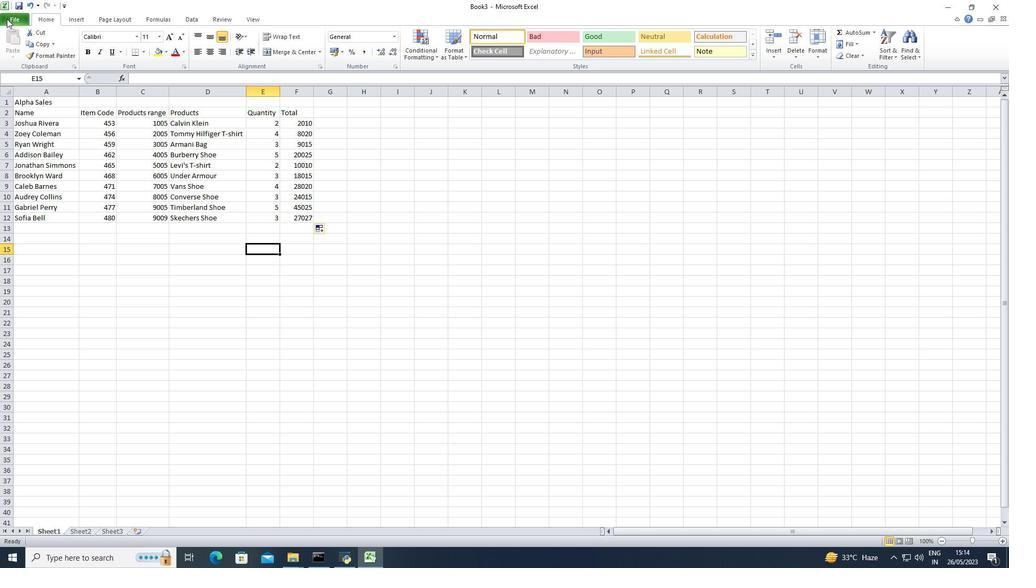 
Action: Mouse pressed left at (7, 19)
Screenshot: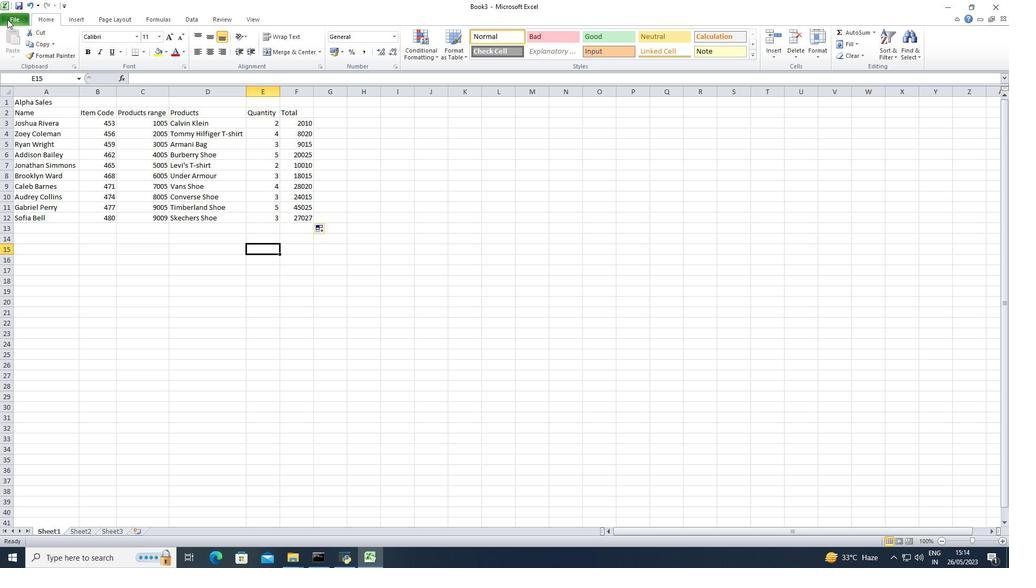
Action: Mouse moved to (30, 37)
Screenshot: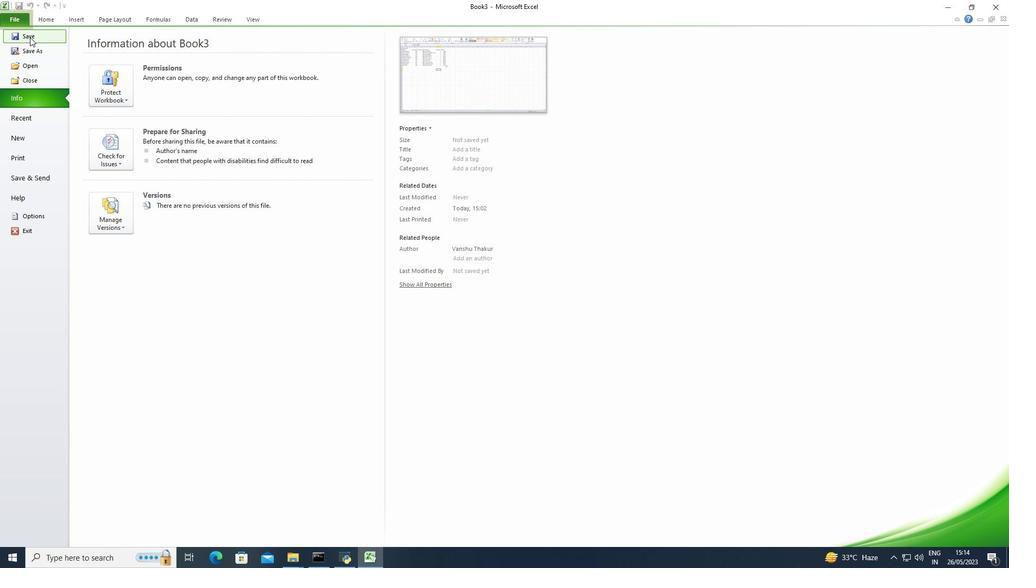 
Action: Mouse pressed left at (30, 37)
Screenshot: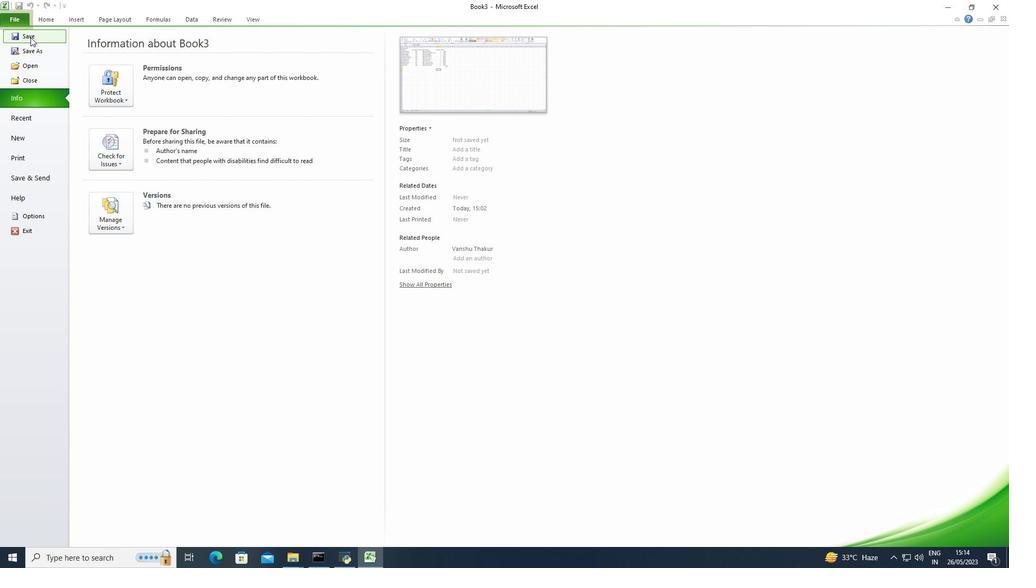 
Action: Key pressed <Key.shift>Alpha<Key.space>sales<Key.space>book<Key.enter><Key.left><Key.enter>
Screenshot: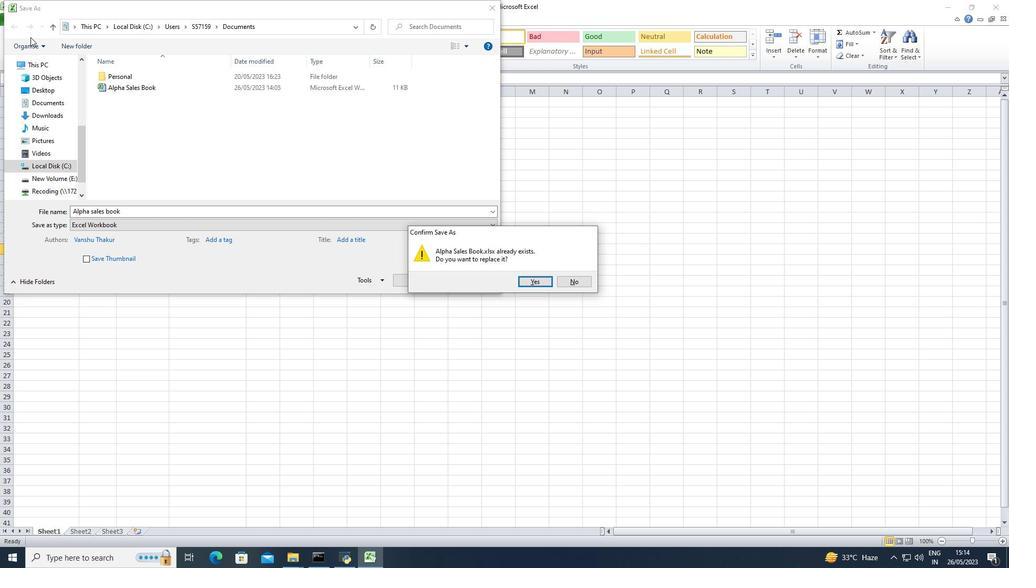 
Action: Mouse moved to (251, 127)
Screenshot: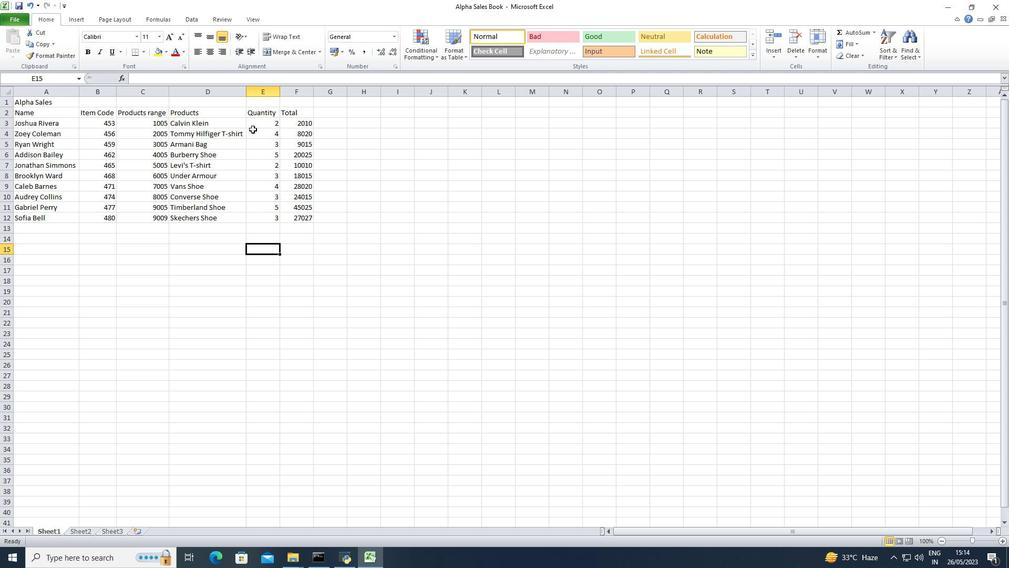 
